Task: Find connections with filter location Neuilly-Plaisance with filter topic #homes with filter profile language French with filter current company Licious with filter school Maharaja Engineering College with filter industry Biomass Electric Power Generation with filter service category Interaction Design with filter keywords title Technical Specialist
Action: Mouse moved to (571, 101)
Screenshot: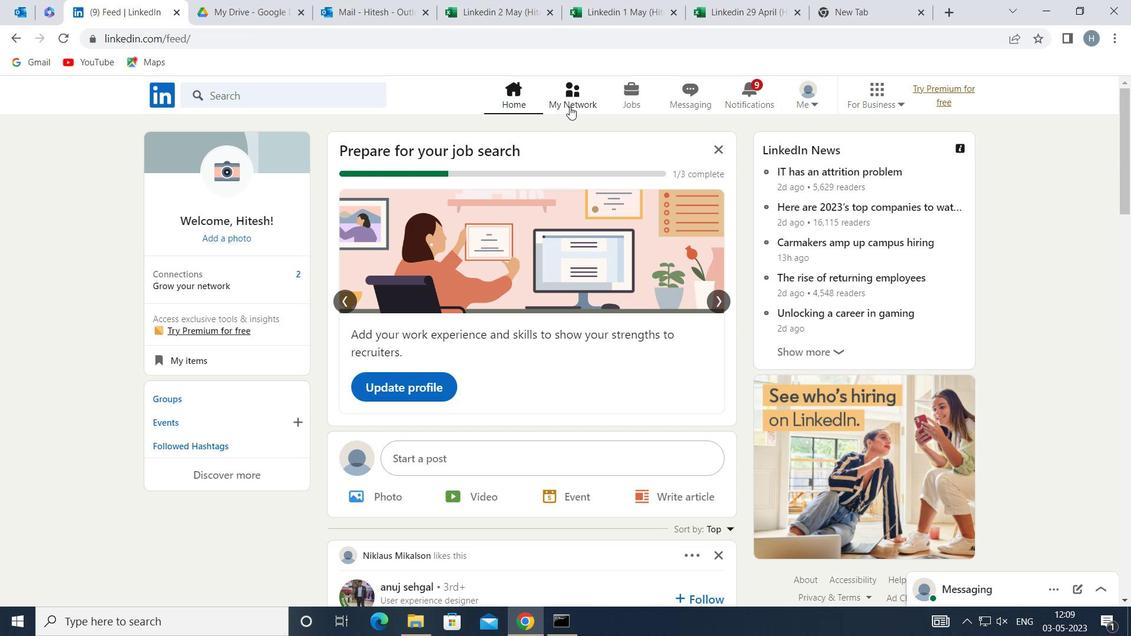 
Action: Mouse pressed left at (571, 101)
Screenshot: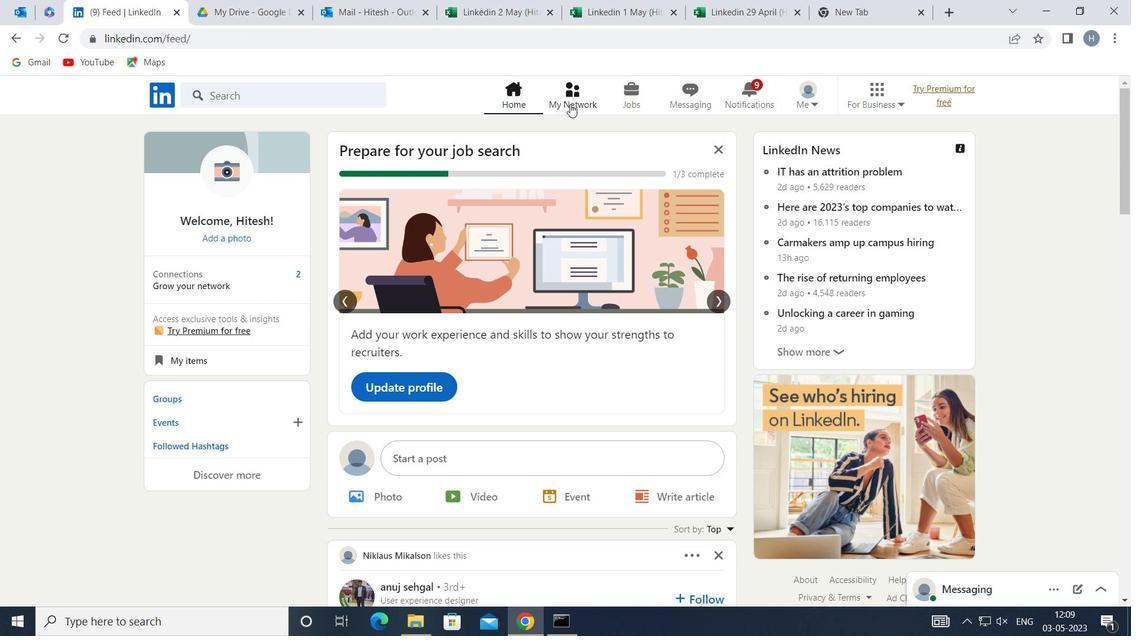 
Action: Mouse moved to (335, 178)
Screenshot: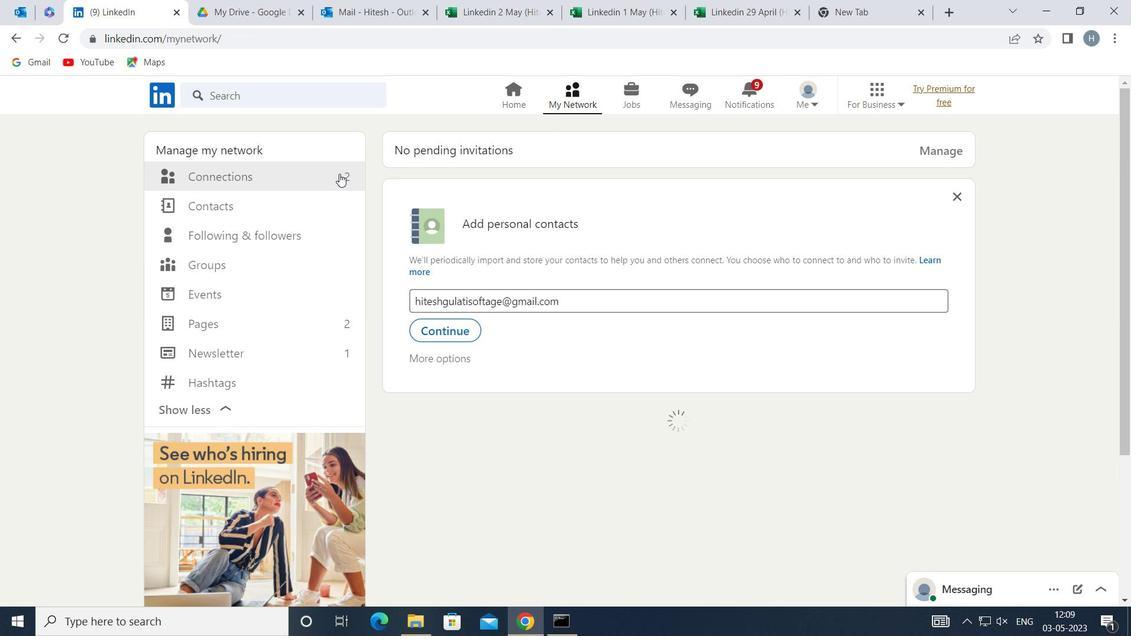 
Action: Mouse pressed left at (335, 178)
Screenshot: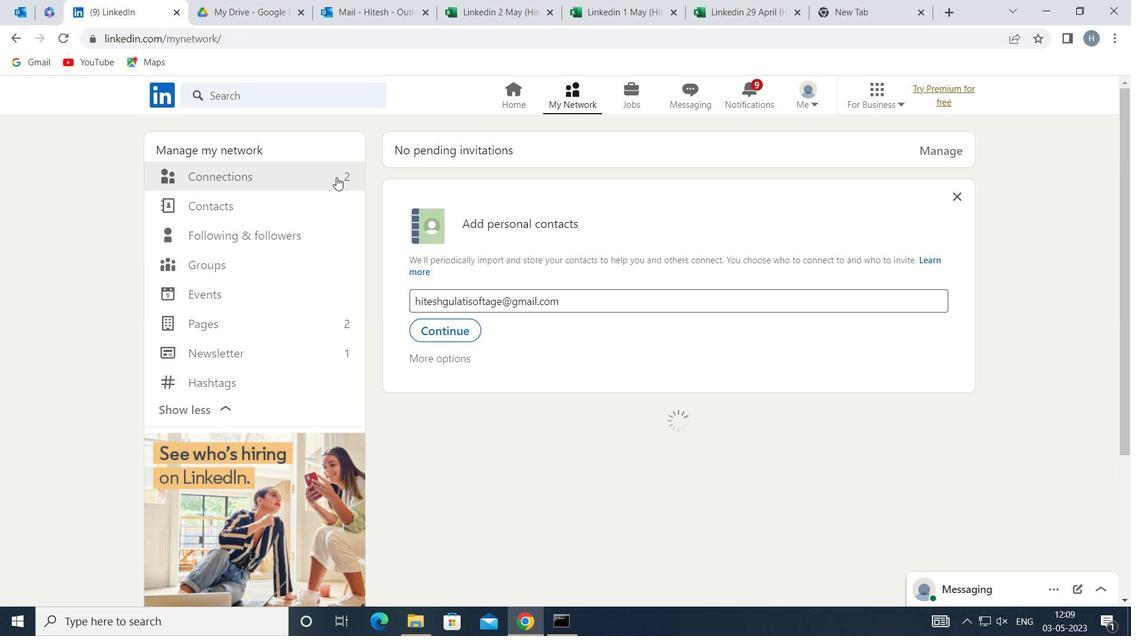 
Action: Mouse moved to (685, 175)
Screenshot: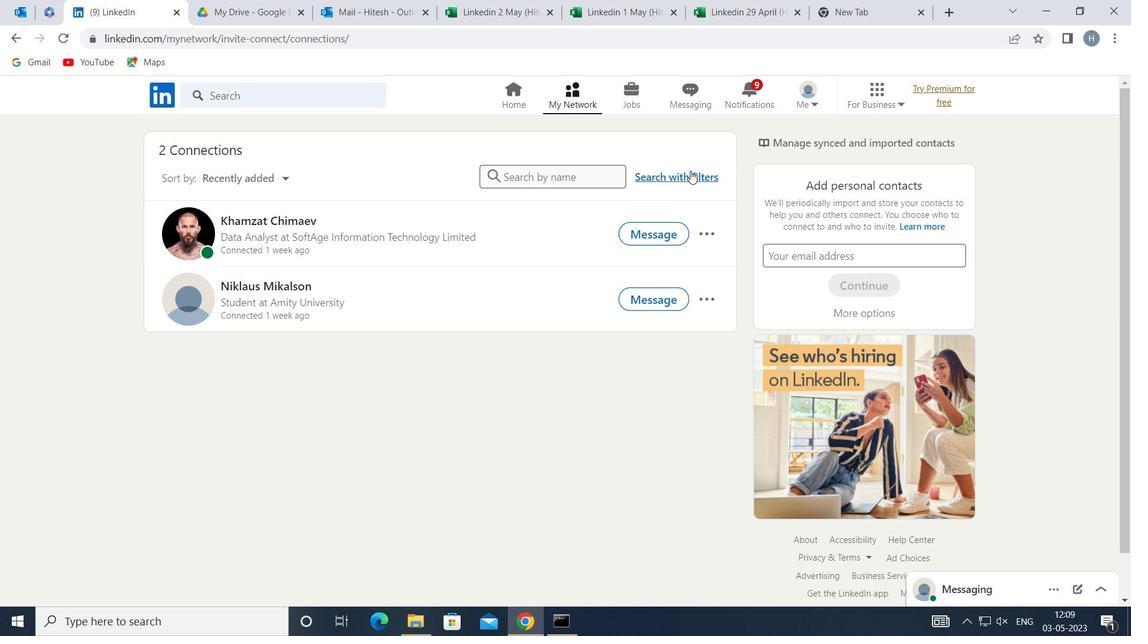 
Action: Mouse pressed left at (685, 175)
Screenshot: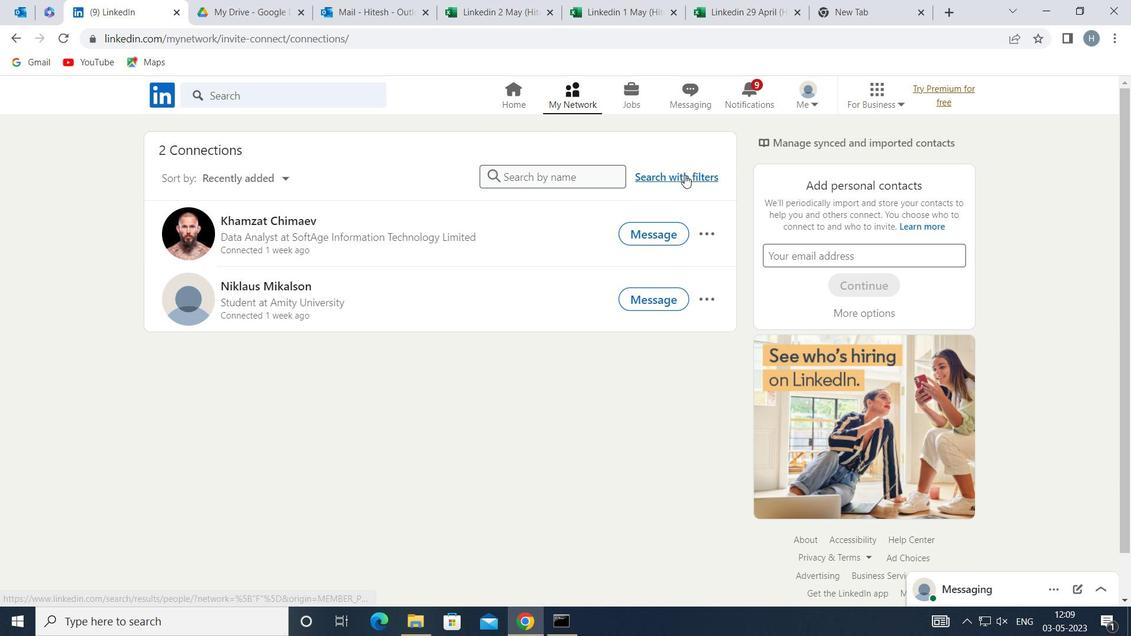 
Action: Mouse moved to (621, 138)
Screenshot: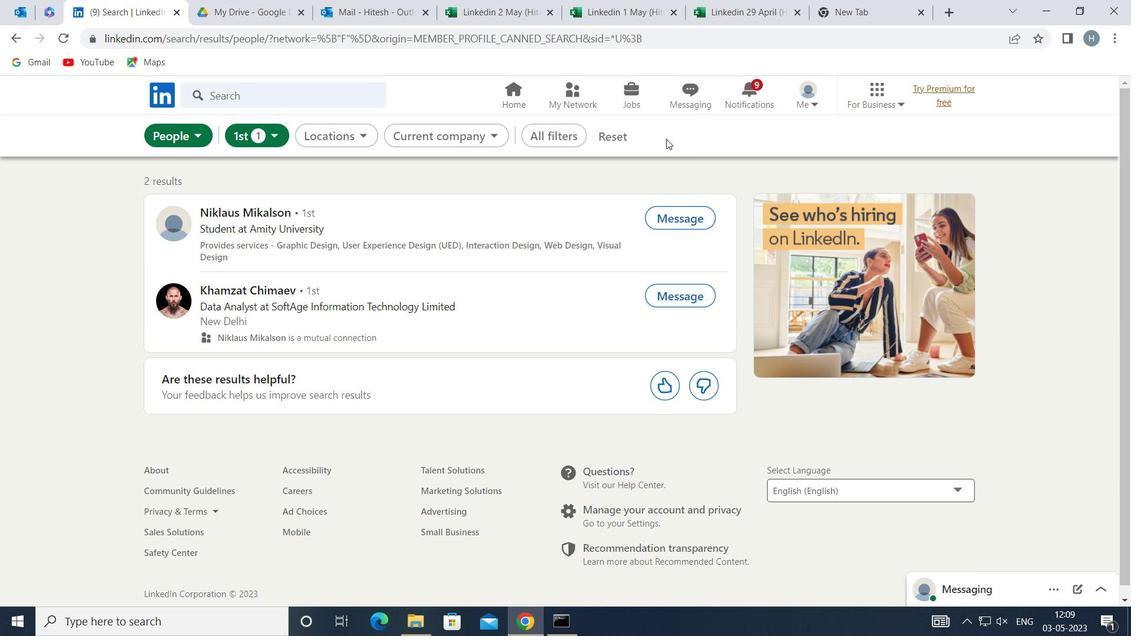 
Action: Mouse pressed left at (621, 138)
Screenshot: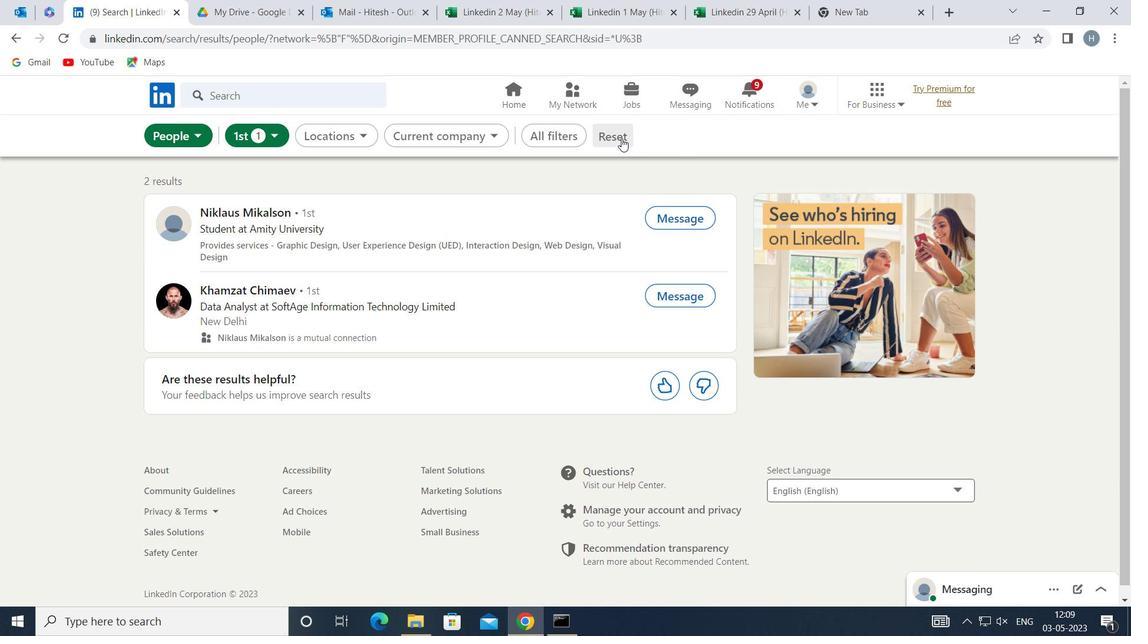 
Action: Mouse moved to (607, 137)
Screenshot: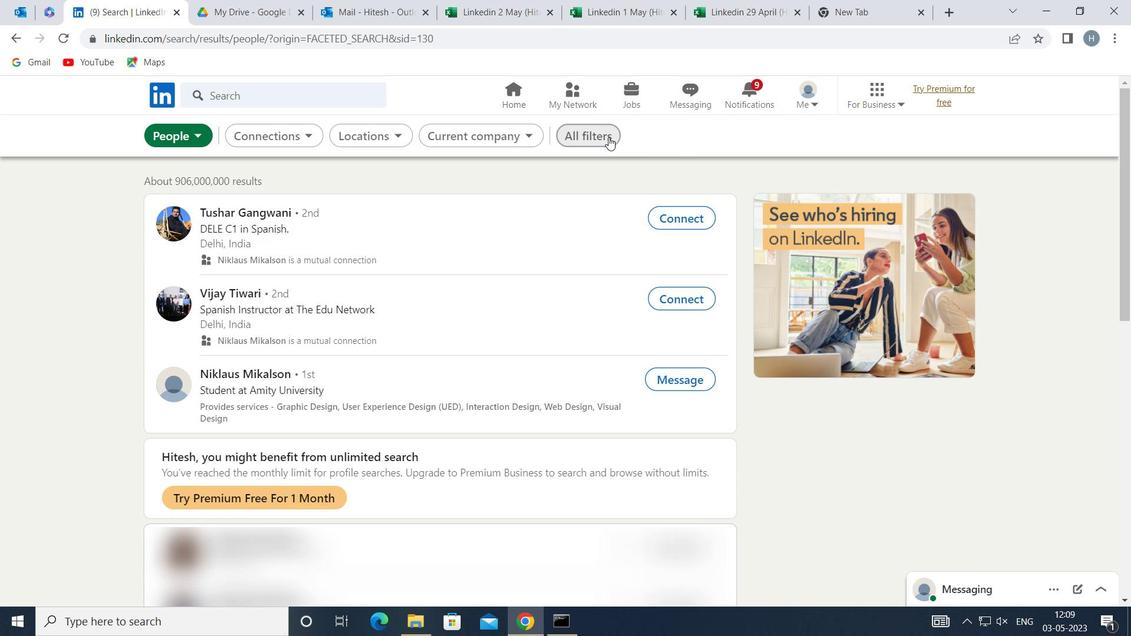 
Action: Mouse pressed left at (607, 137)
Screenshot: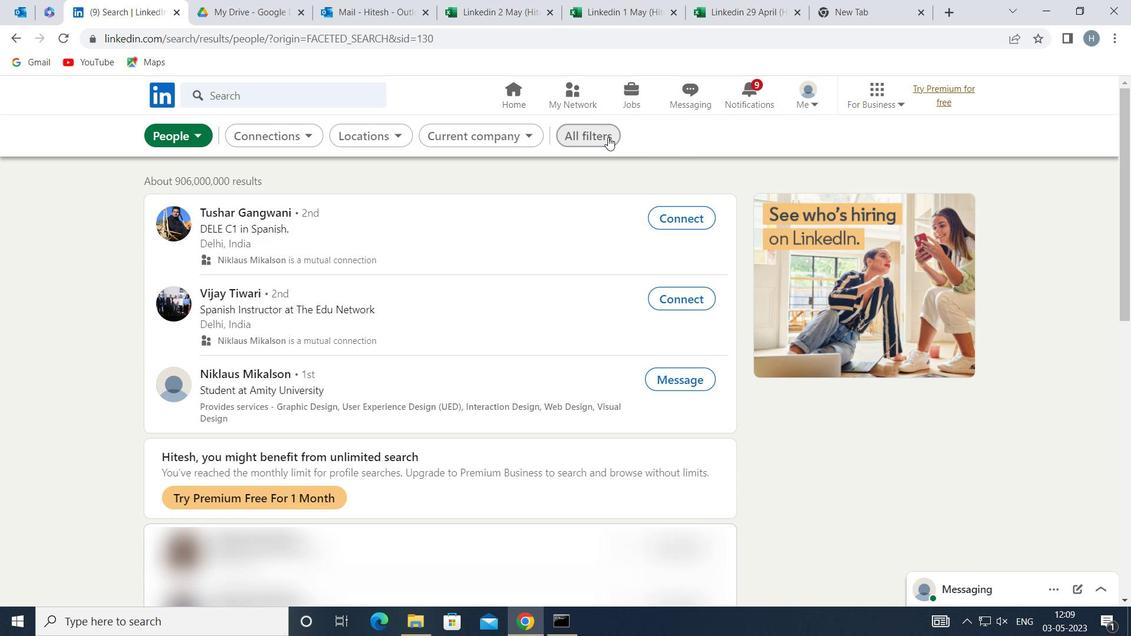 
Action: Mouse moved to (875, 294)
Screenshot: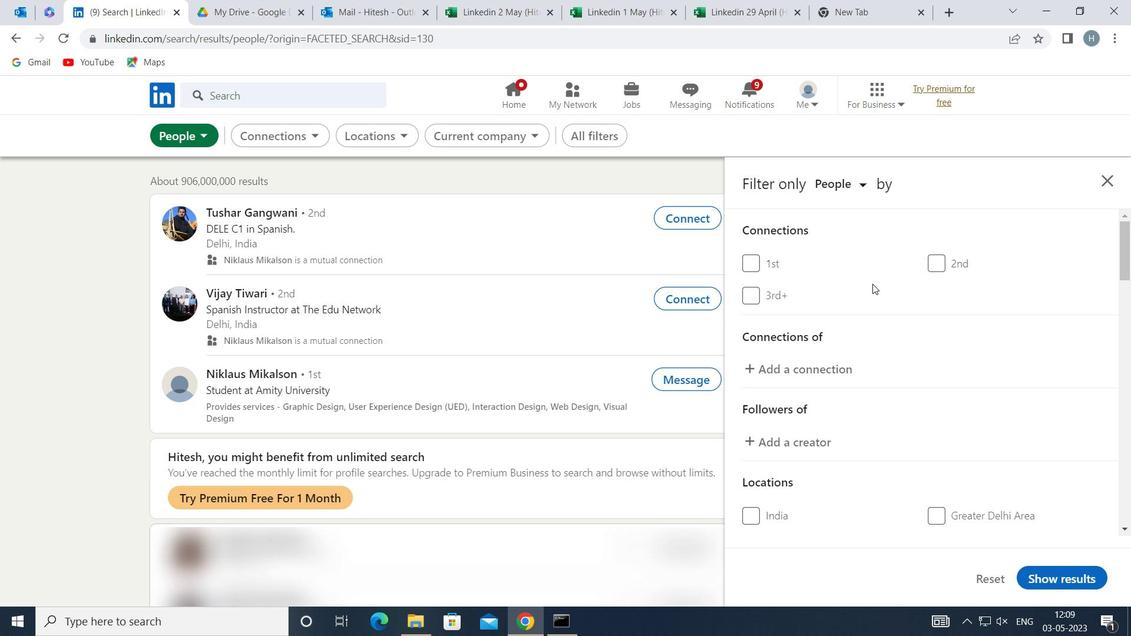 
Action: Mouse scrolled (875, 294) with delta (0, 0)
Screenshot: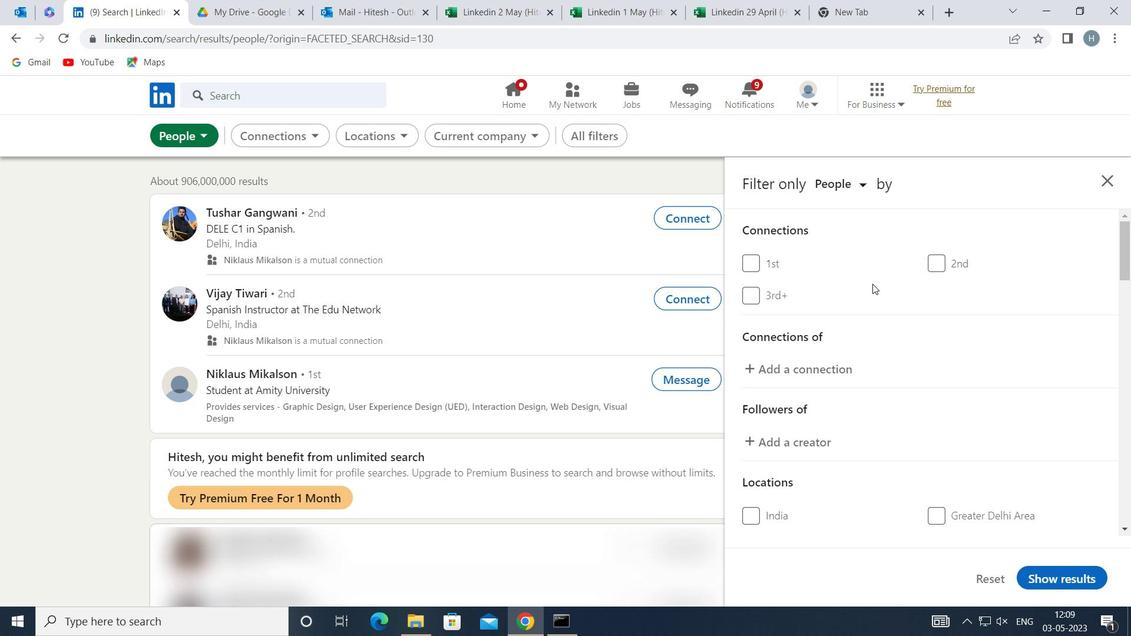 
Action: Mouse moved to (875, 298)
Screenshot: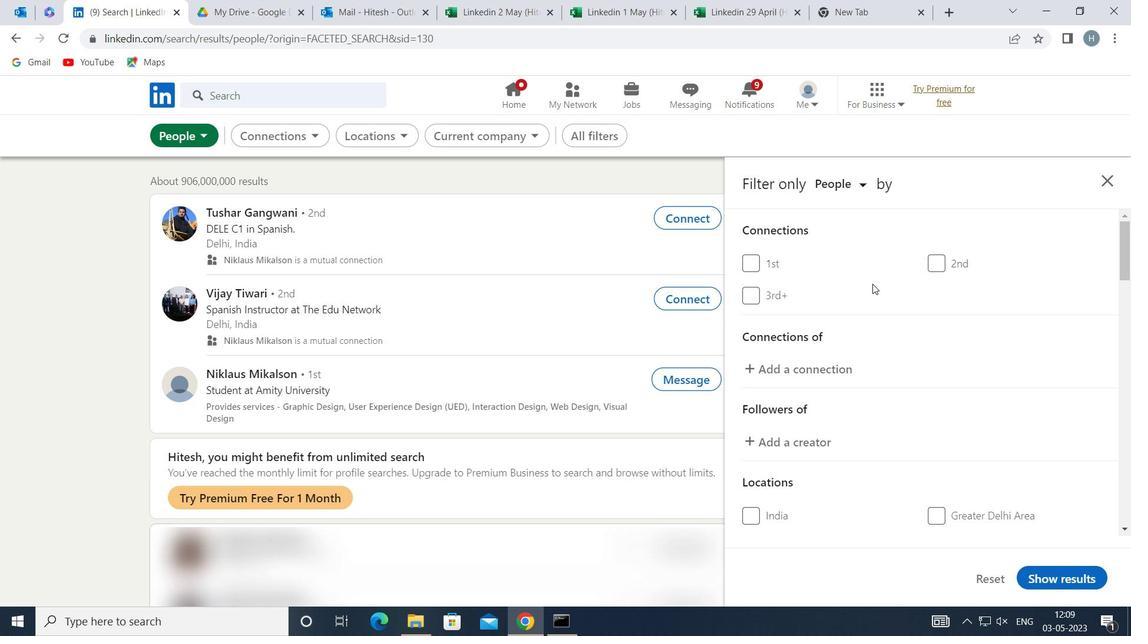 
Action: Mouse scrolled (875, 298) with delta (0, 0)
Screenshot: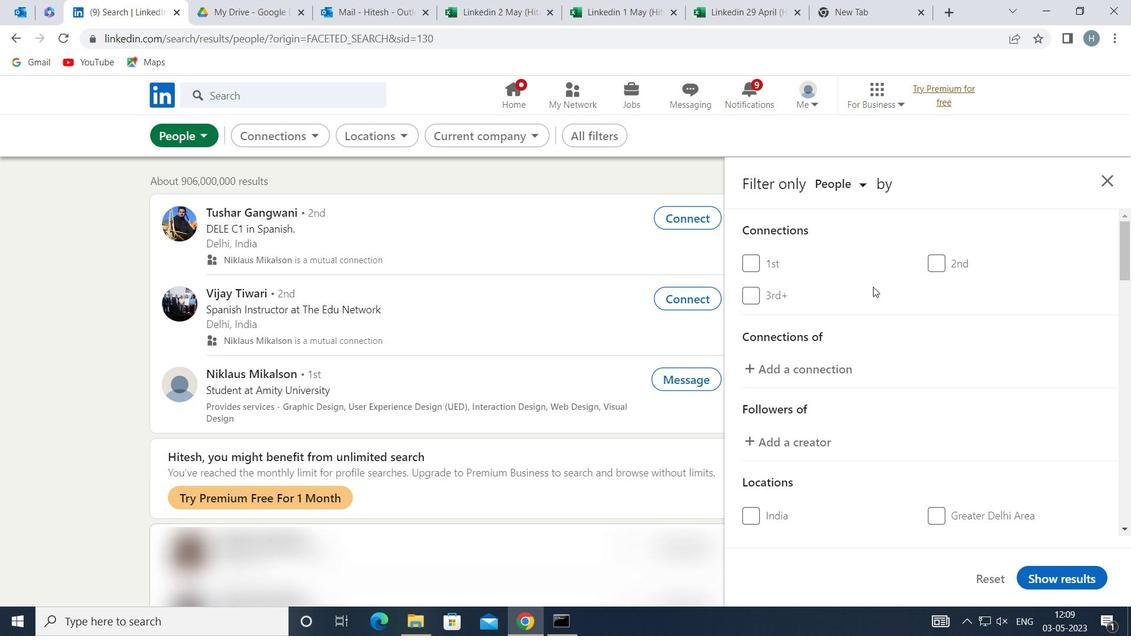 
Action: Mouse moved to (875, 299)
Screenshot: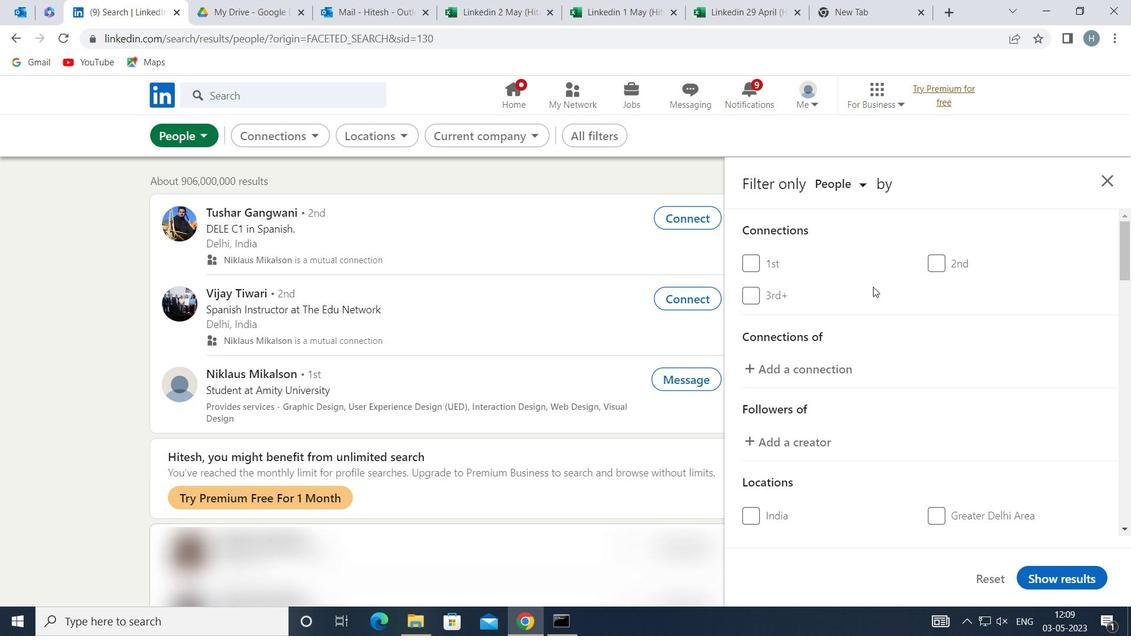 
Action: Mouse scrolled (875, 298) with delta (0, 0)
Screenshot: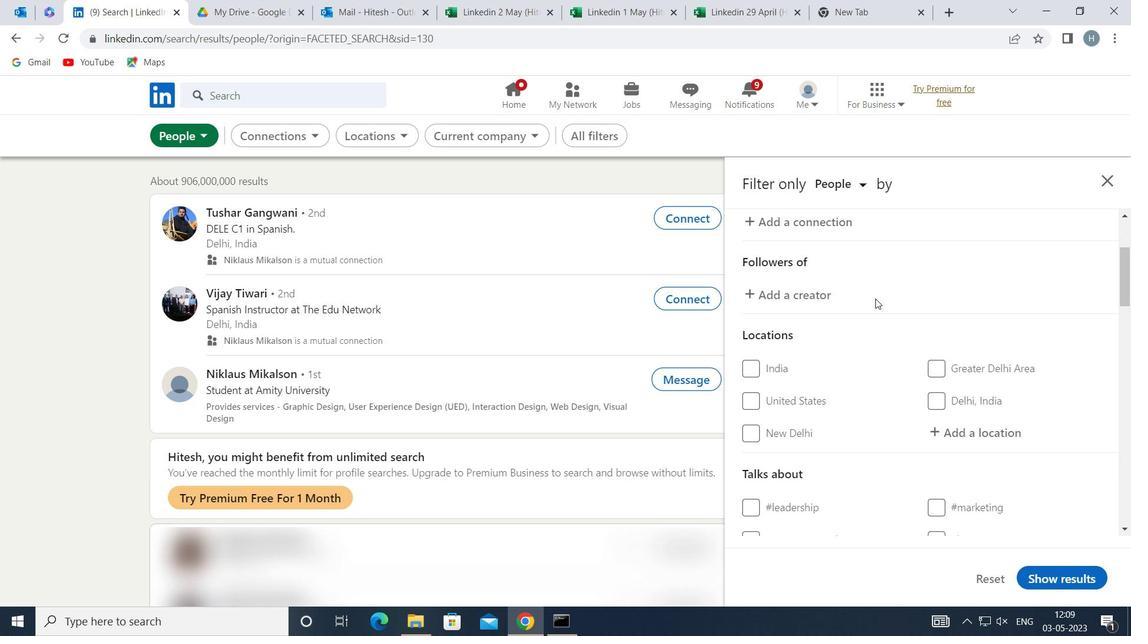 
Action: Mouse moved to (961, 356)
Screenshot: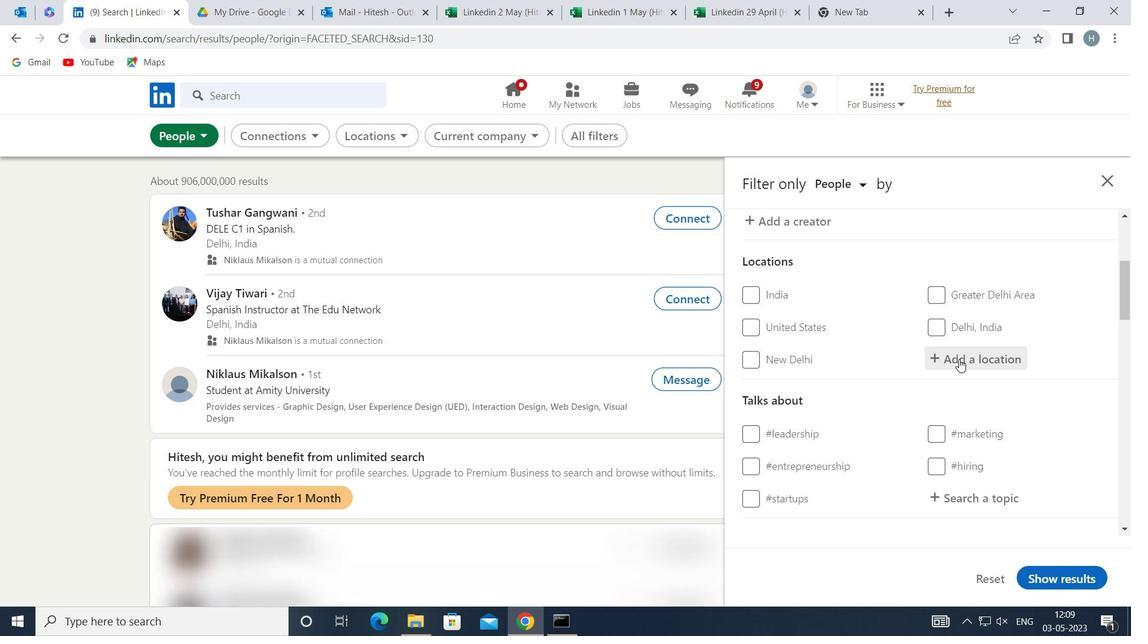 
Action: Mouse pressed left at (961, 356)
Screenshot: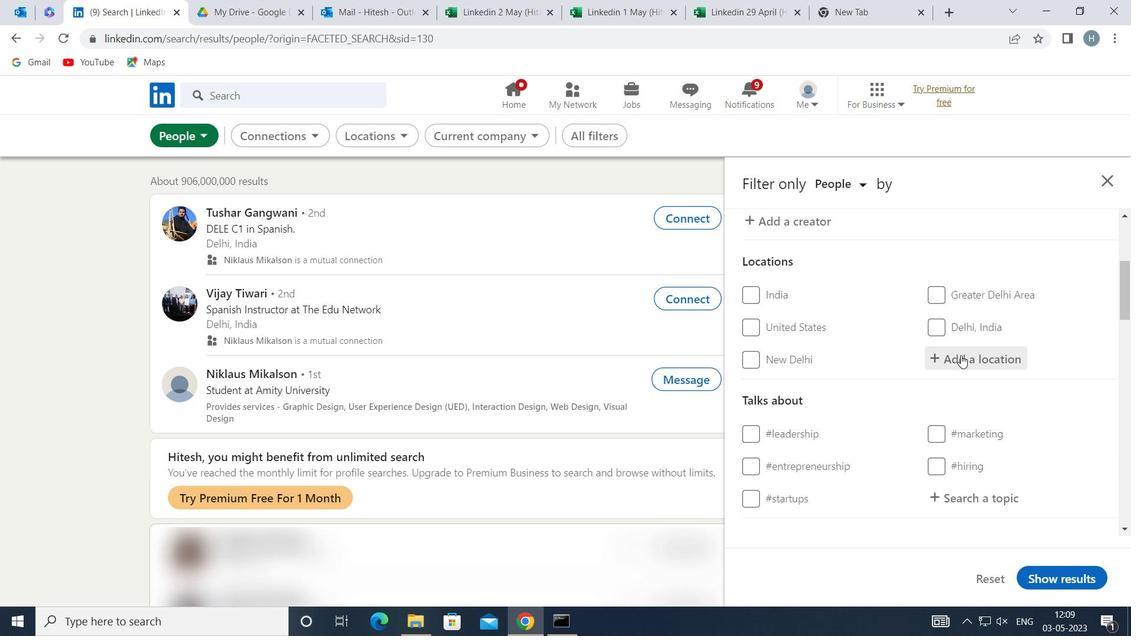 
Action: Key pressed <Key.shift>NEUILLY-P
Screenshot: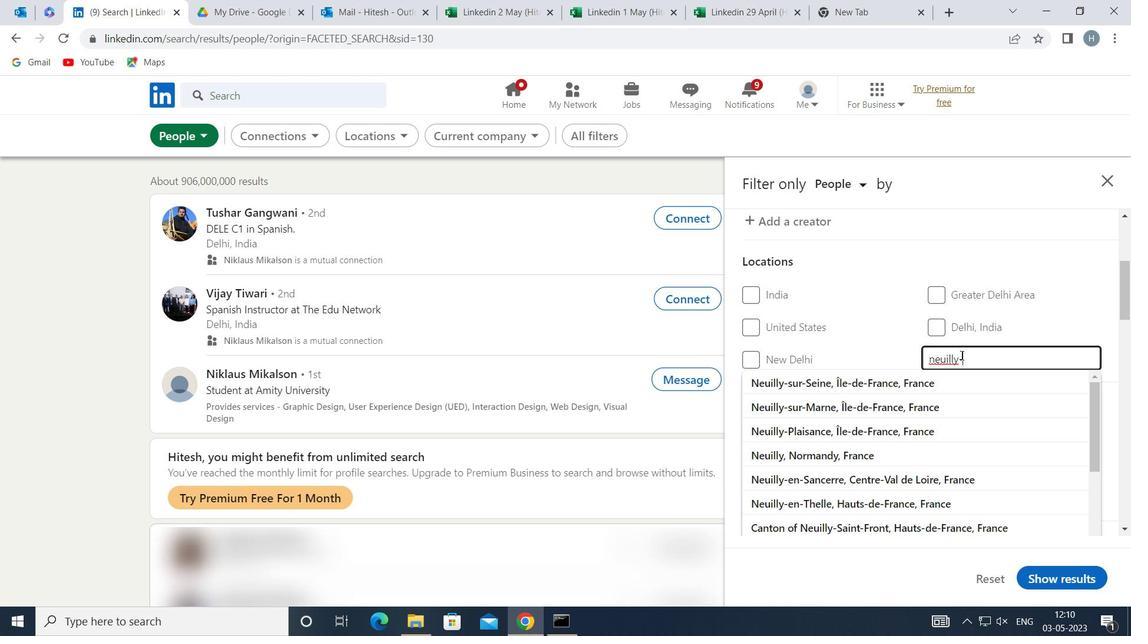 
Action: Mouse moved to (899, 384)
Screenshot: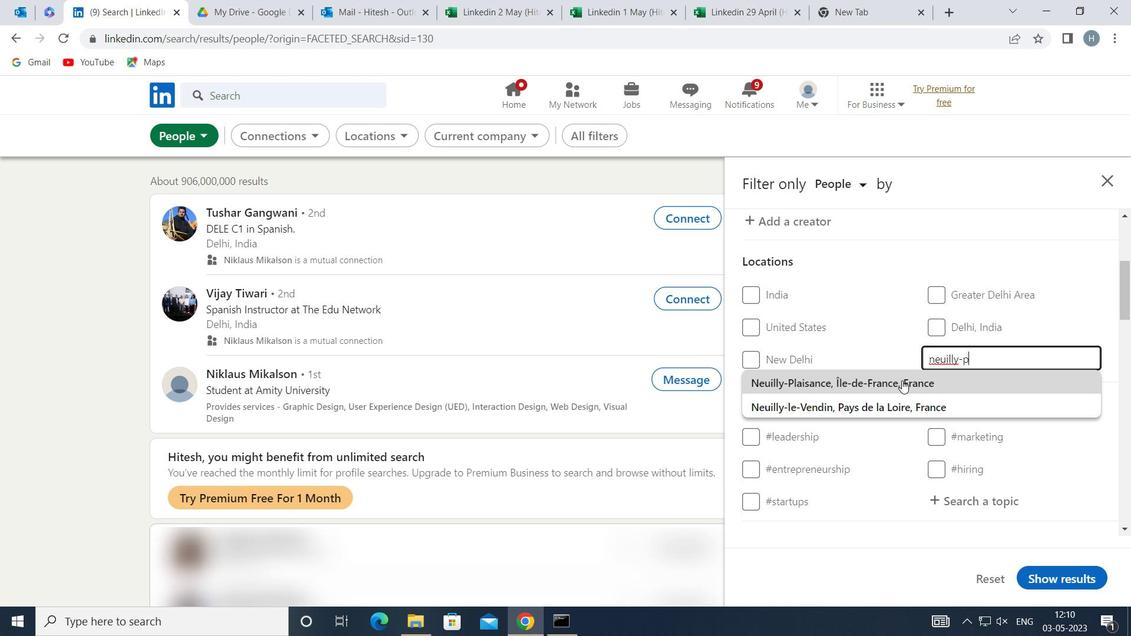 
Action: Mouse pressed left at (899, 384)
Screenshot: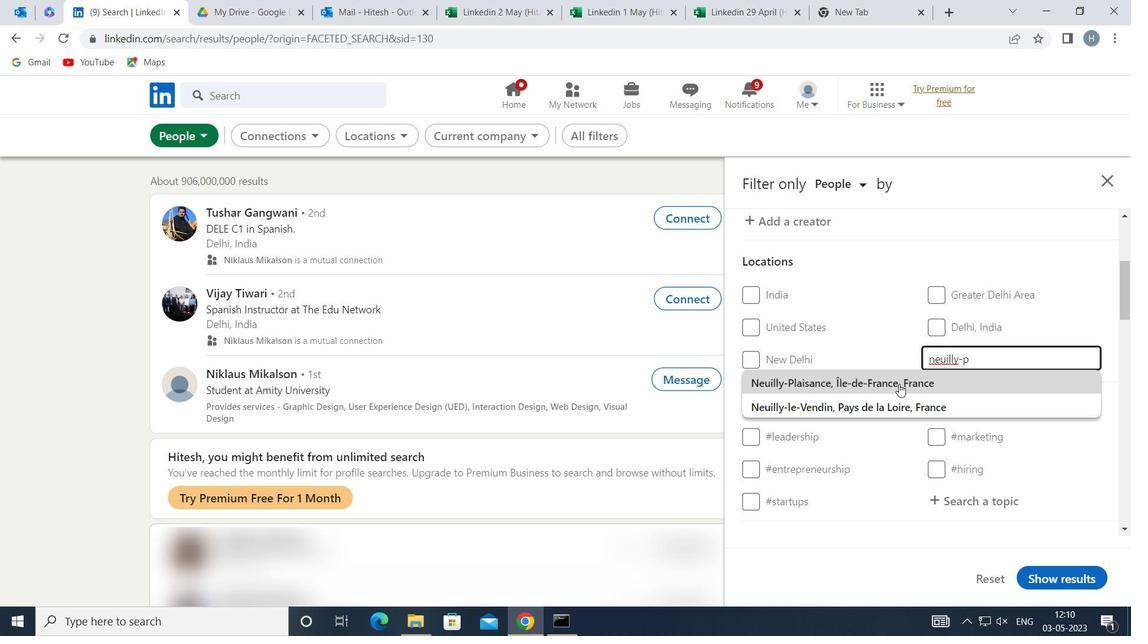 
Action: Mouse moved to (897, 387)
Screenshot: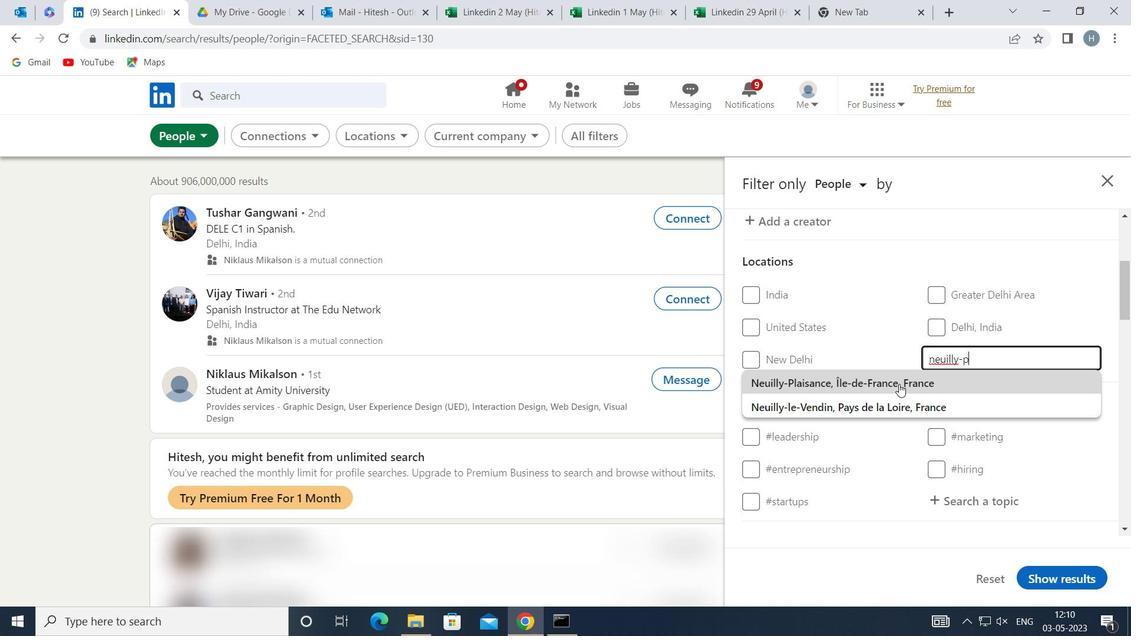 
Action: Mouse scrolled (897, 386) with delta (0, 0)
Screenshot: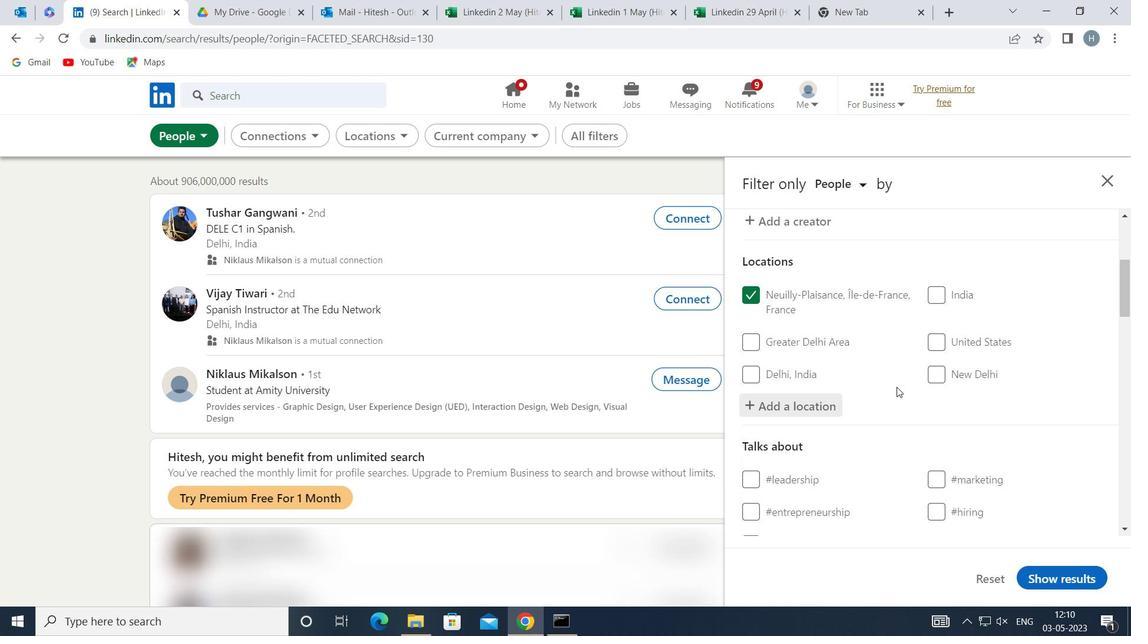 
Action: Mouse moved to (897, 387)
Screenshot: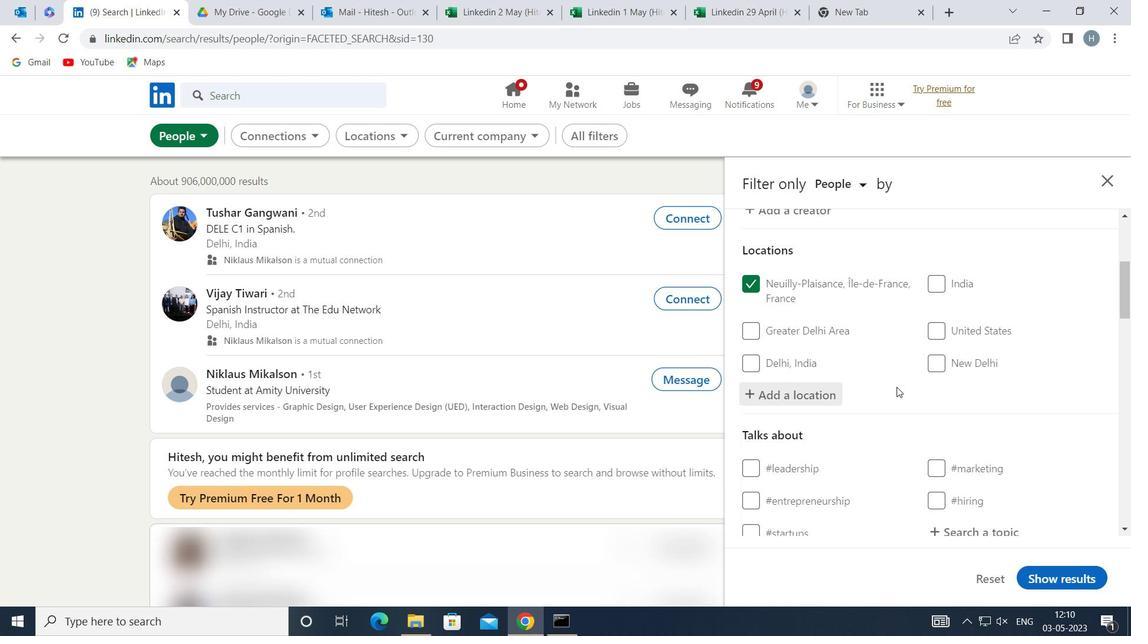 
Action: Mouse scrolled (897, 386) with delta (0, 0)
Screenshot: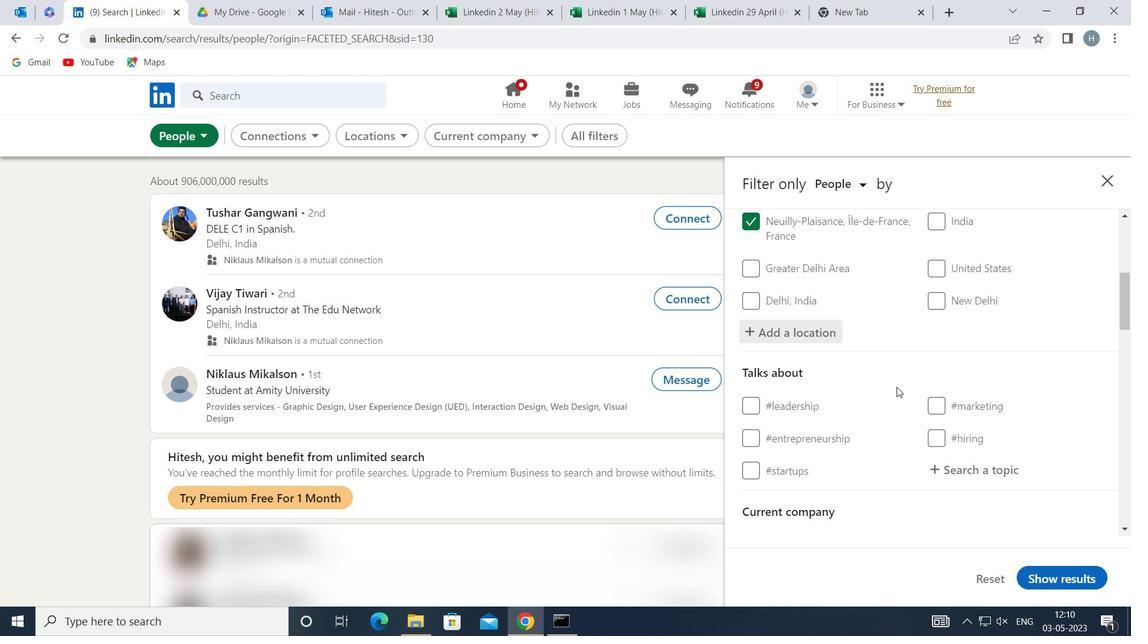 
Action: Mouse moved to (1006, 397)
Screenshot: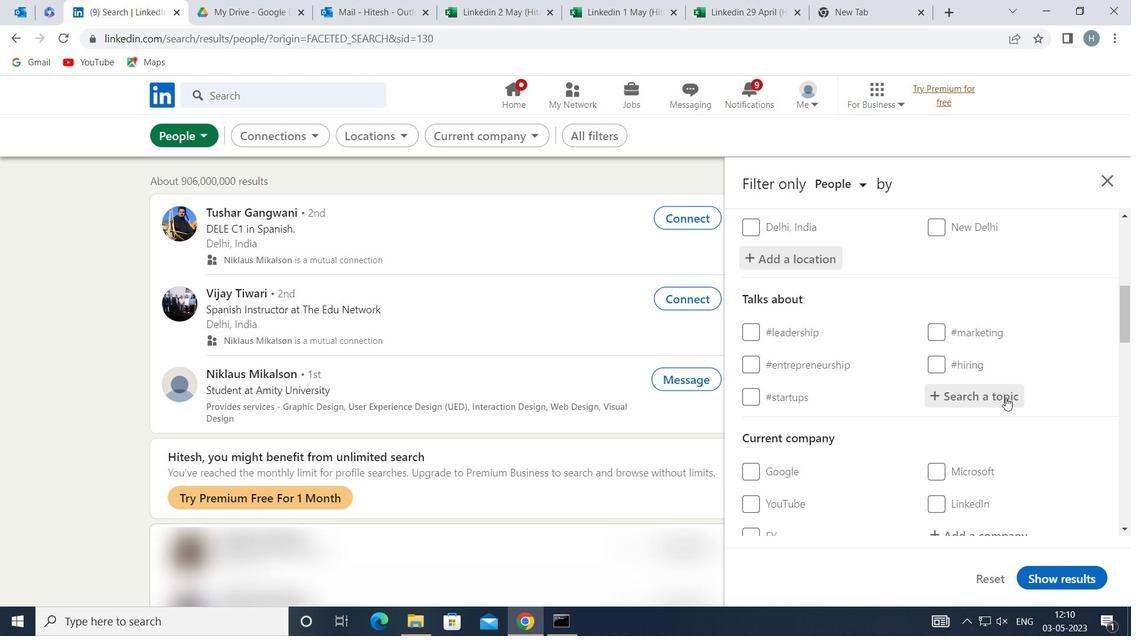 
Action: Mouse pressed left at (1006, 397)
Screenshot: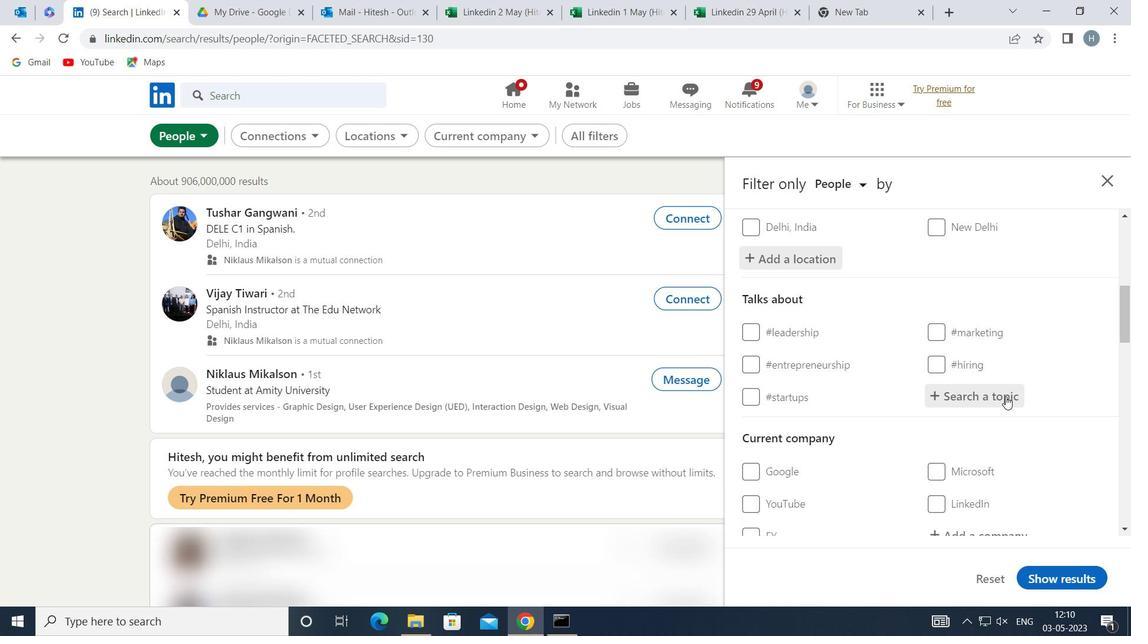 
Action: Key pressed HOMES
Screenshot: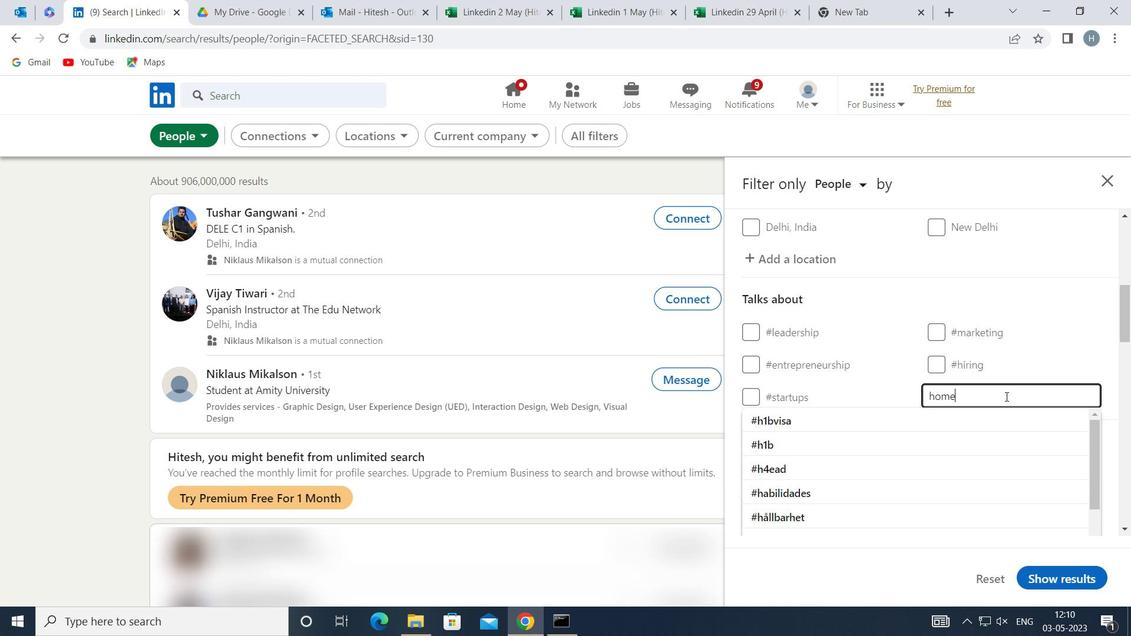 
Action: Mouse moved to (896, 460)
Screenshot: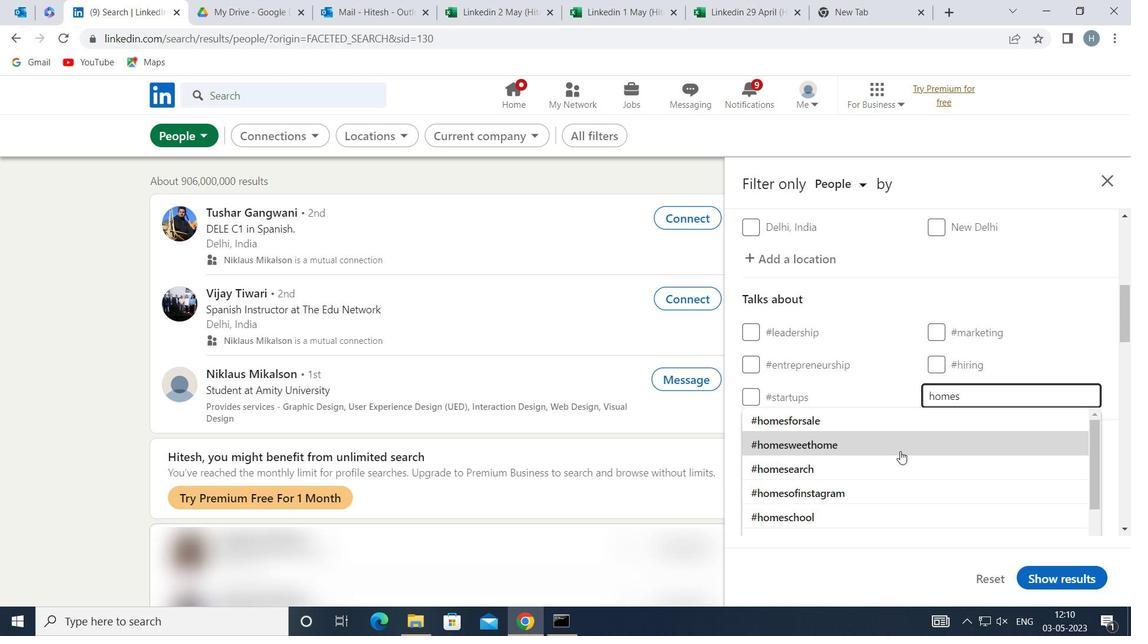 
Action: Mouse scrolled (896, 459) with delta (0, 0)
Screenshot: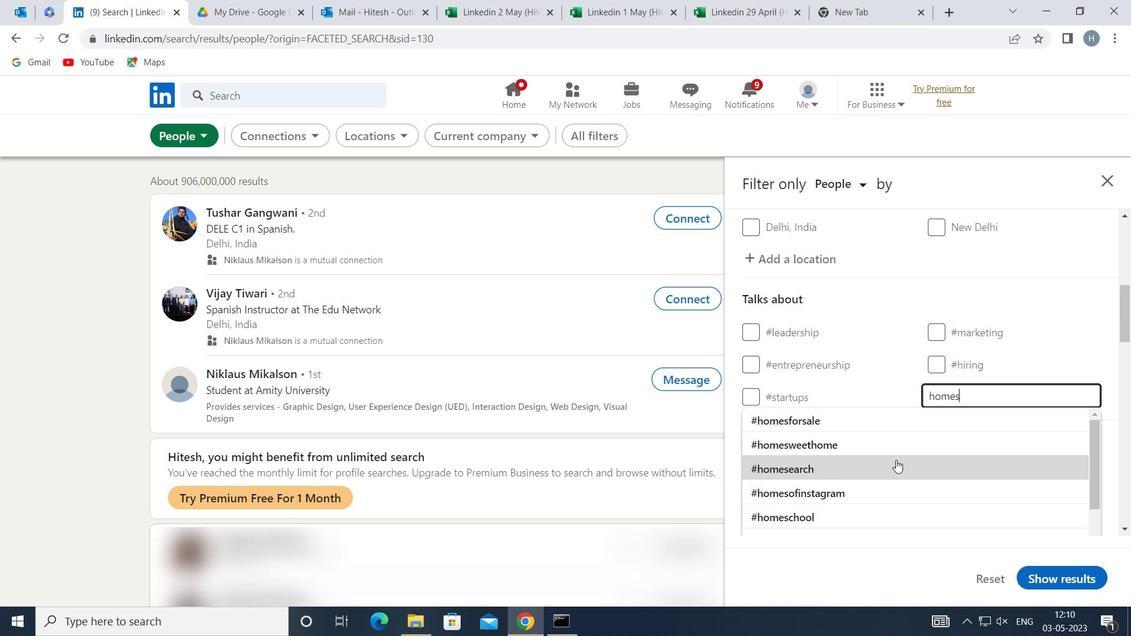 
Action: Mouse moved to (881, 465)
Screenshot: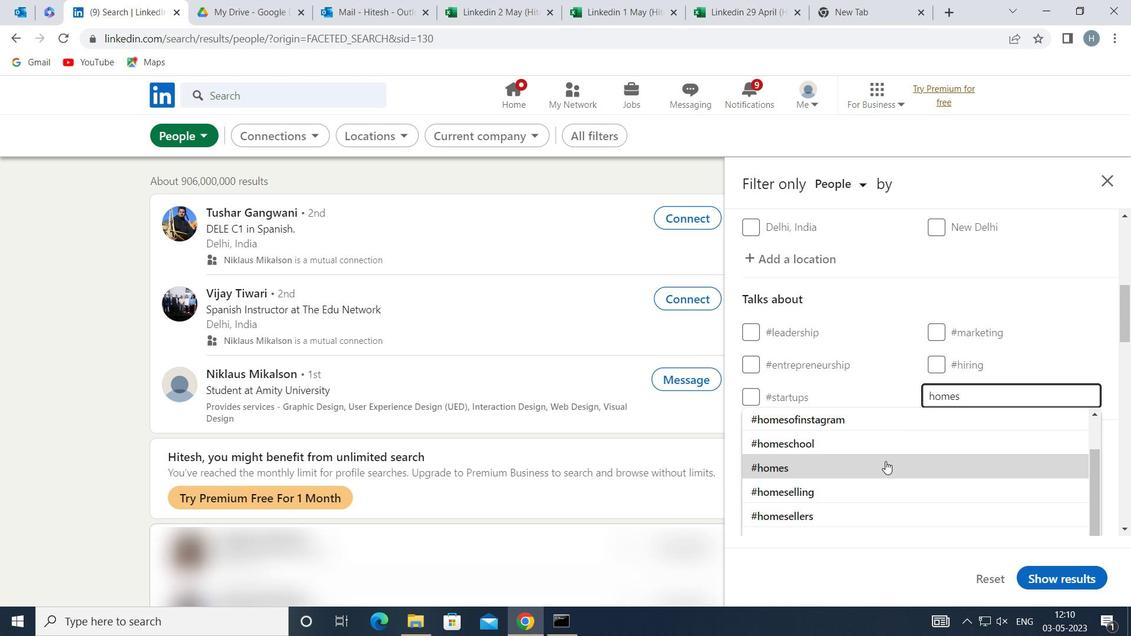
Action: Mouse pressed left at (881, 465)
Screenshot: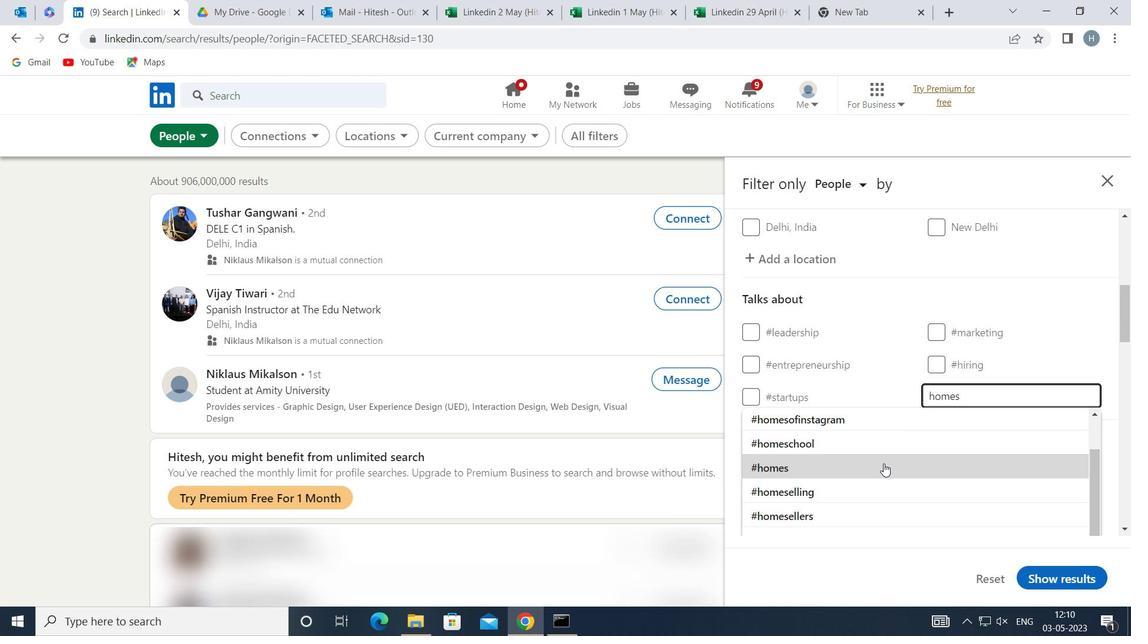 
Action: Mouse moved to (891, 437)
Screenshot: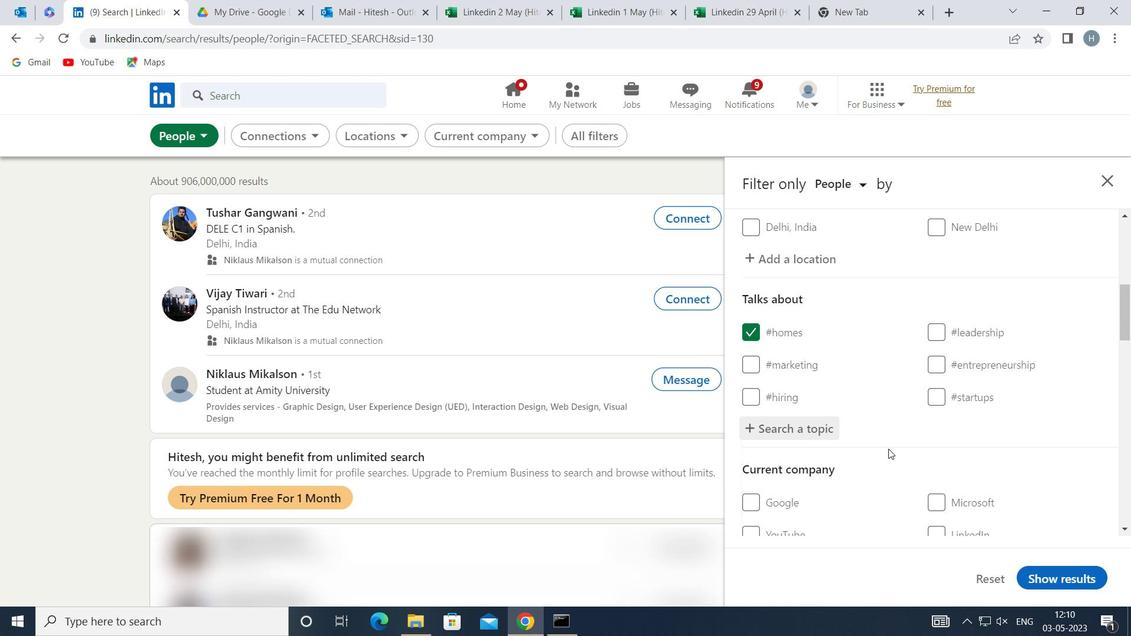 
Action: Mouse scrolled (891, 437) with delta (0, 0)
Screenshot: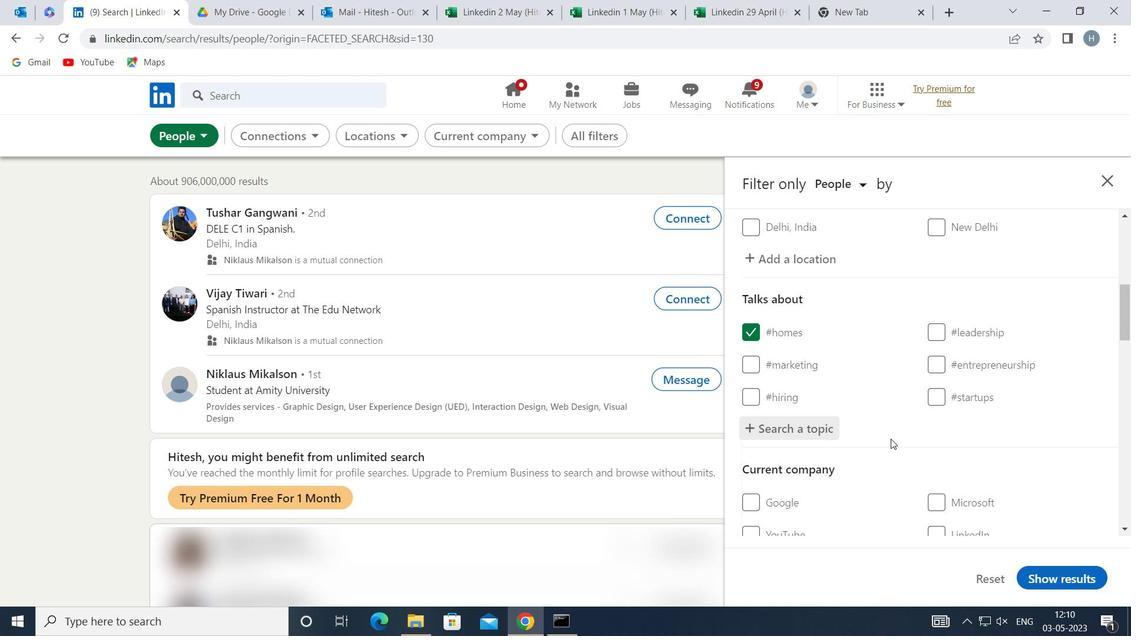 
Action: Mouse moved to (895, 435)
Screenshot: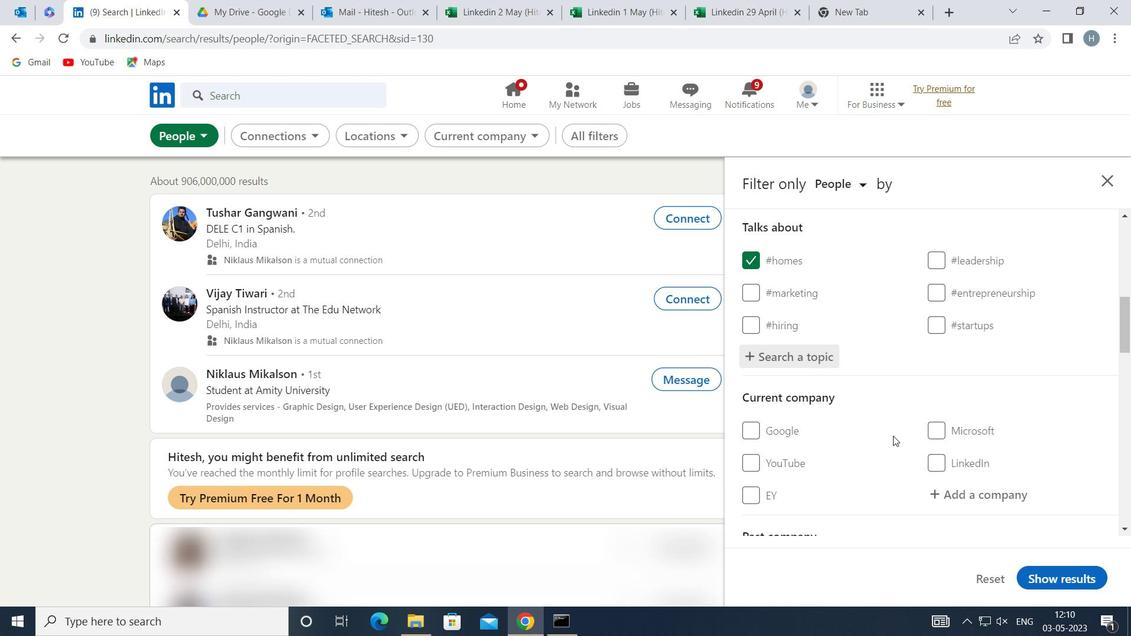 
Action: Mouse scrolled (895, 434) with delta (0, 0)
Screenshot: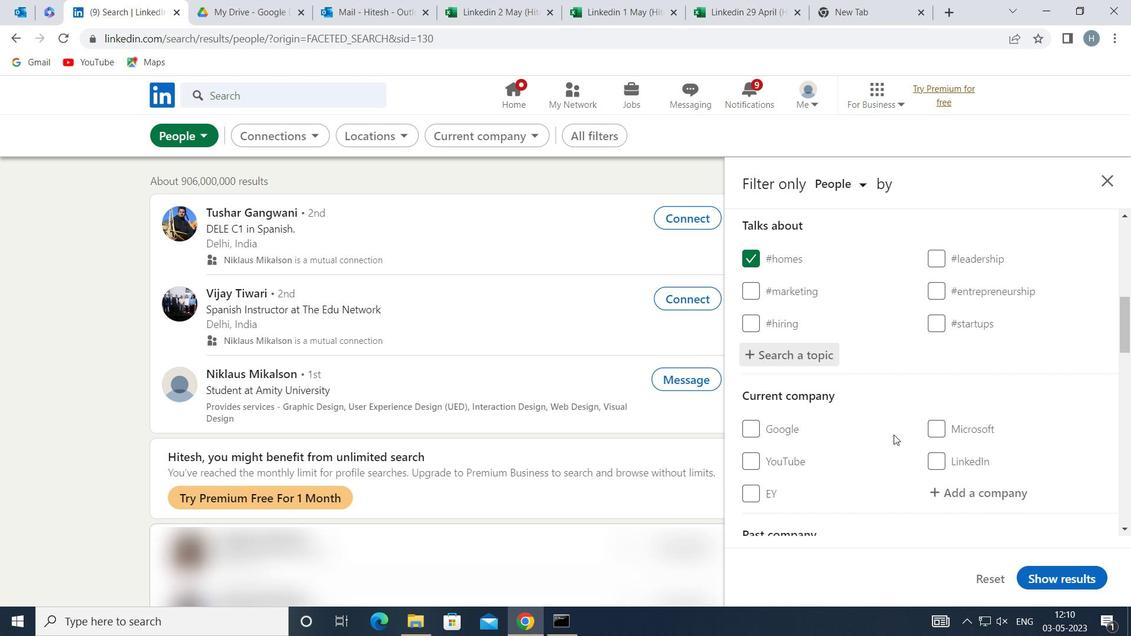 
Action: Mouse scrolled (895, 434) with delta (0, 0)
Screenshot: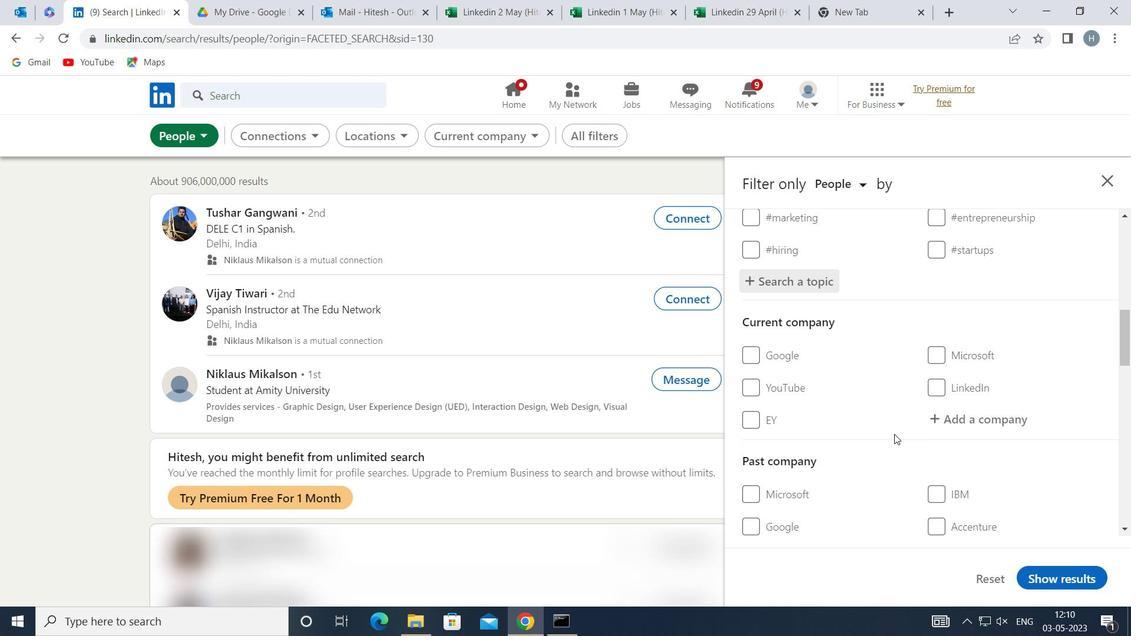 
Action: Mouse scrolled (895, 434) with delta (0, 0)
Screenshot: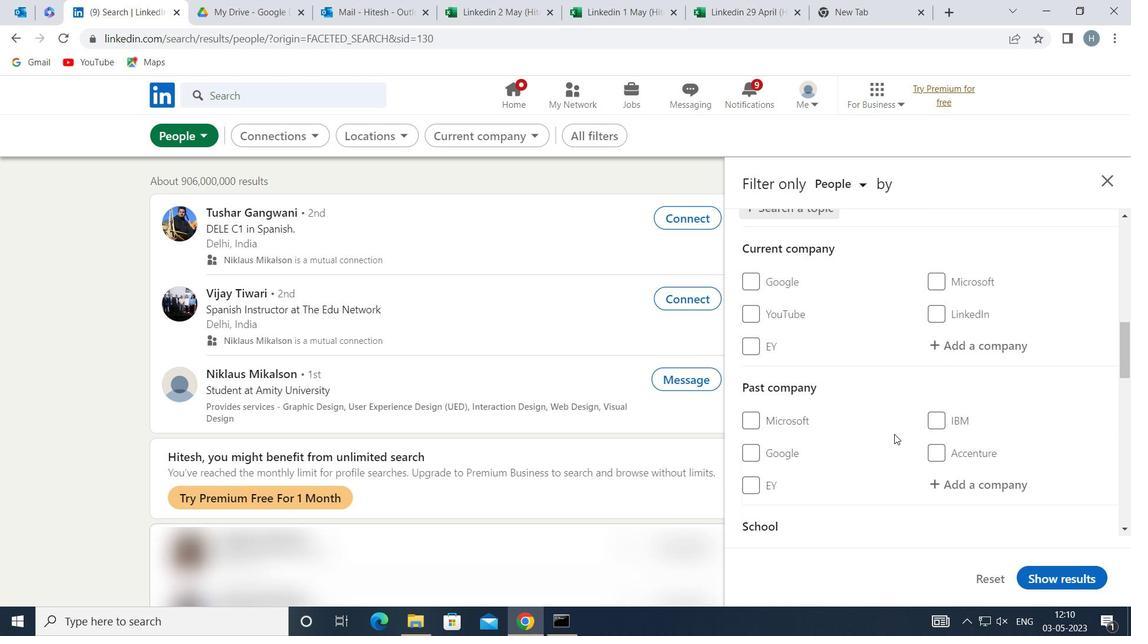 
Action: Mouse moved to (895, 437)
Screenshot: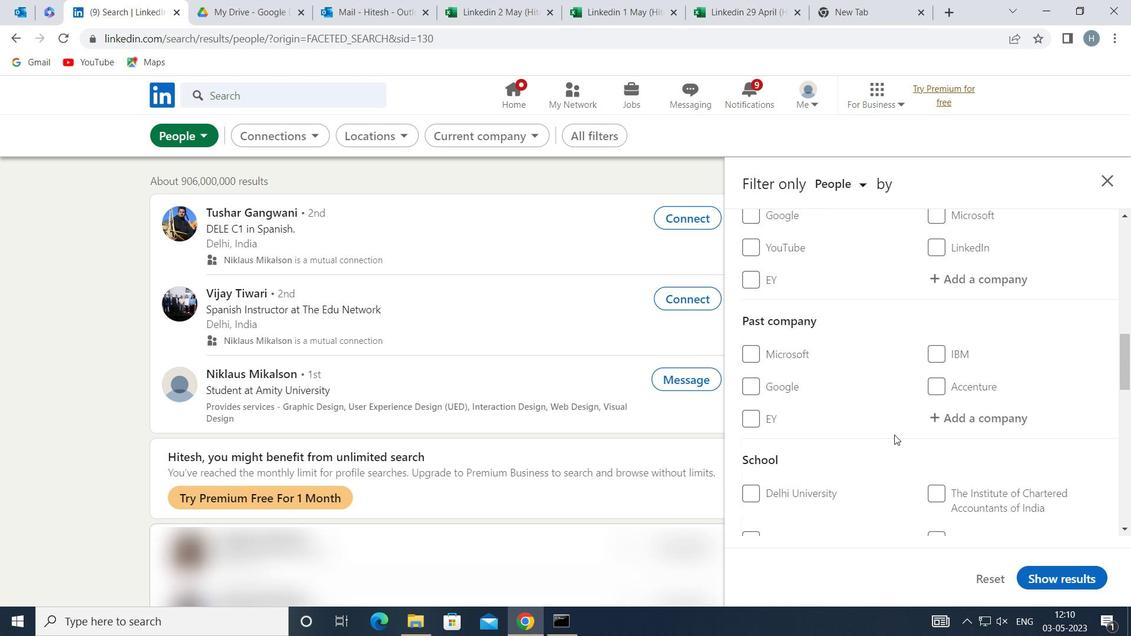 
Action: Mouse scrolled (895, 436) with delta (0, 0)
Screenshot: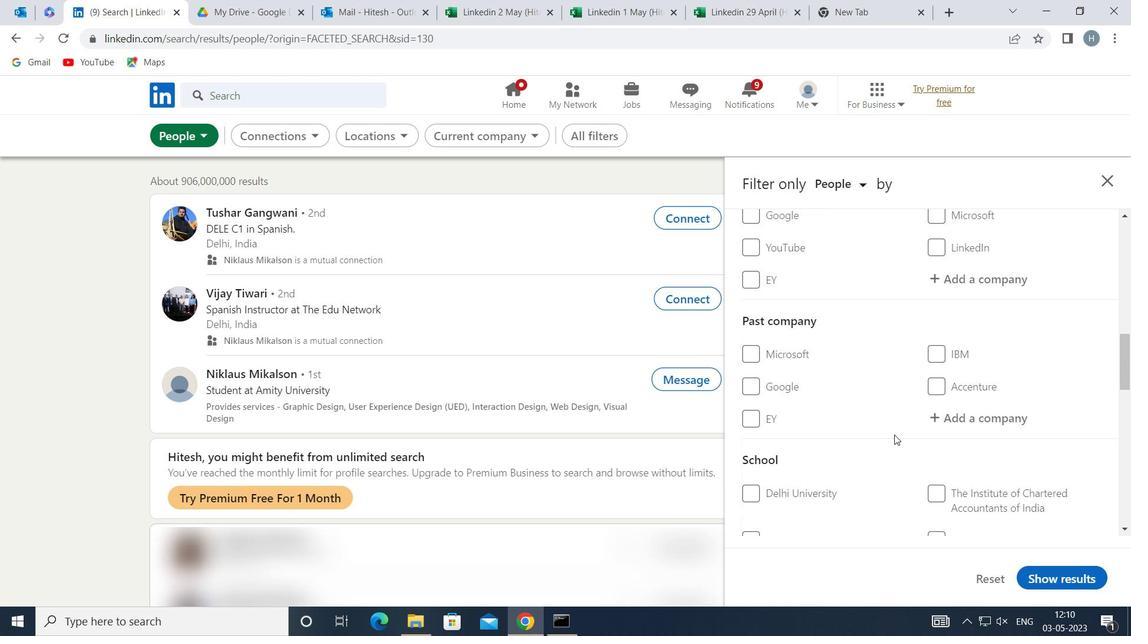 
Action: Mouse moved to (894, 439)
Screenshot: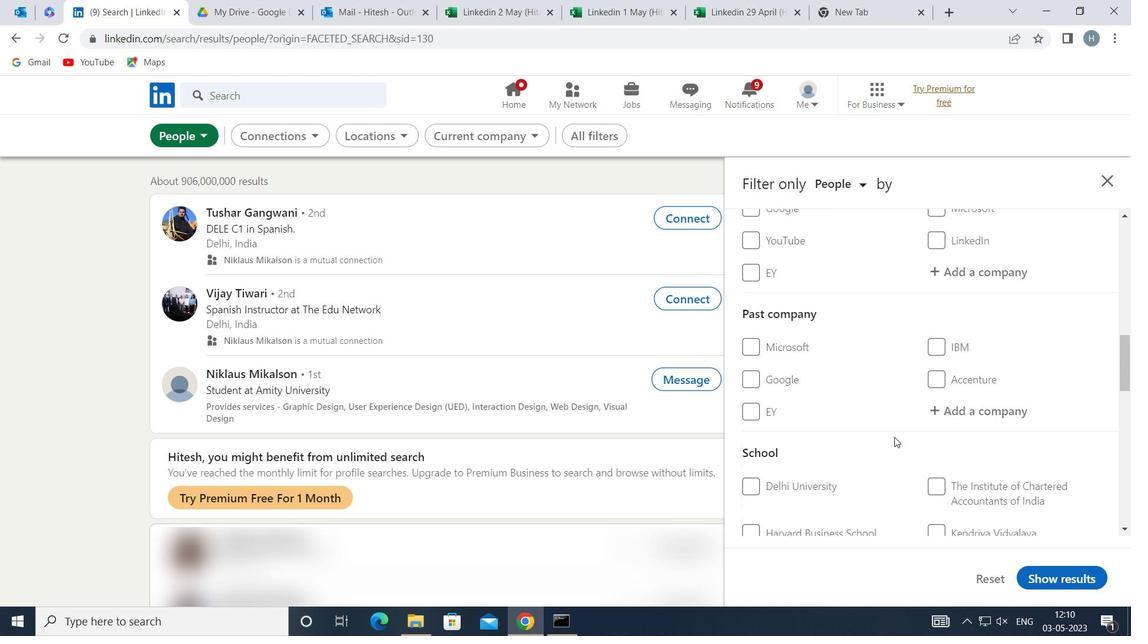 
Action: Mouse scrolled (894, 438) with delta (0, 0)
Screenshot: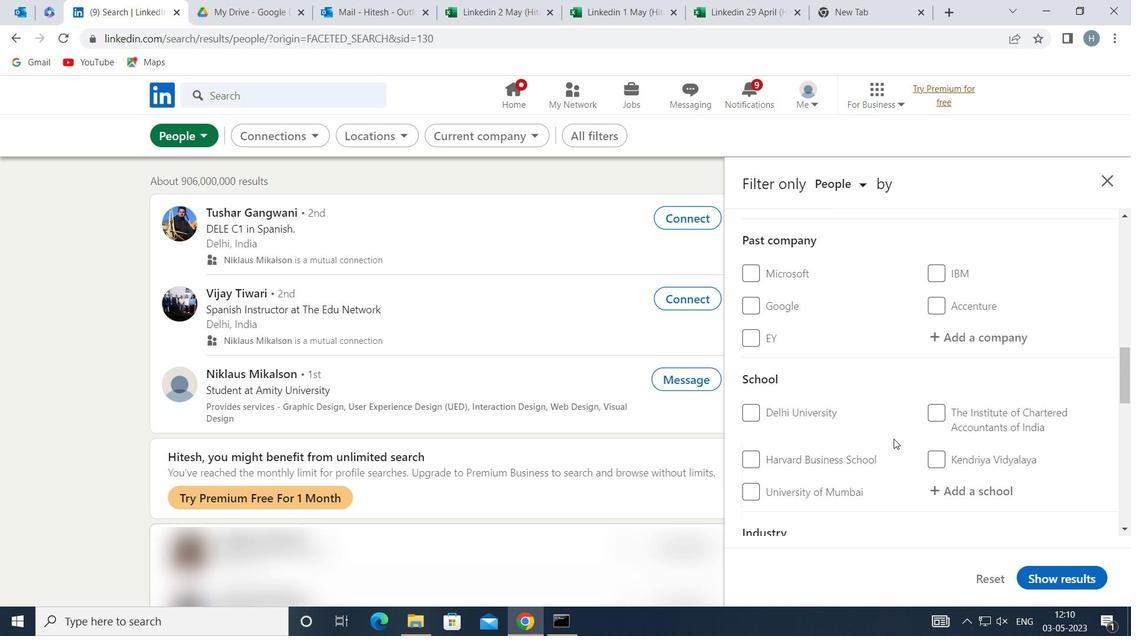 
Action: Mouse scrolled (894, 438) with delta (0, 0)
Screenshot: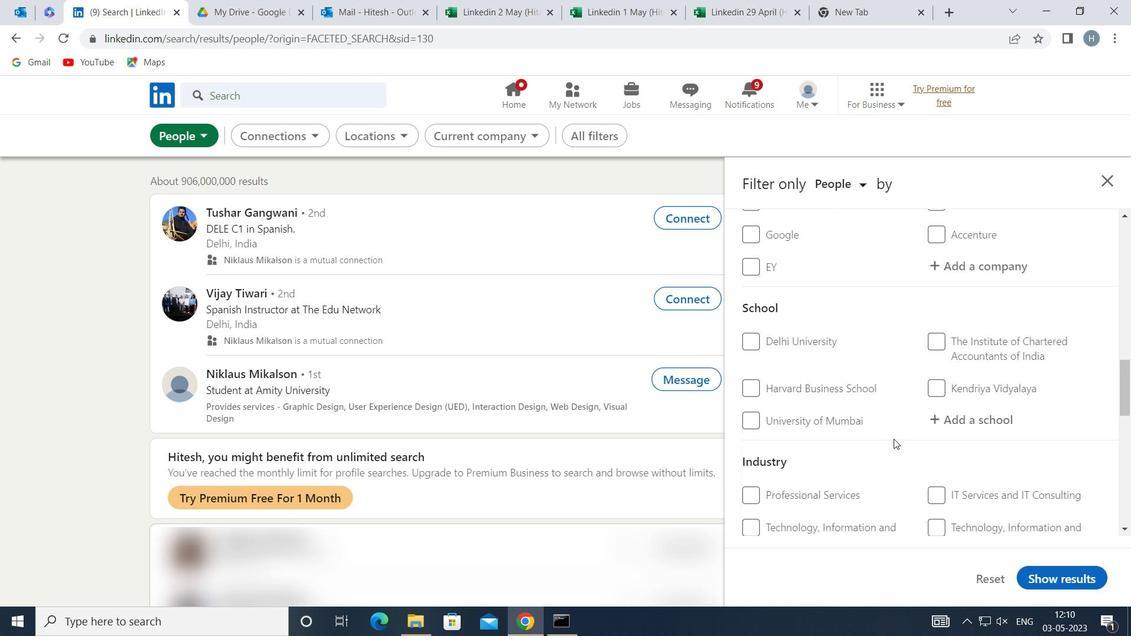 
Action: Mouse scrolled (894, 438) with delta (0, 0)
Screenshot: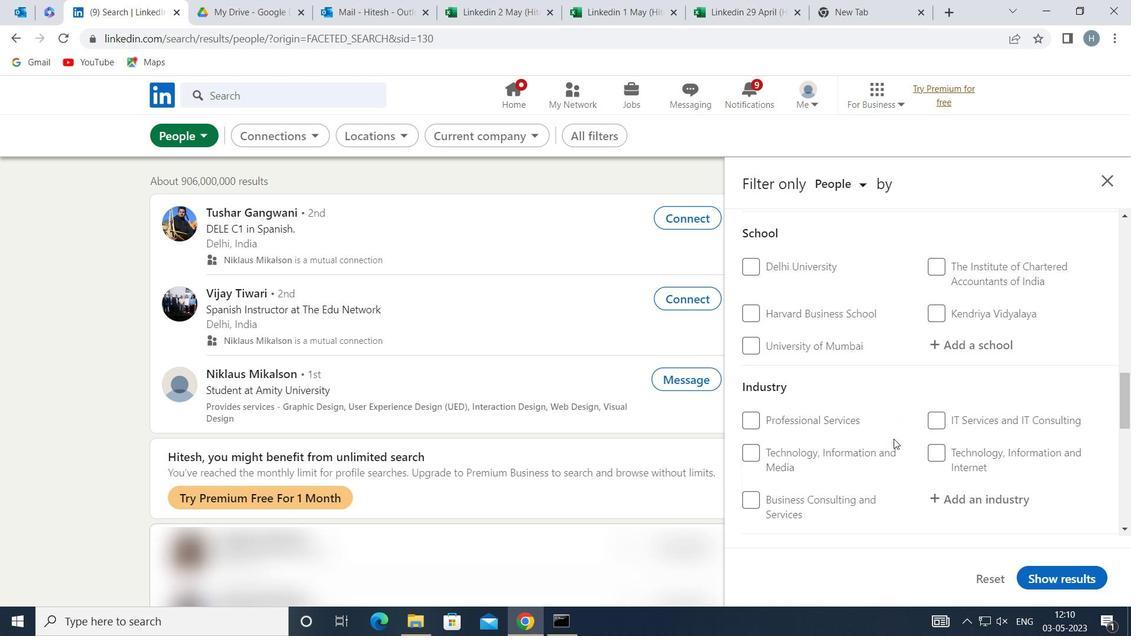 
Action: Mouse scrolled (894, 438) with delta (0, 0)
Screenshot: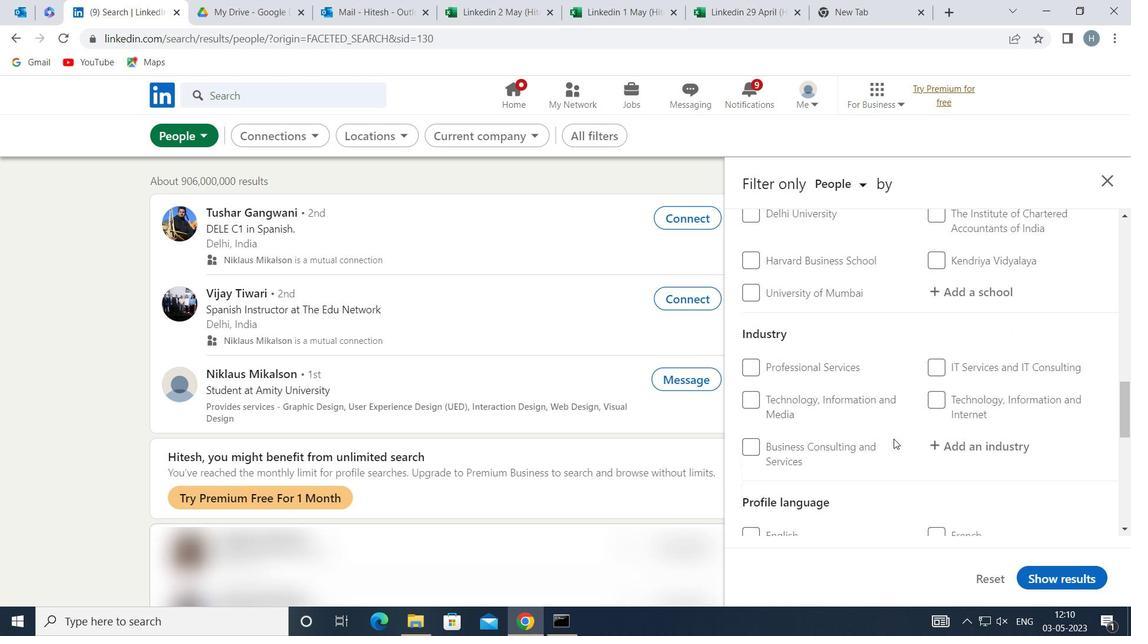 
Action: Mouse moved to (940, 443)
Screenshot: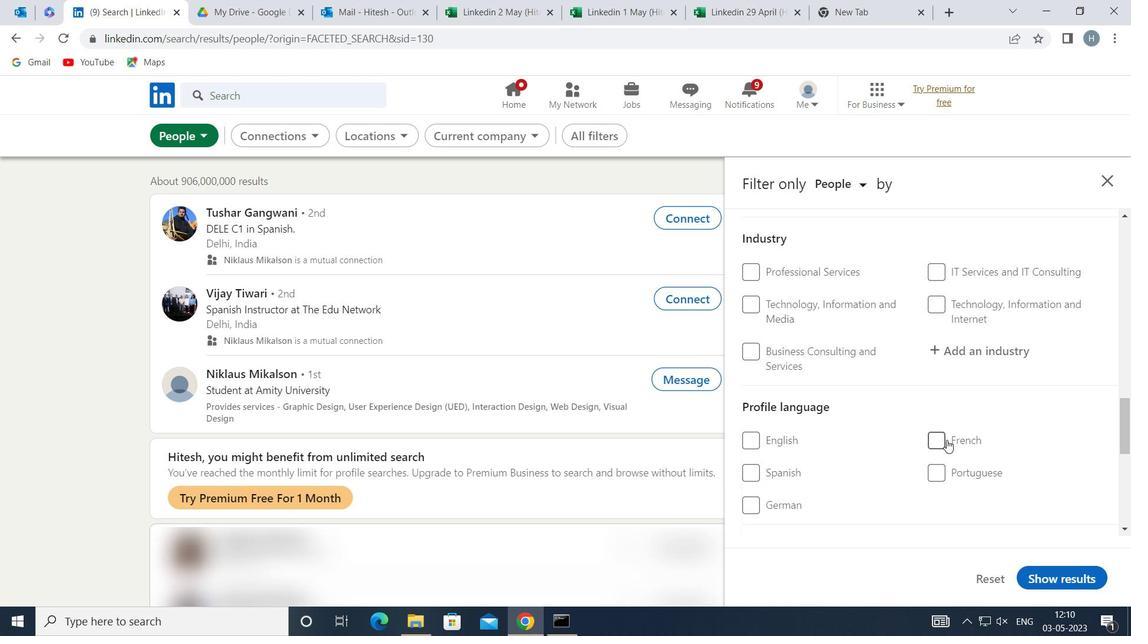 
Action: Mouse pressed left at (940, 443)
Screenshot: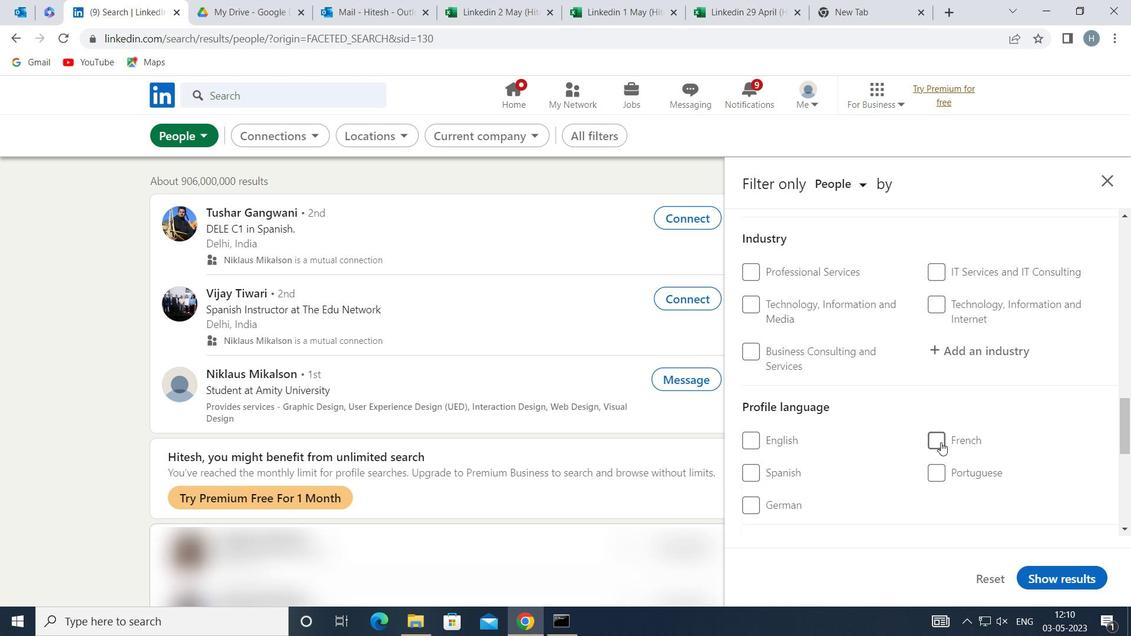 
Action: Mouse moved to (910, 446)
Screenshot: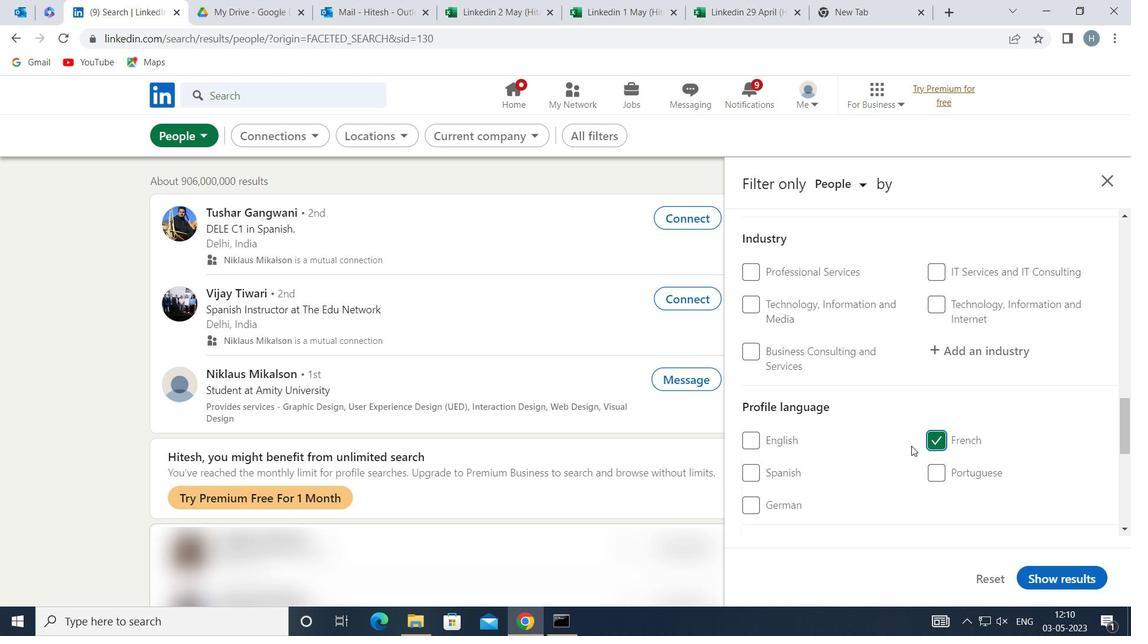 
Action: Mouse scrolled (910, 446) with delta (0, 0)
Screenshot: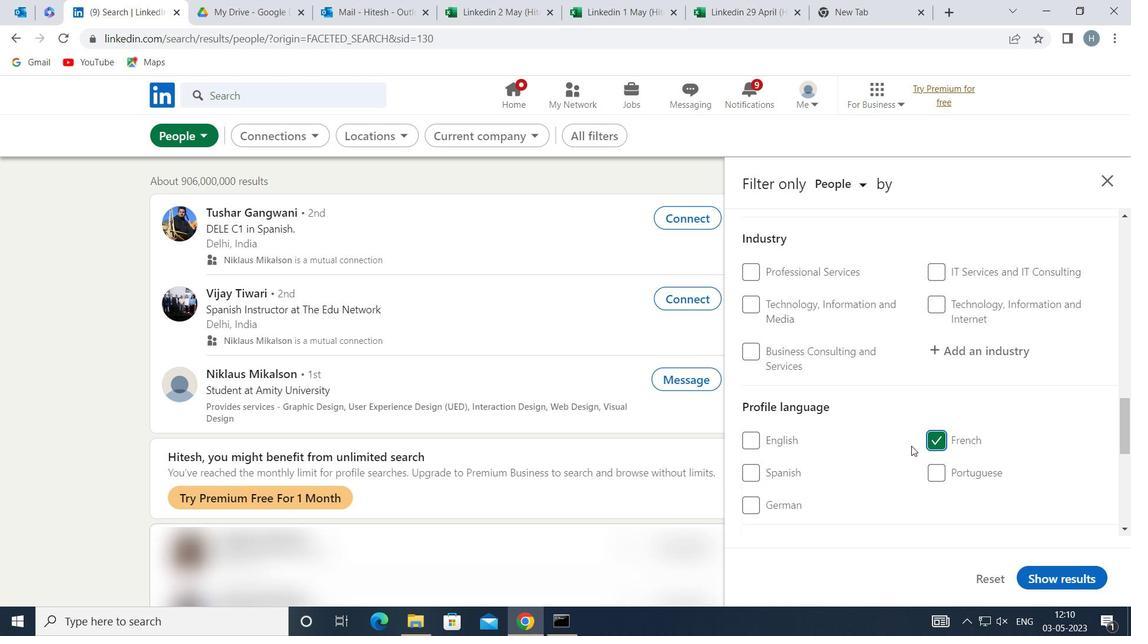 
Action: Mouse moved to (910, 445)
Screenshot: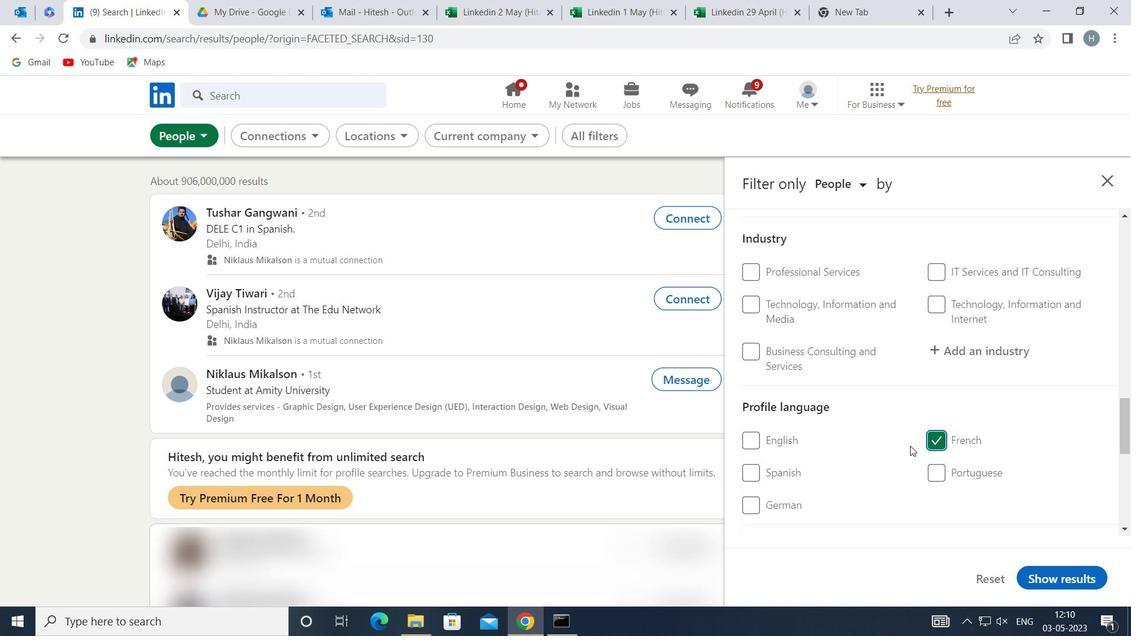 
Action: Mouse scrolled (910, 446) with delta (0, 0)
Screenshot: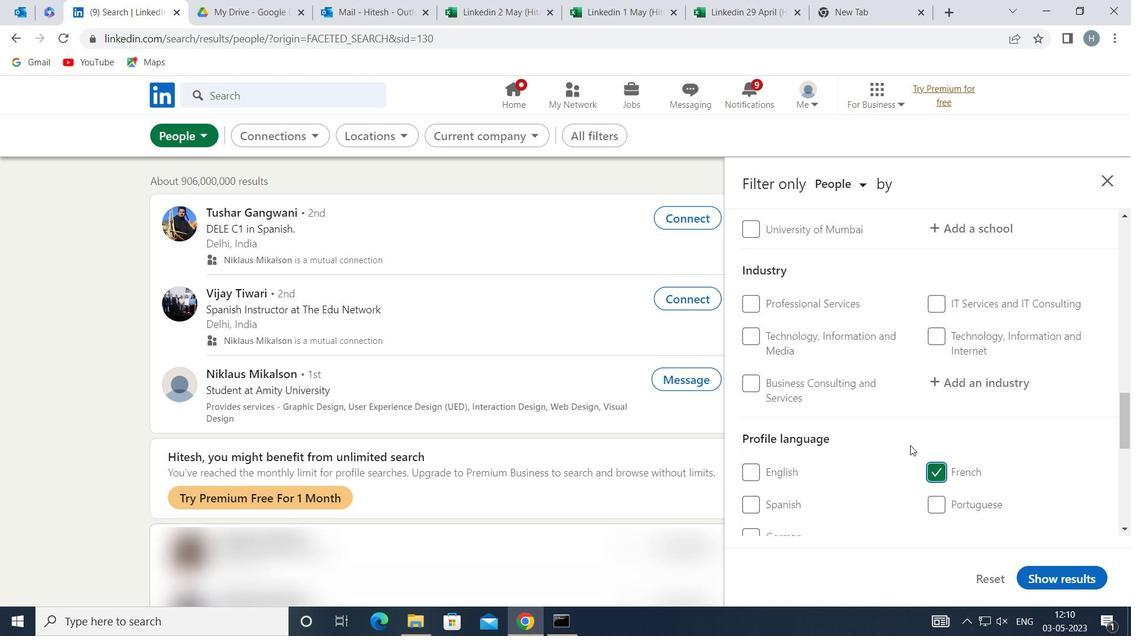 
Action: Mouse scrolled (910, 446) with delta (0, 0)
Screenshot: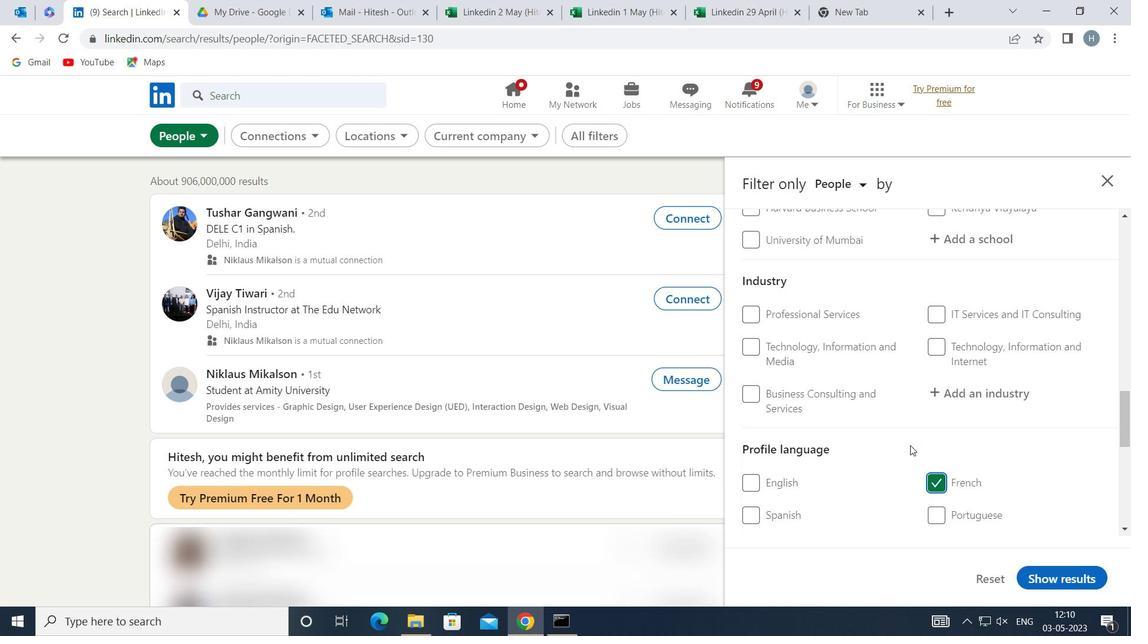 
Action: Mouse scrolled (910, 446) with delta (0, 0)
Screenshot: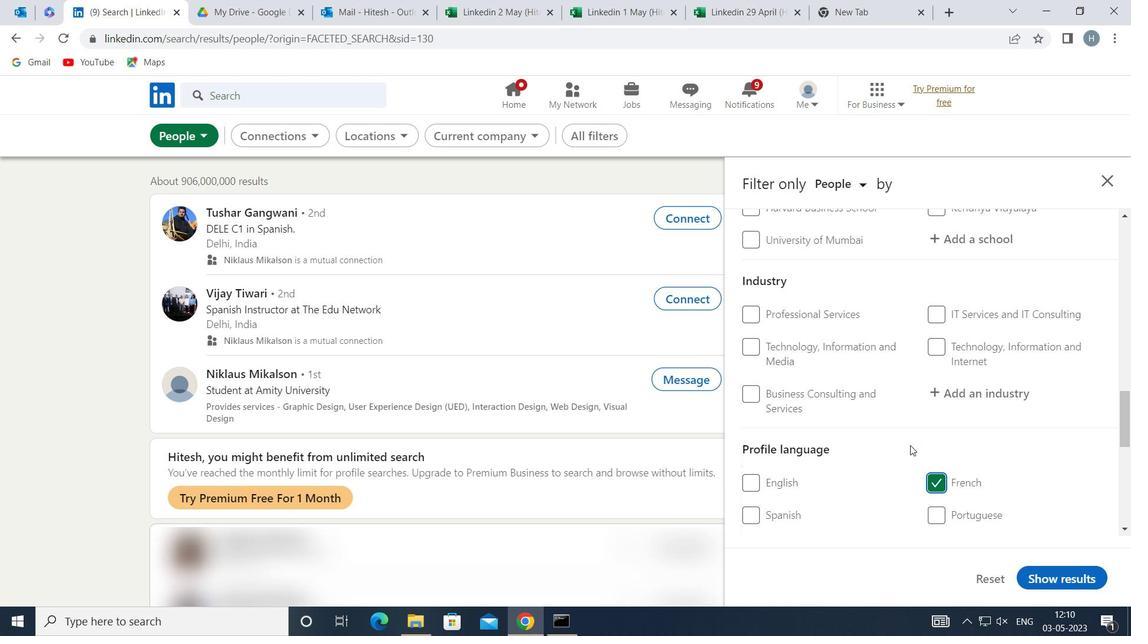 
Action: Mouse scrolled (910, 446) with delta (0, 0)
Screenshot: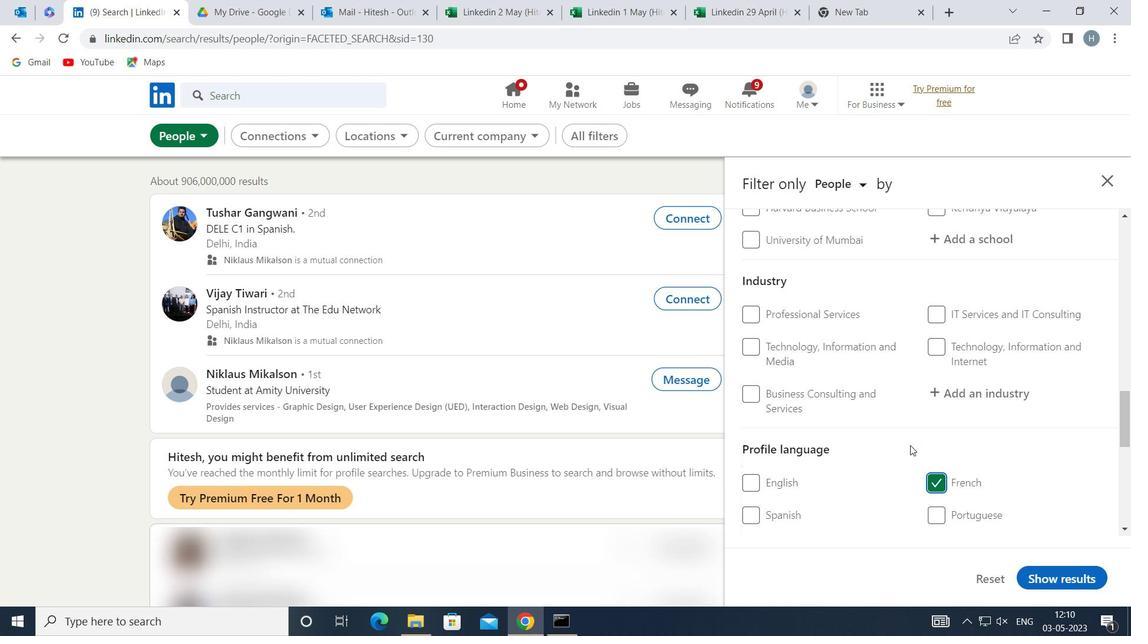 
Action: Mouse scrolled (910, 446) with delta (0, 0)
Screenshot: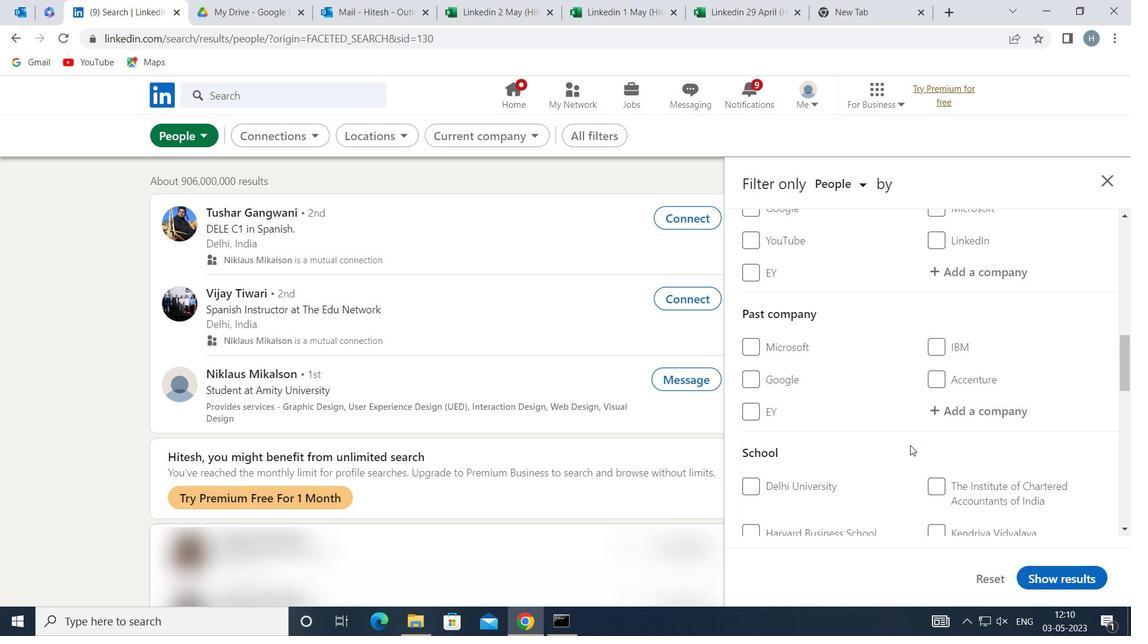 
Action: Mouse scrolled (910, 446) with delta (0, 0)
Screenshot: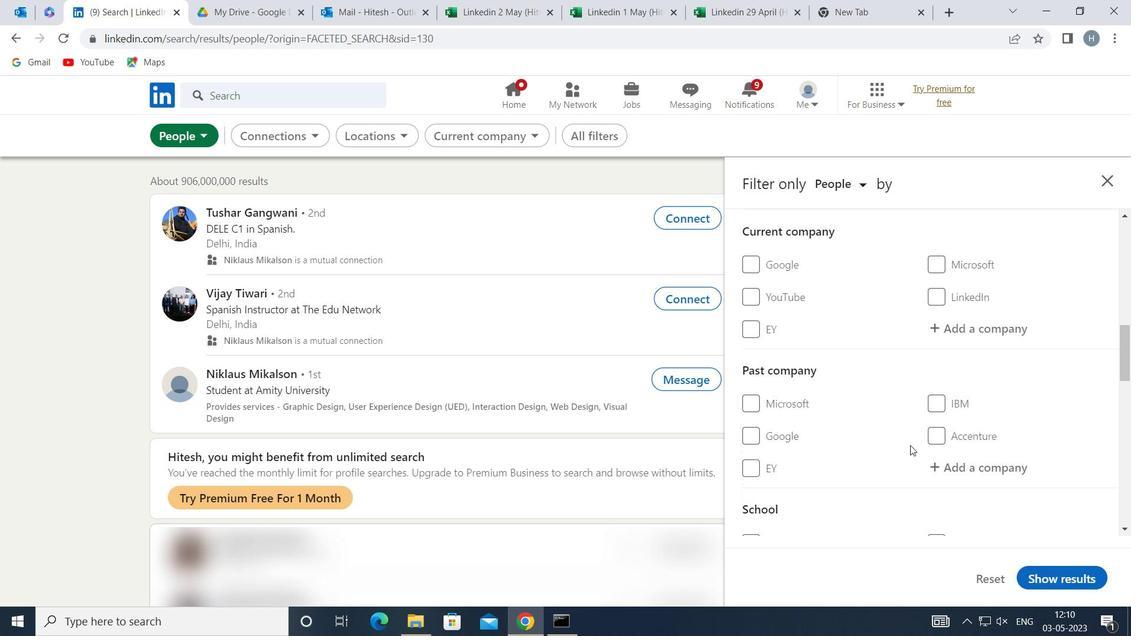 
Action: Mouse scrolled (910, 446) with delta (0, 0)
Screenshot: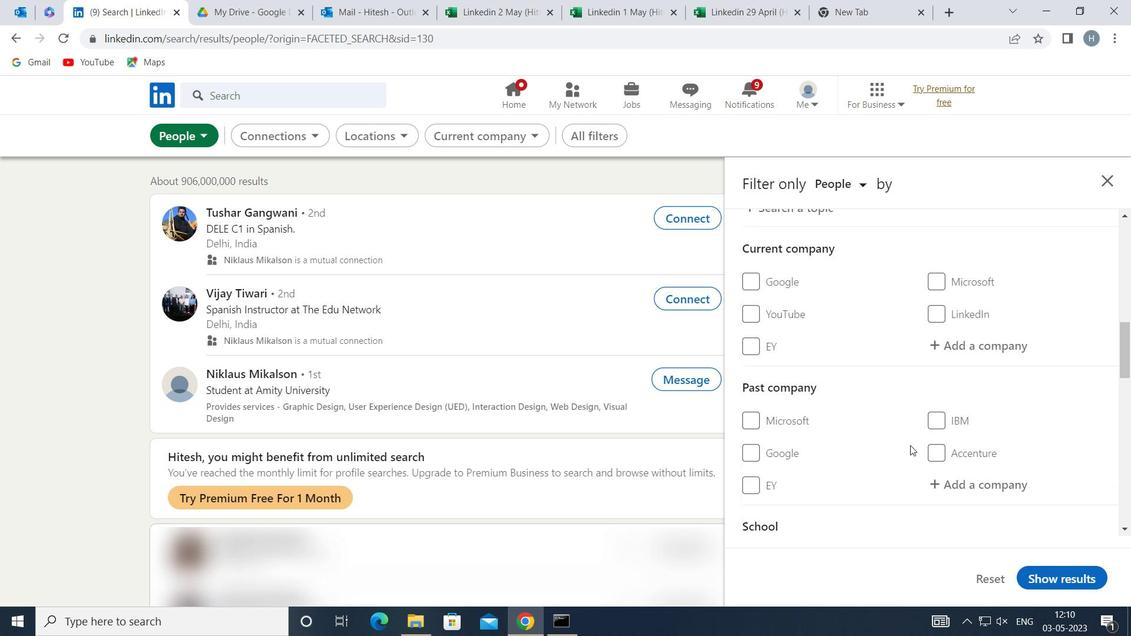 
Action: Mouse scrolled (910, 446) with delta (0, 0)
Screenshot: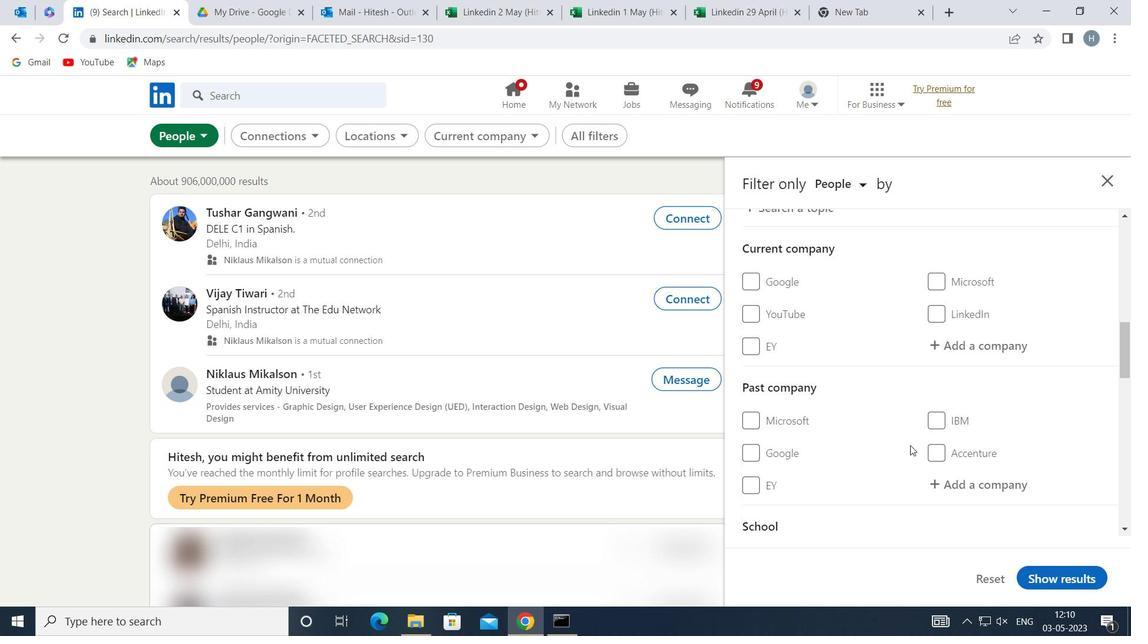 
Action: Mouse moved to (922, 393)
Screenshot: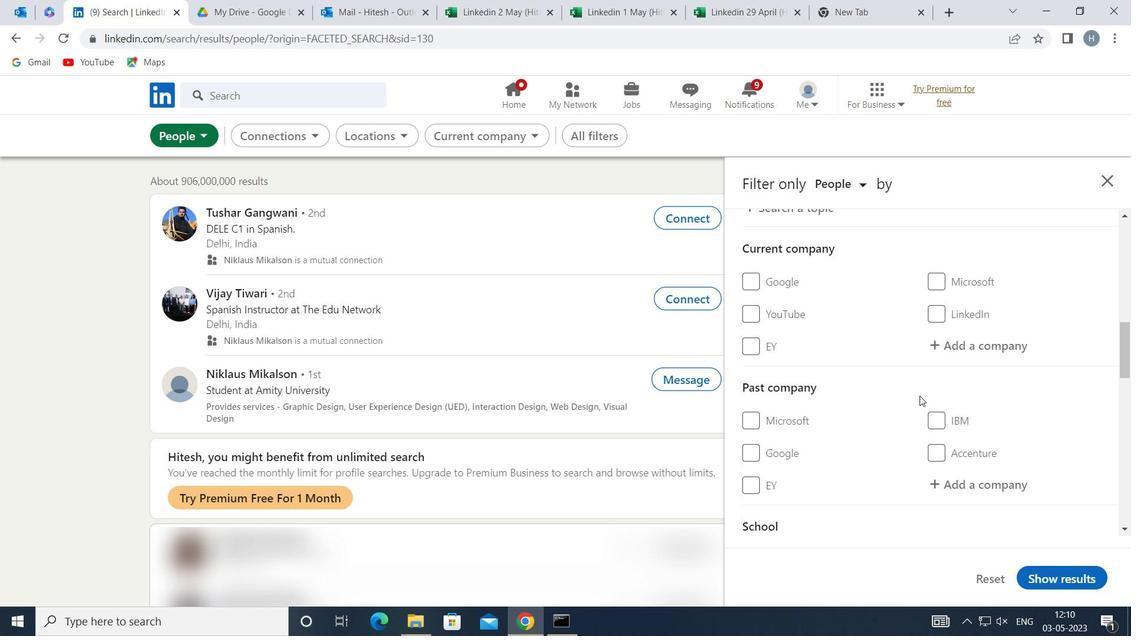 
Action: Mouse scrolled (922, 393) with delta (0, 0)
Screenshot: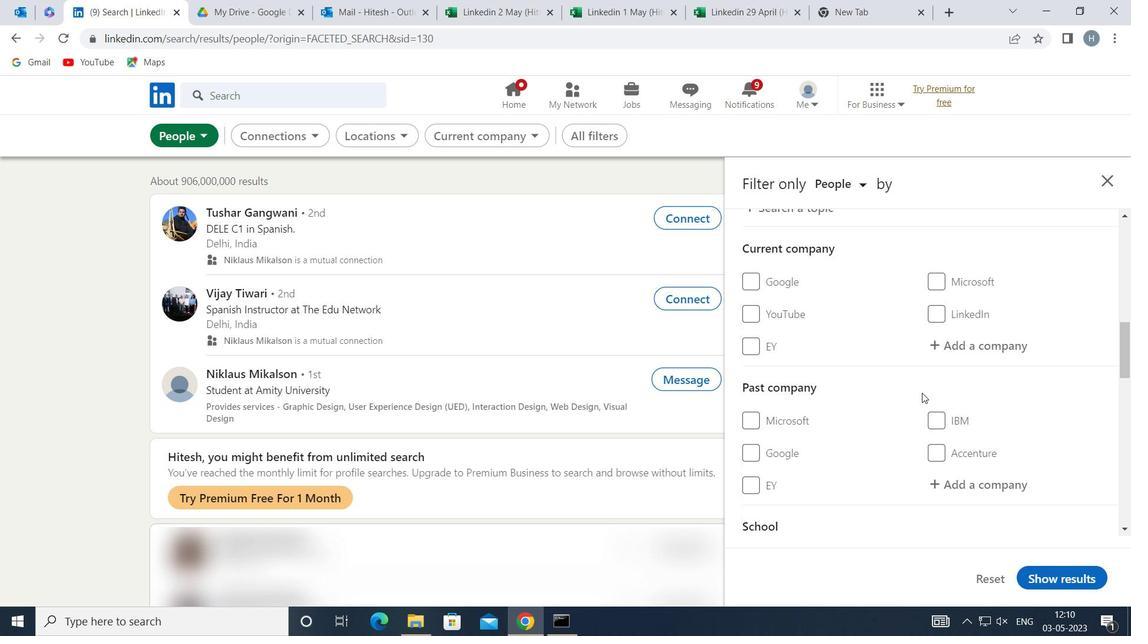 
Action: Mouse scrolled (922, 393) with delta (0, 0)
Screenshot: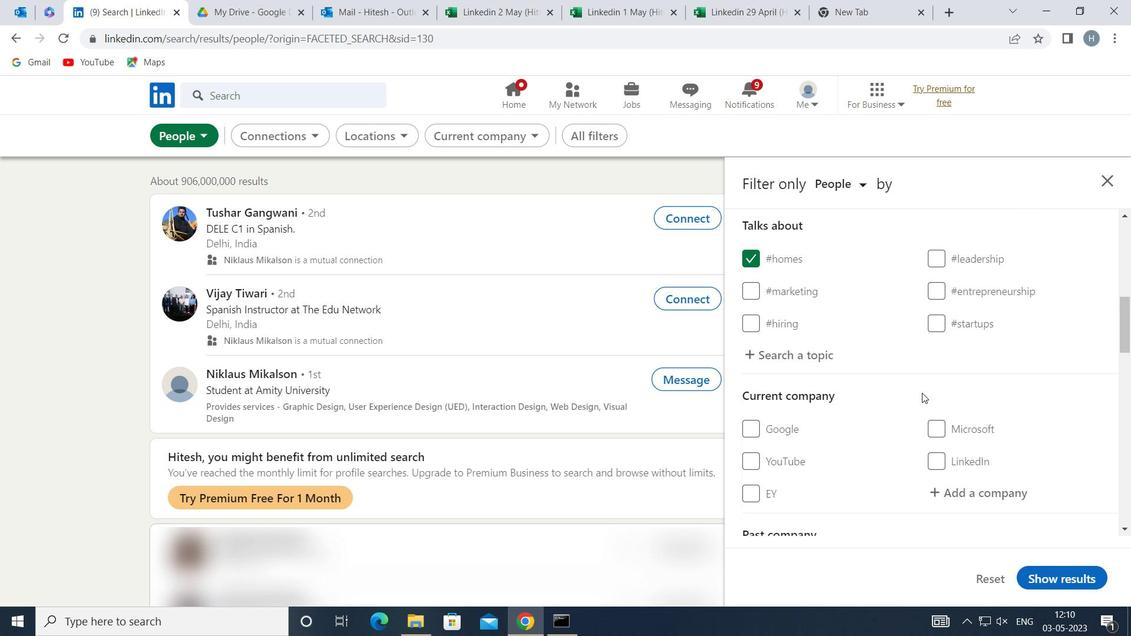 
Action: Mouse moved to (958, 414)
Screenshot: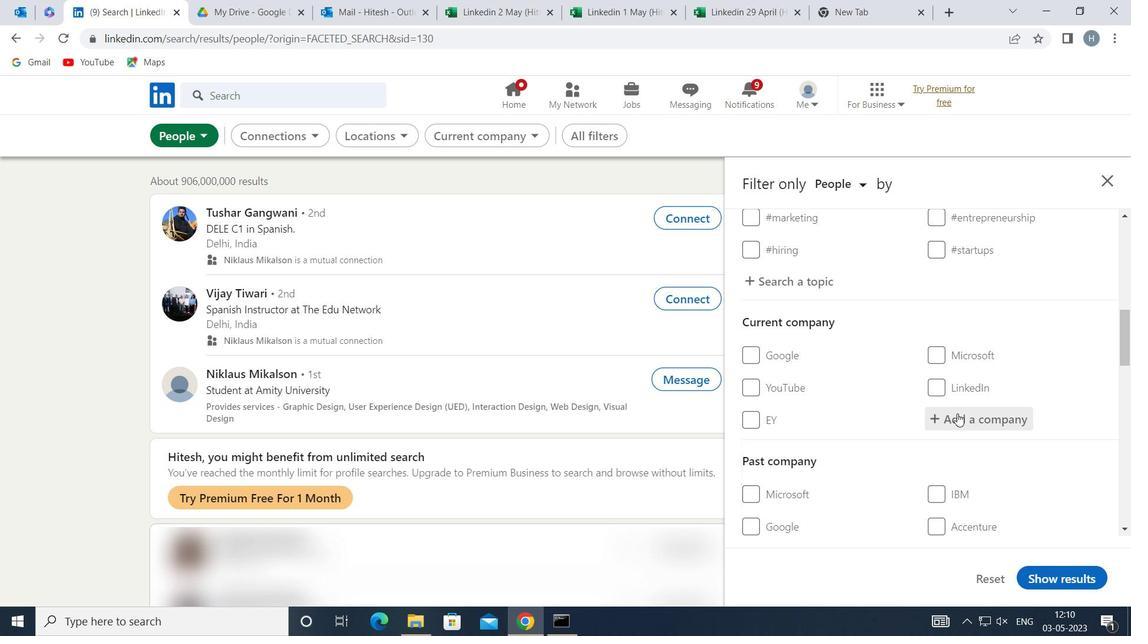 
Action: Mouse pressed left at (958, 414)
Screenshot: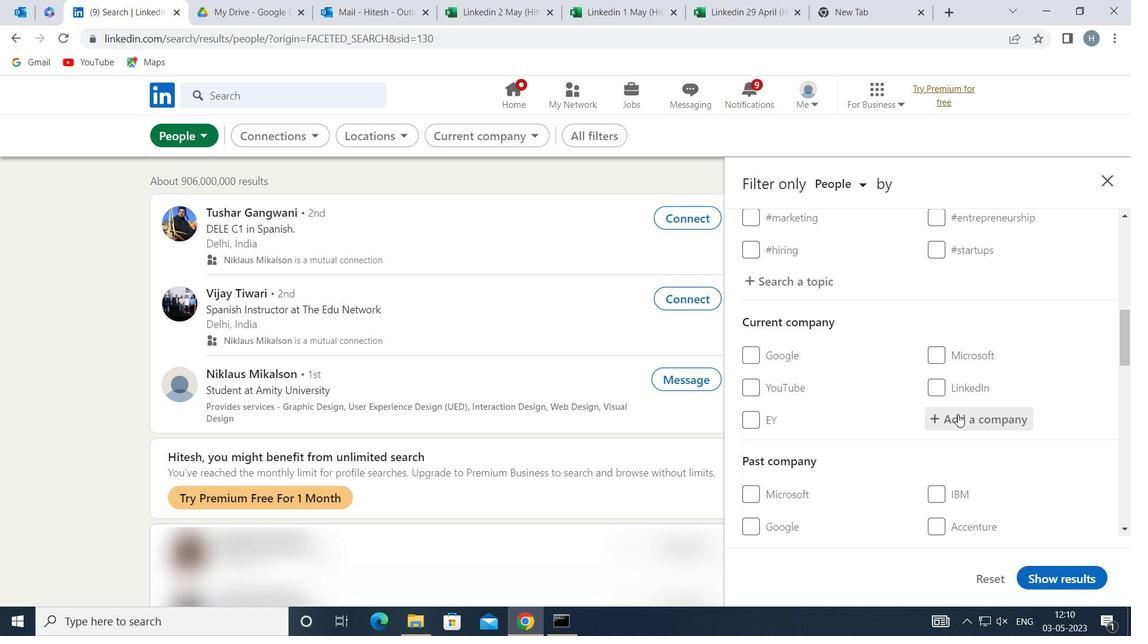 
Action: Key pressed <Key.shift>LICIOUS
Screenshot: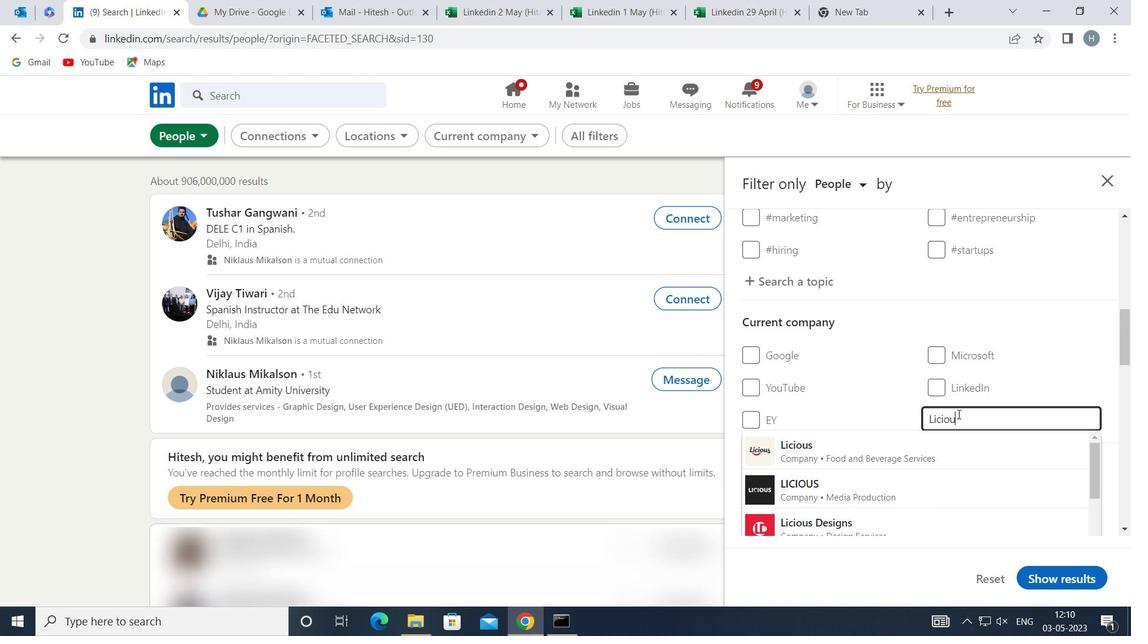 
Action: Mouse moved to (884, 448)
Screenshot: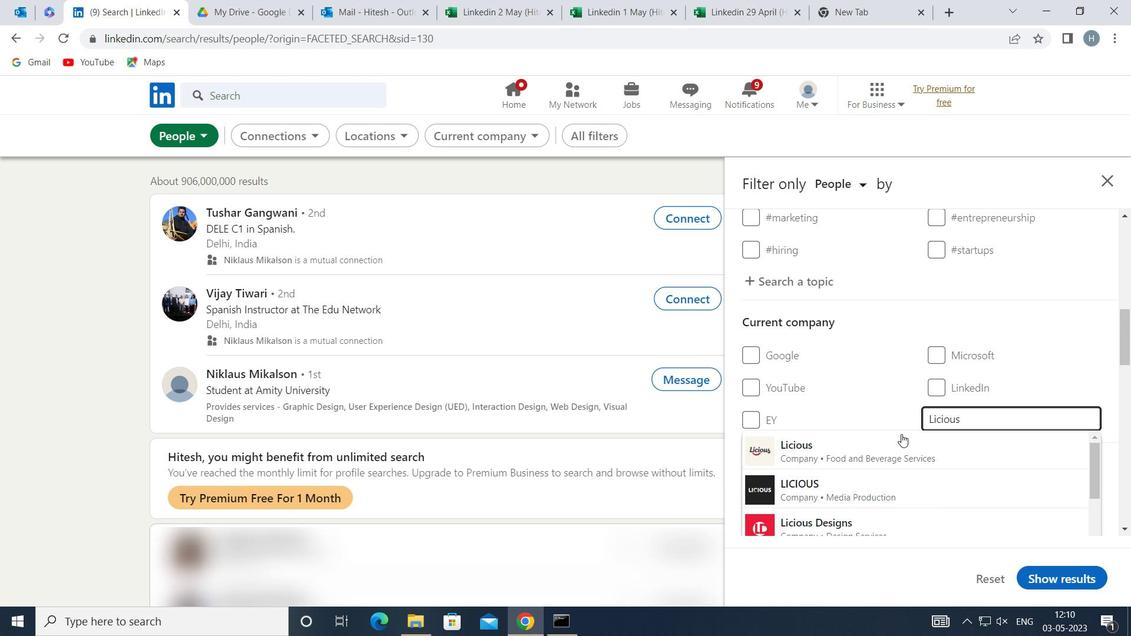 
Action: Mouse pressed left at (884, 448)
Screenshot: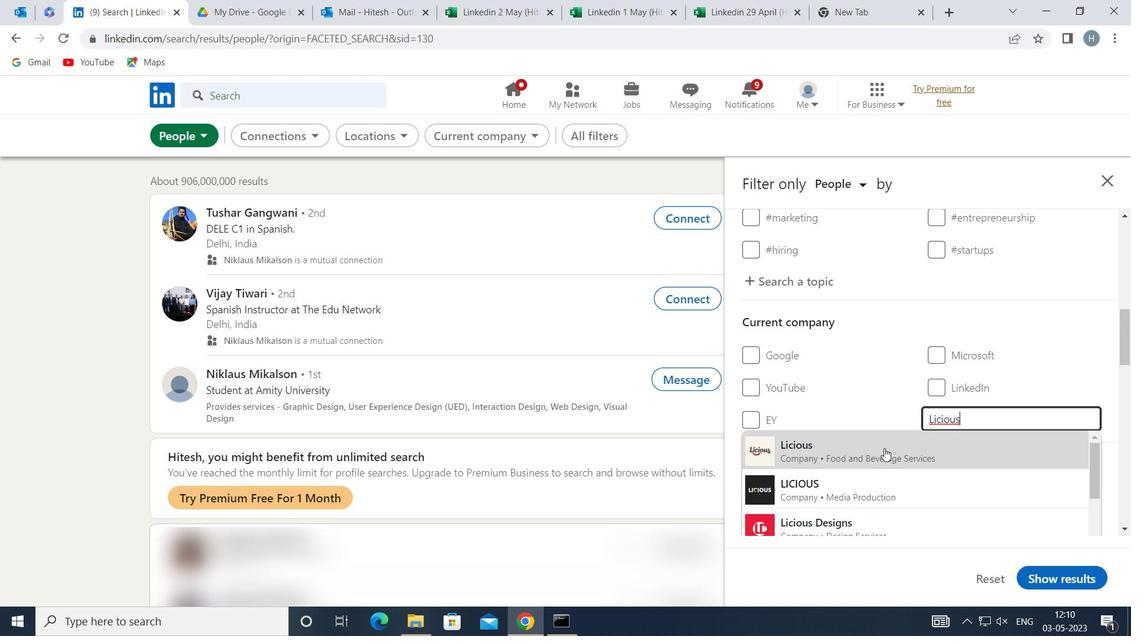 
Action: Mouse moved to (892, 420)
Screenshot: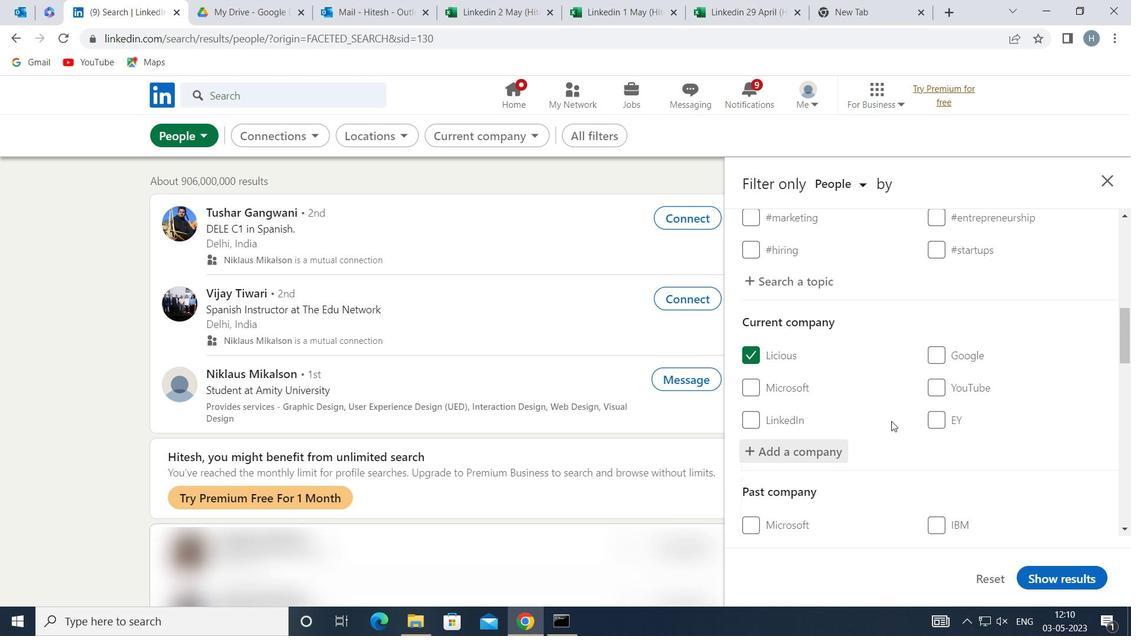 
Action: Mouse scrolled (892, 420) with delta (0, 0)
Screenshot: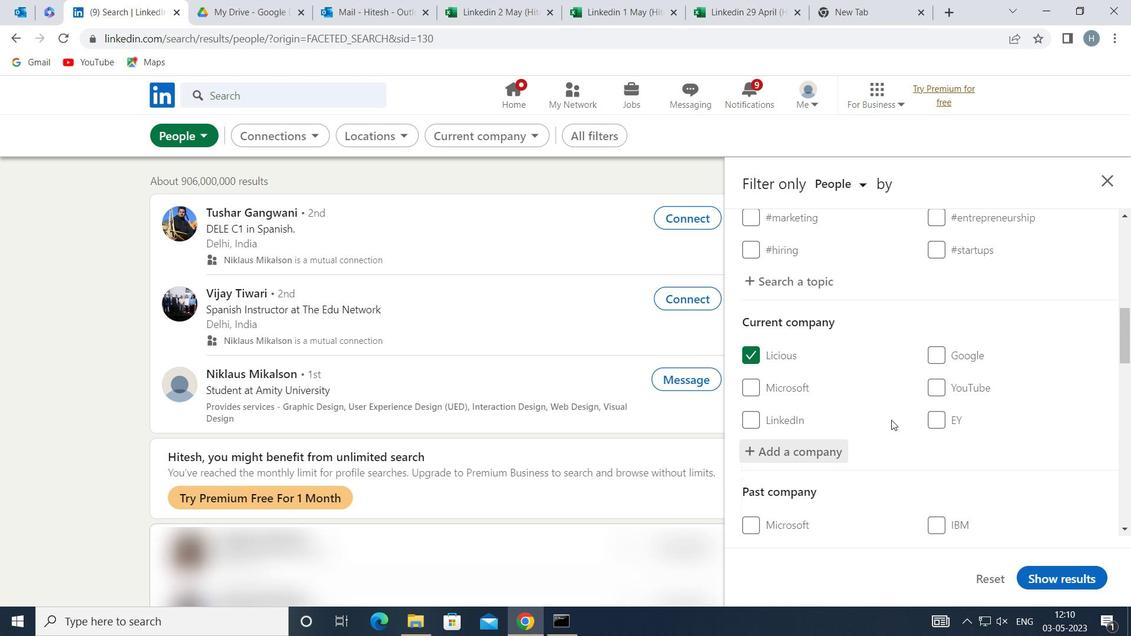 
Action: Mouse scrolled (892, 420) with delta (0, 0)
Screenshot: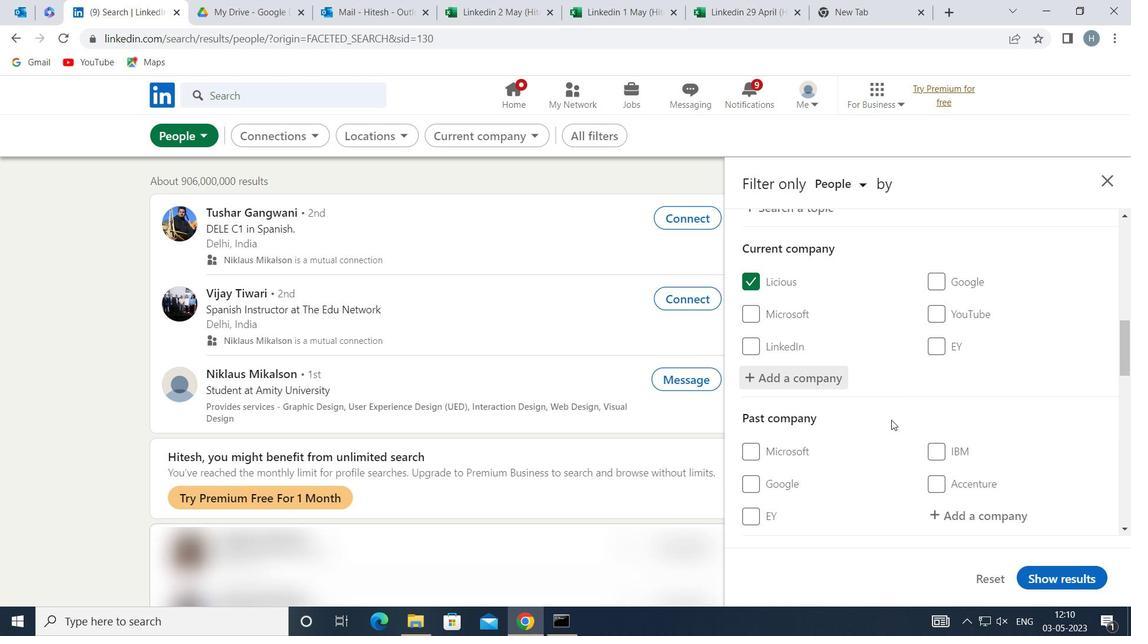 
Action: Mouse scrolled (892, 420) with delta (0, 0)
Screenshot: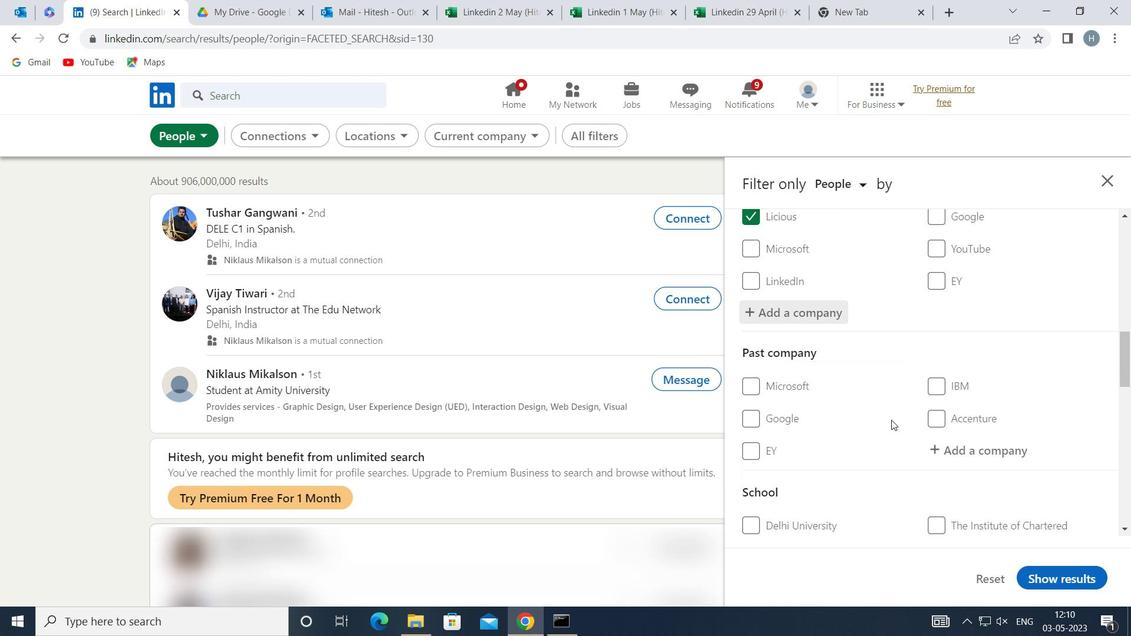 
Action: Mouse moved to (892, 420)
Screenshot: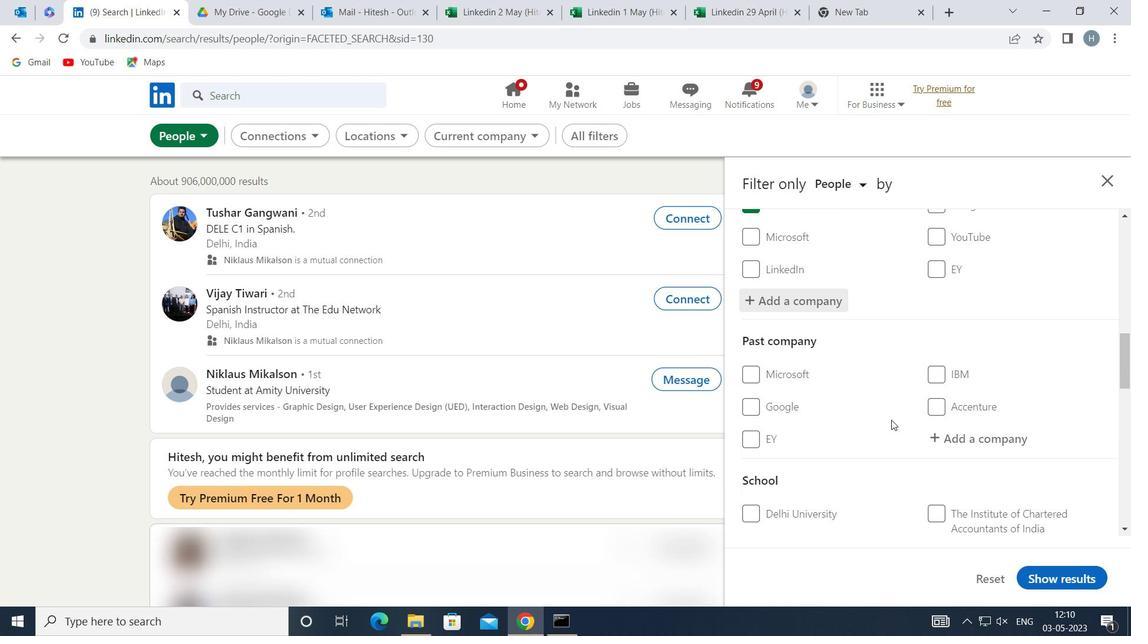 
Action: Mouse scrolled (892, 420) with delta (0, 0)
Screenshot: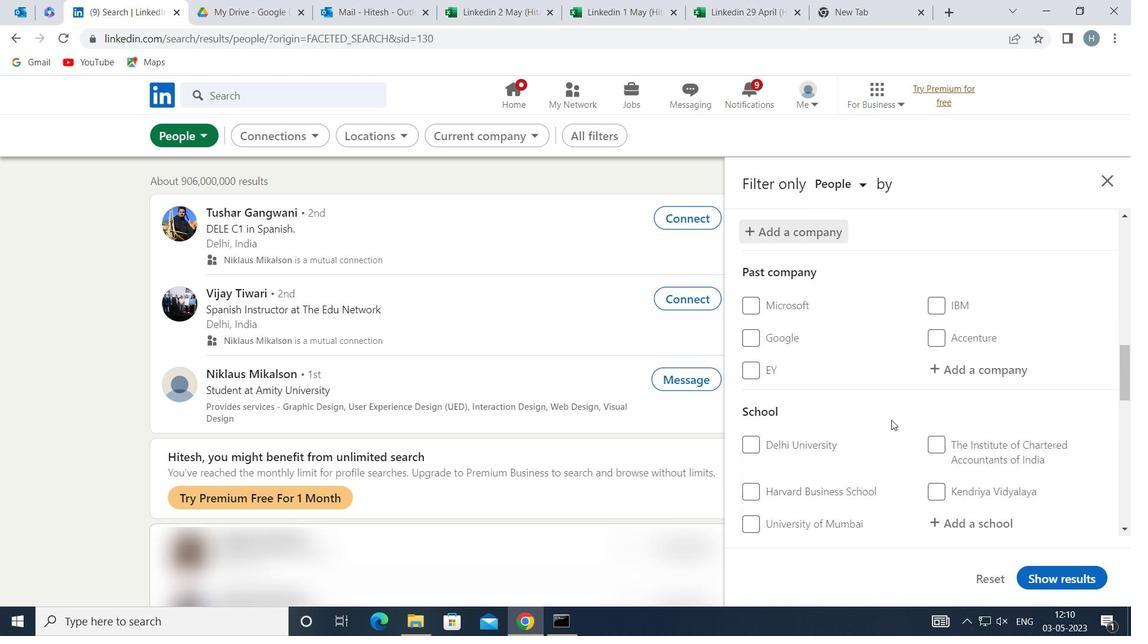 
Action: Mouse moved to (974, 450)
Screenshot: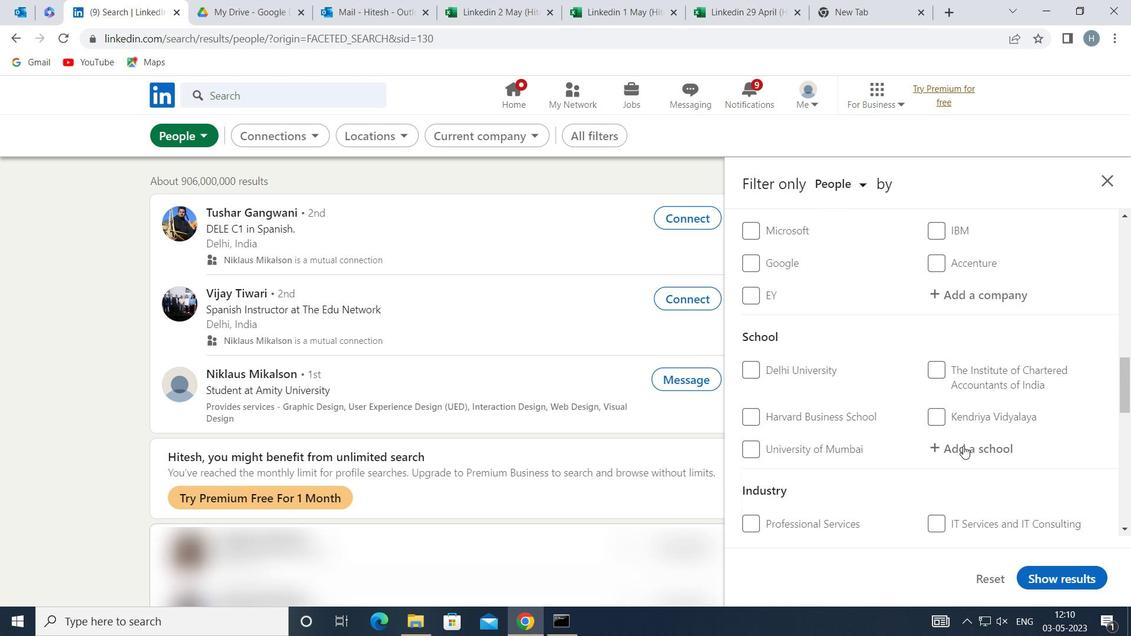 
Action: Mouse pressed left at (974, 450)
Screenshot: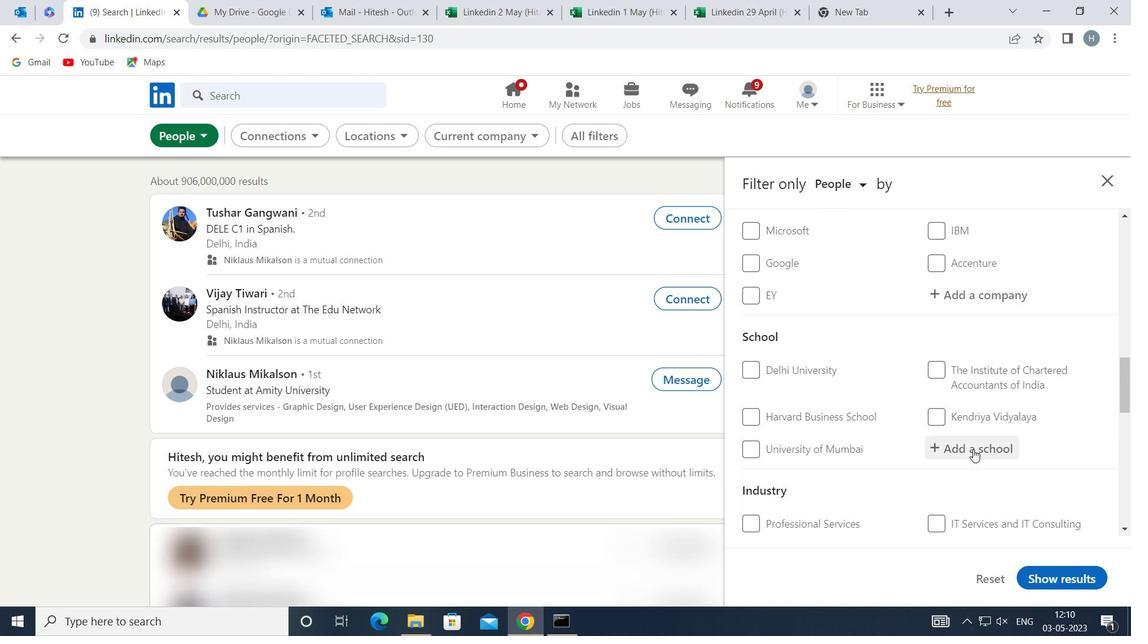 
Action: Mouse moved to (976, 450)
Screenshot: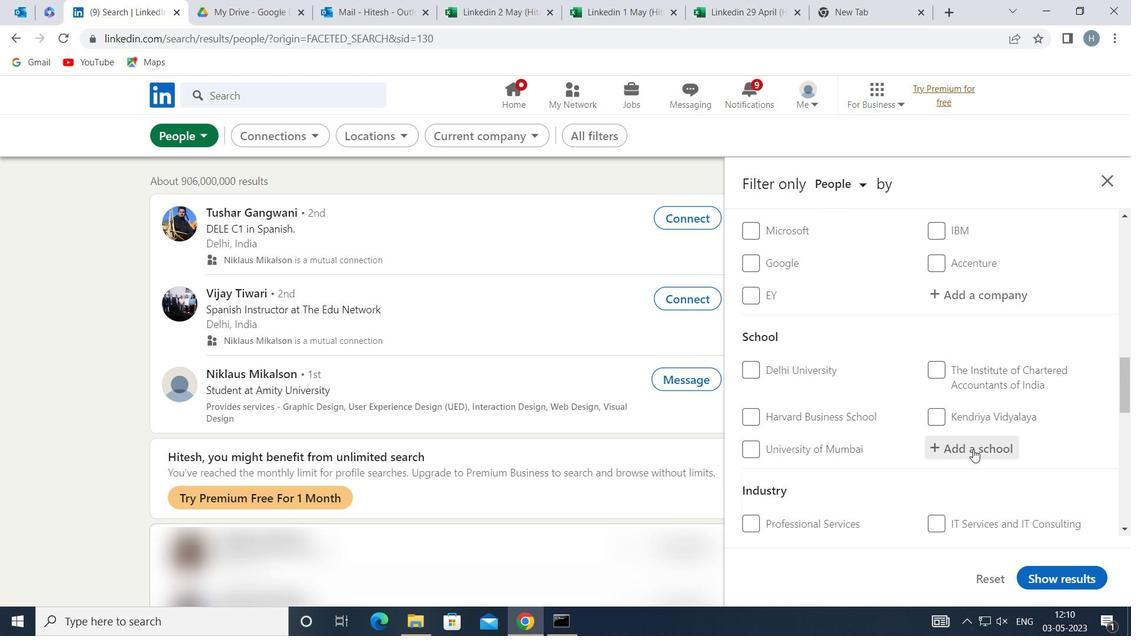 
Action: Key pressed <Key.shift>MAHARAJA<Key.space><Key.shift>ENGI
Screenshot: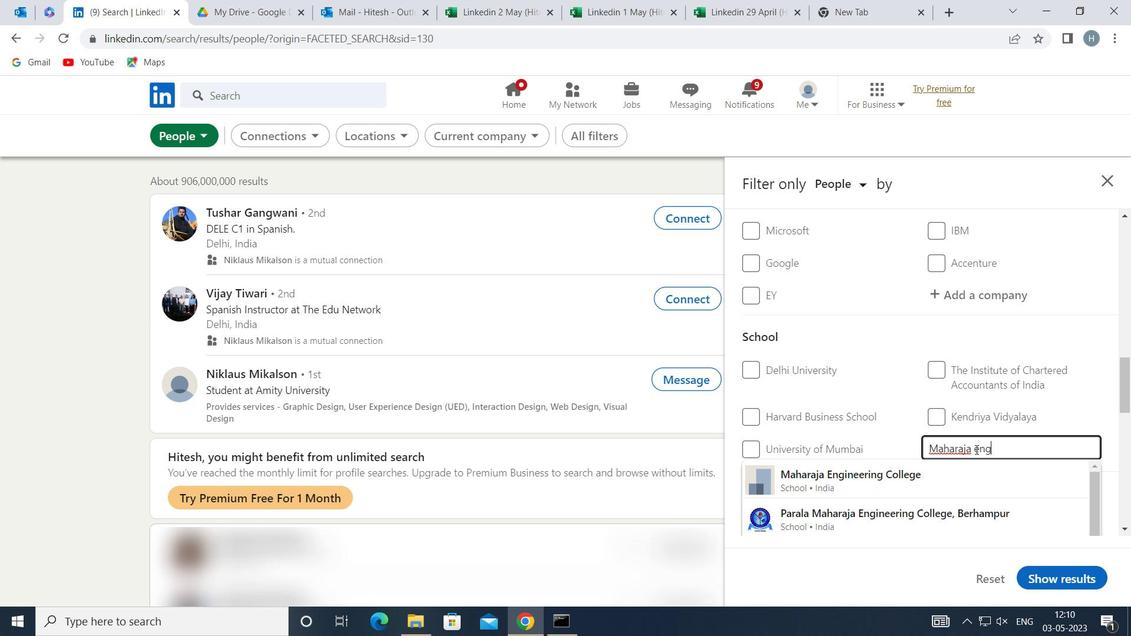 
Action: Mouse moved to (942, 469)
Screenshot: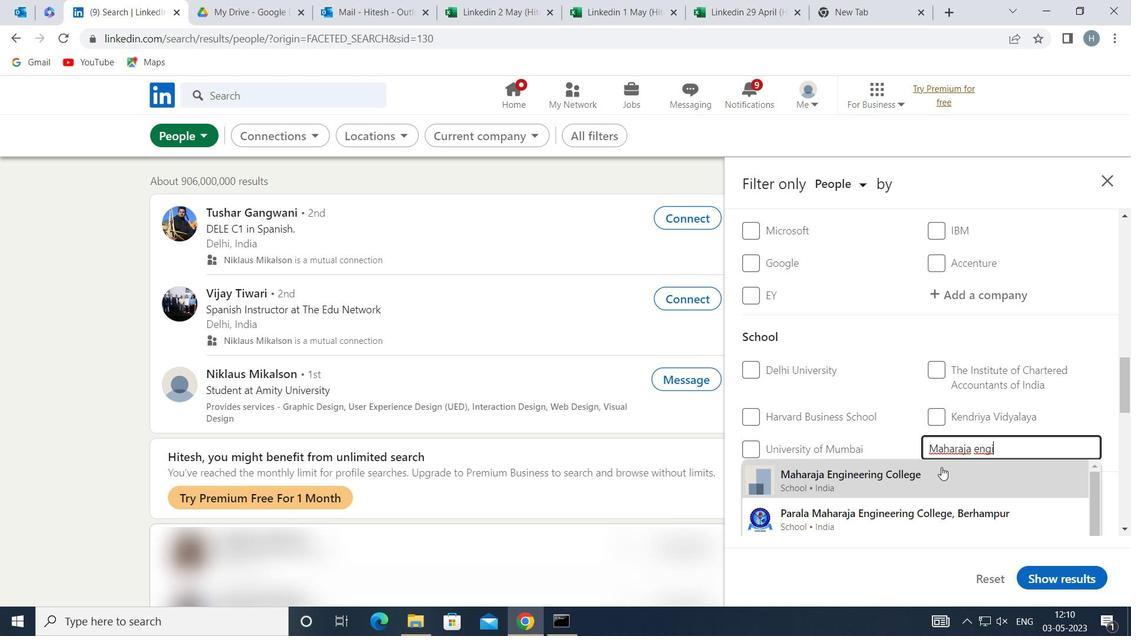 
Action: Mouse pressed left at (942, 469)
Screenshot: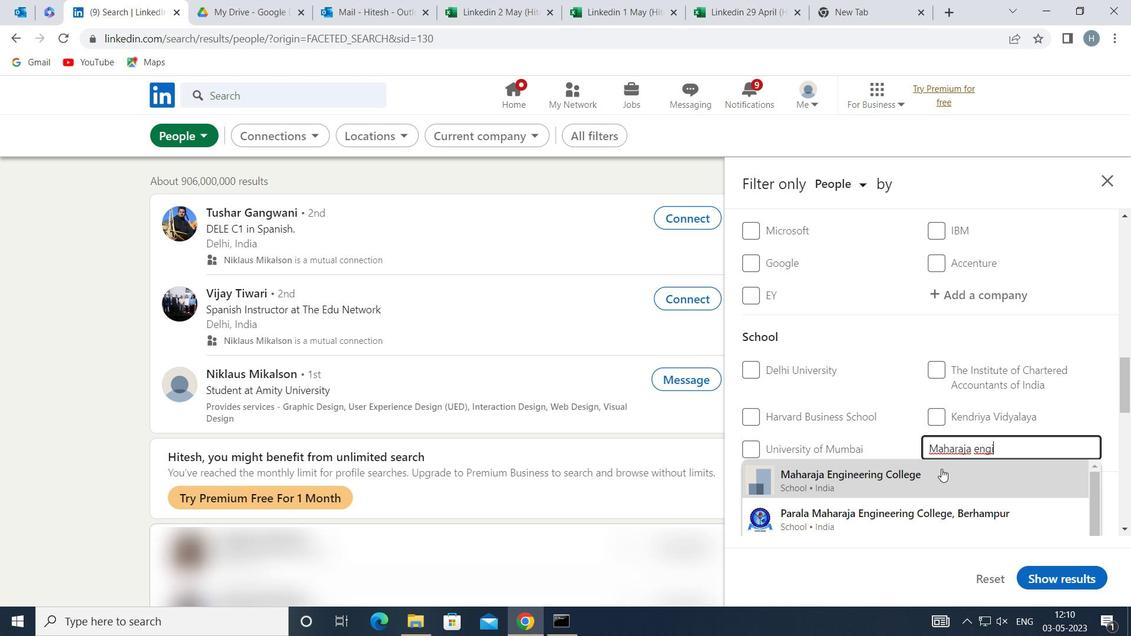 
Action: Mouse moved to (930, 466)
Screenshot: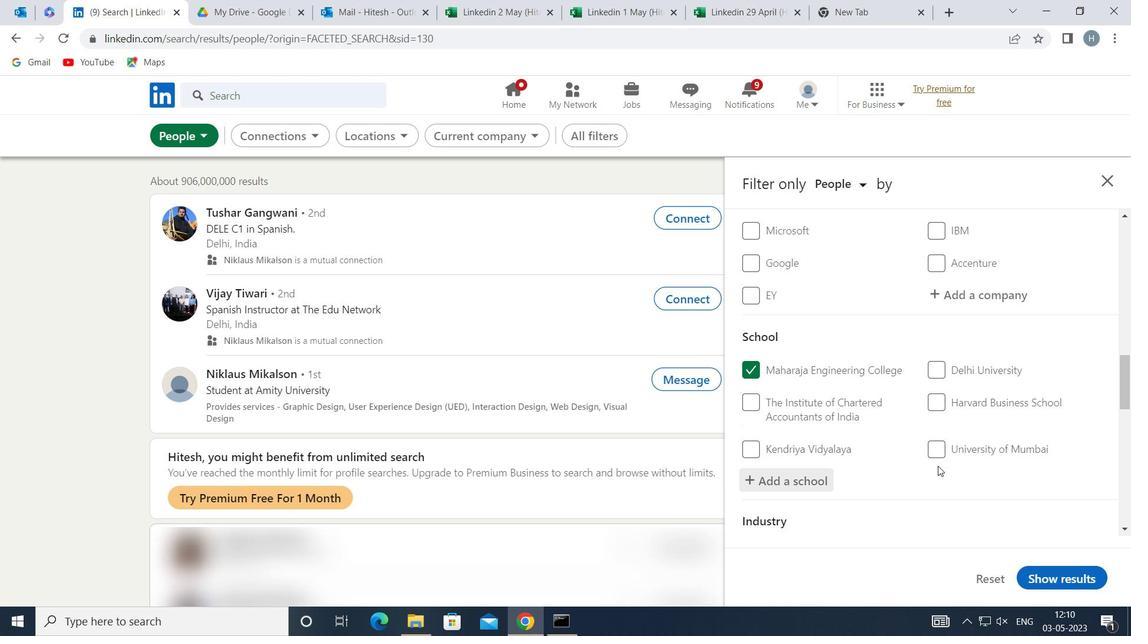 
Action: Mouse scrolled (930, 465) with delta (0, 0)
Screenshot: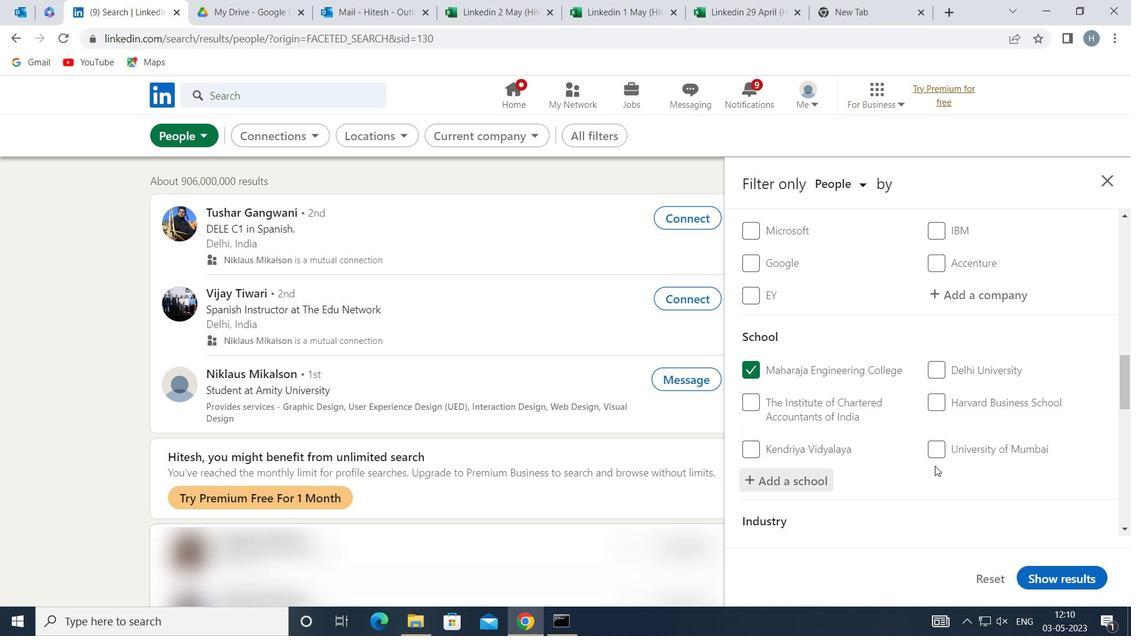 
Action: Mouse scrolled (930, 465) with delta (0, 0)
Screenshot: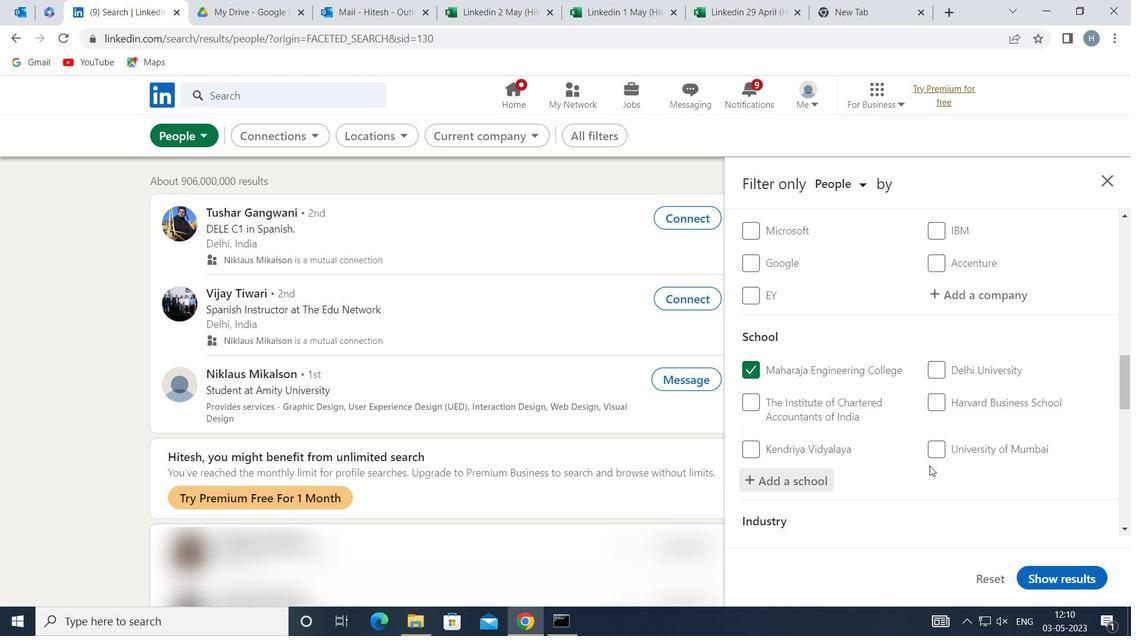 
Action: Mouse scrolled (930, 465) with delta (0, 0)
Screenshot: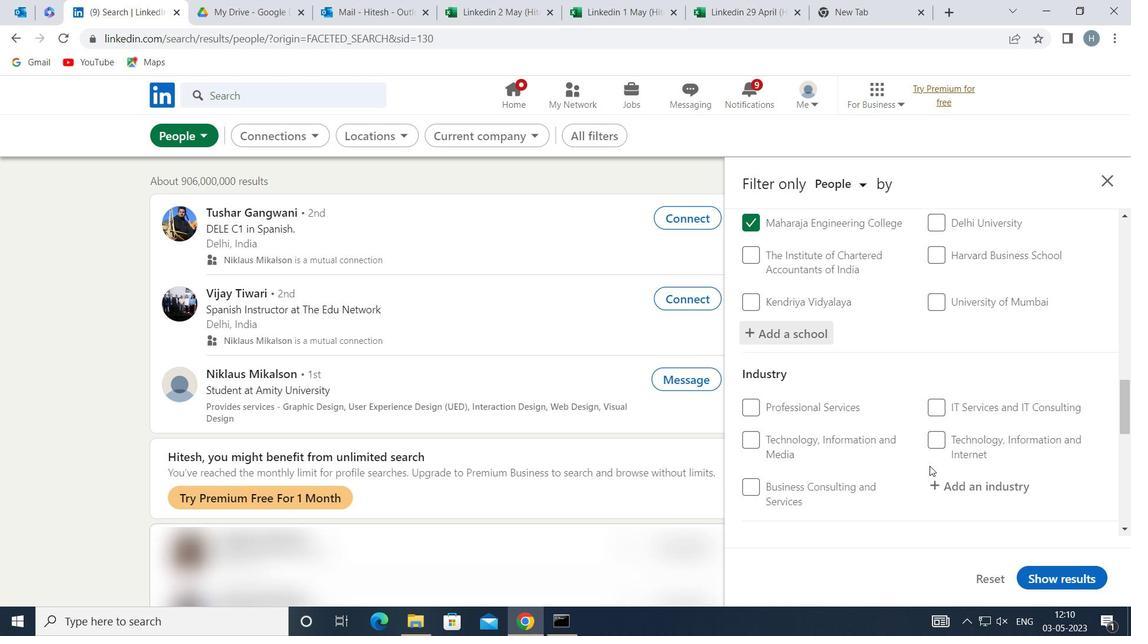 
Action: Mouse moved to (989, 409)
Screenshot: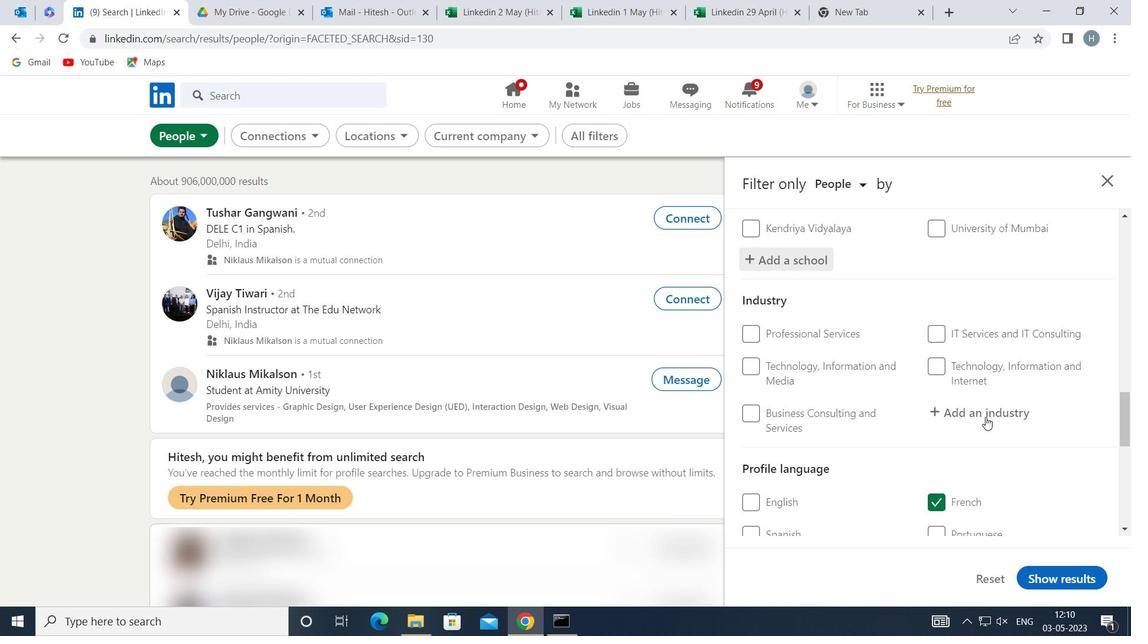 
Action: Mouse pressed left at (989, 409)
Screenshot: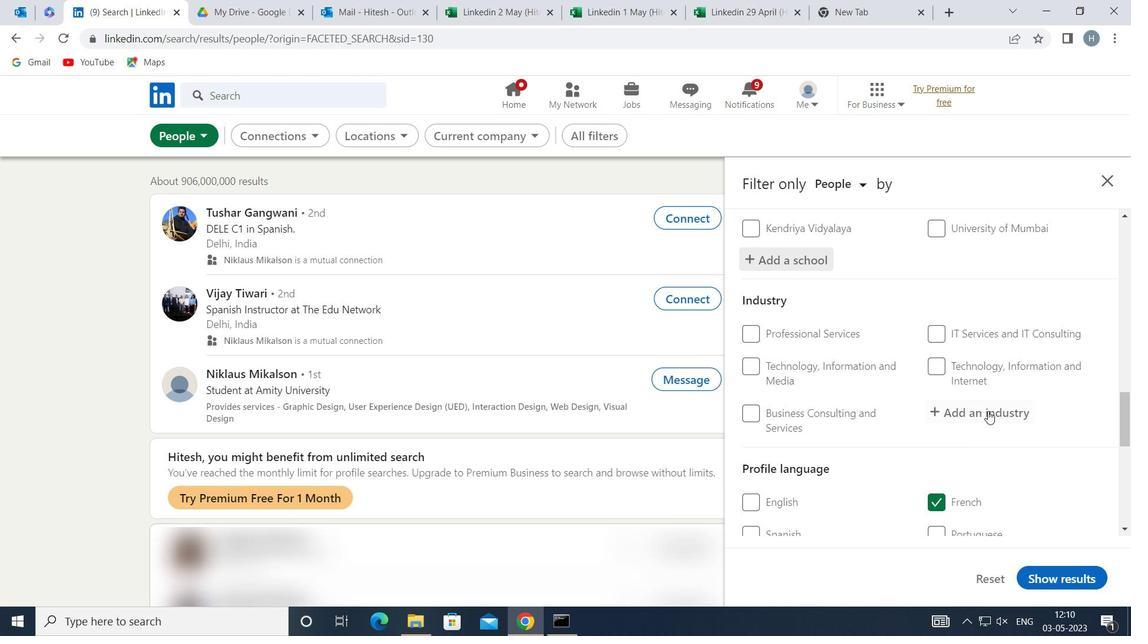 
Action: Key pressed <Key.shift>BIOMASS<Key.space><Key.shift>ELEC
Screenshot: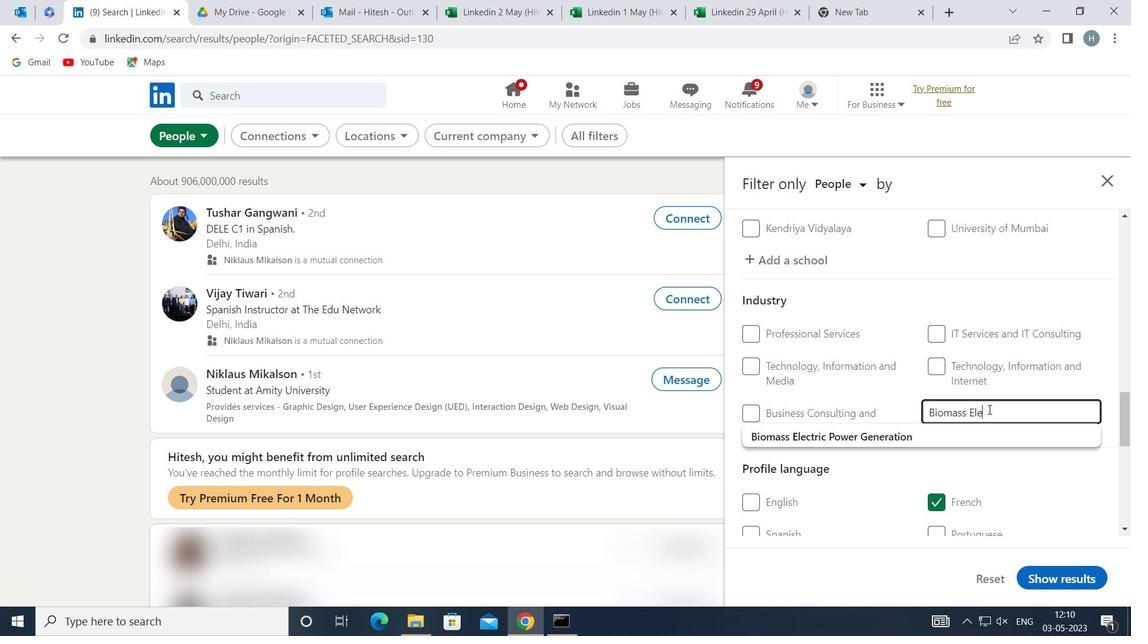 
Action: Mouse moved to (922, 432)
Screenshot: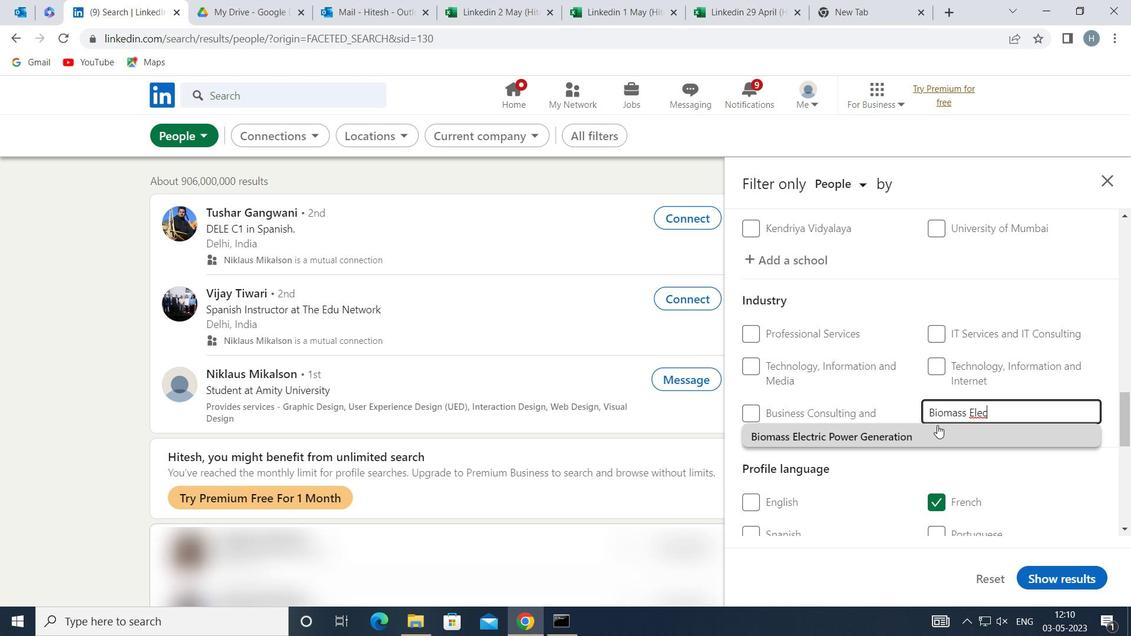 
Action: Mouse pressed left at (922, 432)
Screenshot: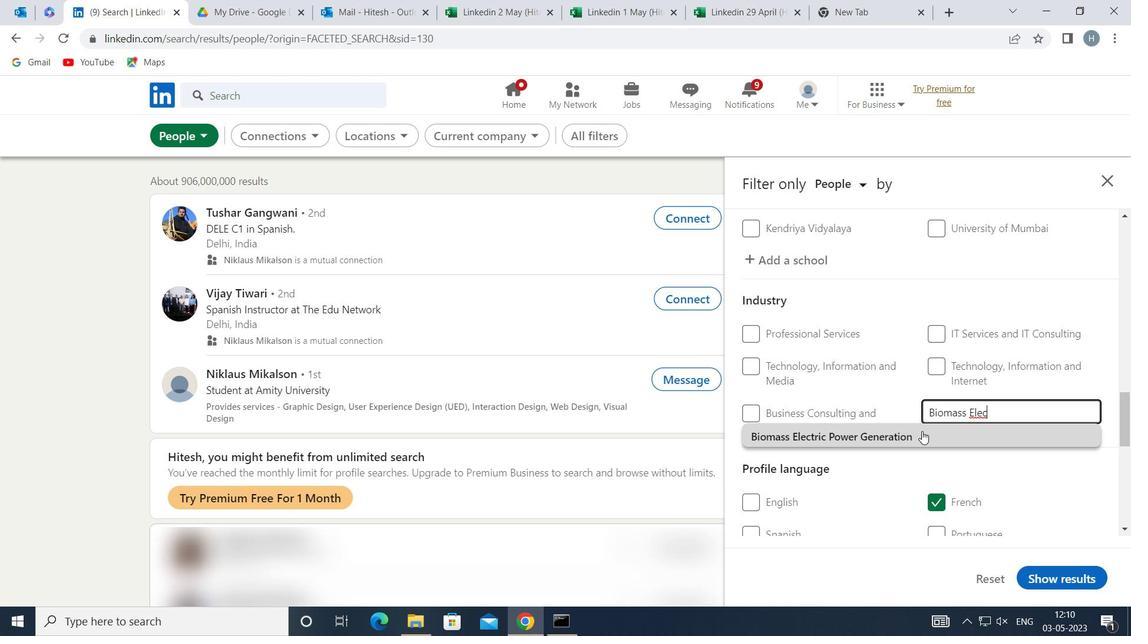 
Action: Mouse moved to (887, 431)
Screenshot: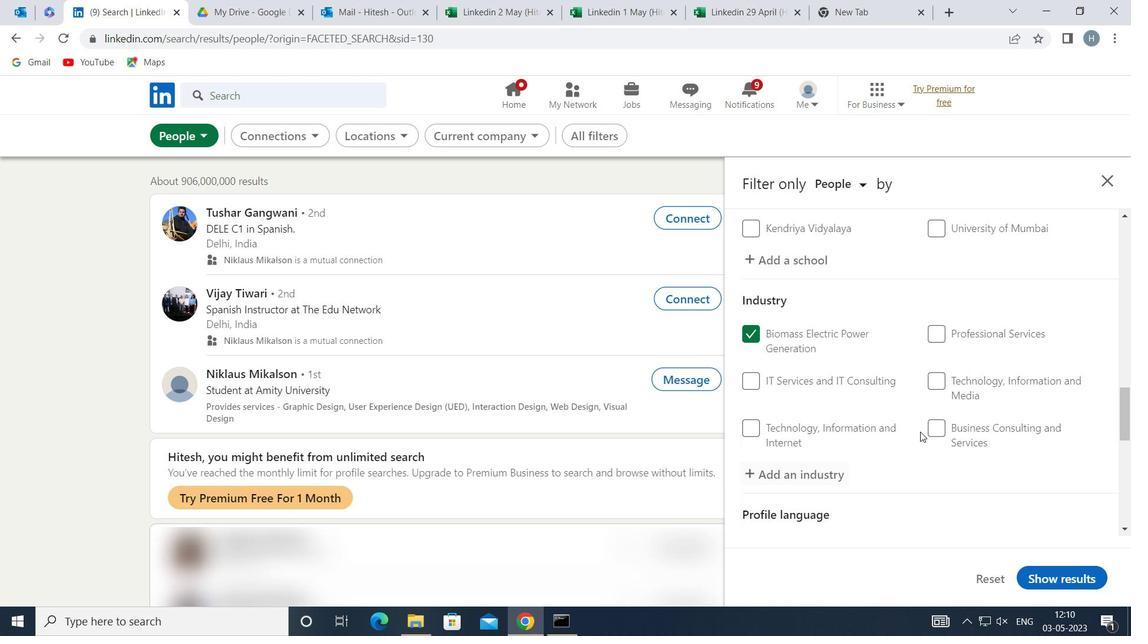 
Action: Mouse scrolled (887, 430) with delta (0, 0)
Screenshot: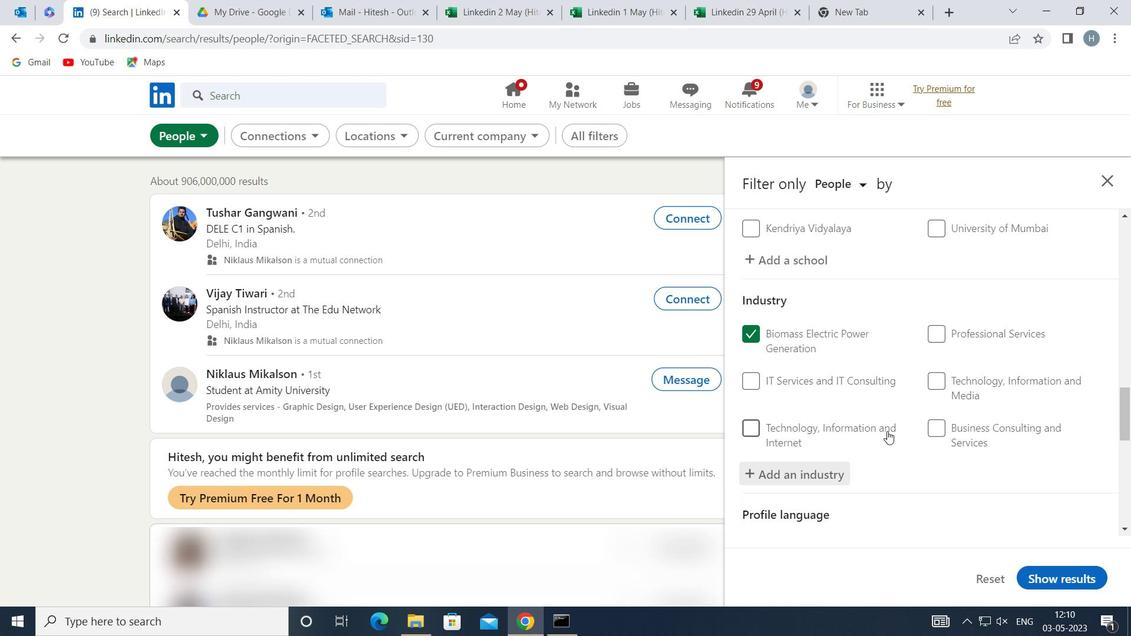 
Action: Mouse scrolled (887, 430) with delta (0, 0)
Screenshot: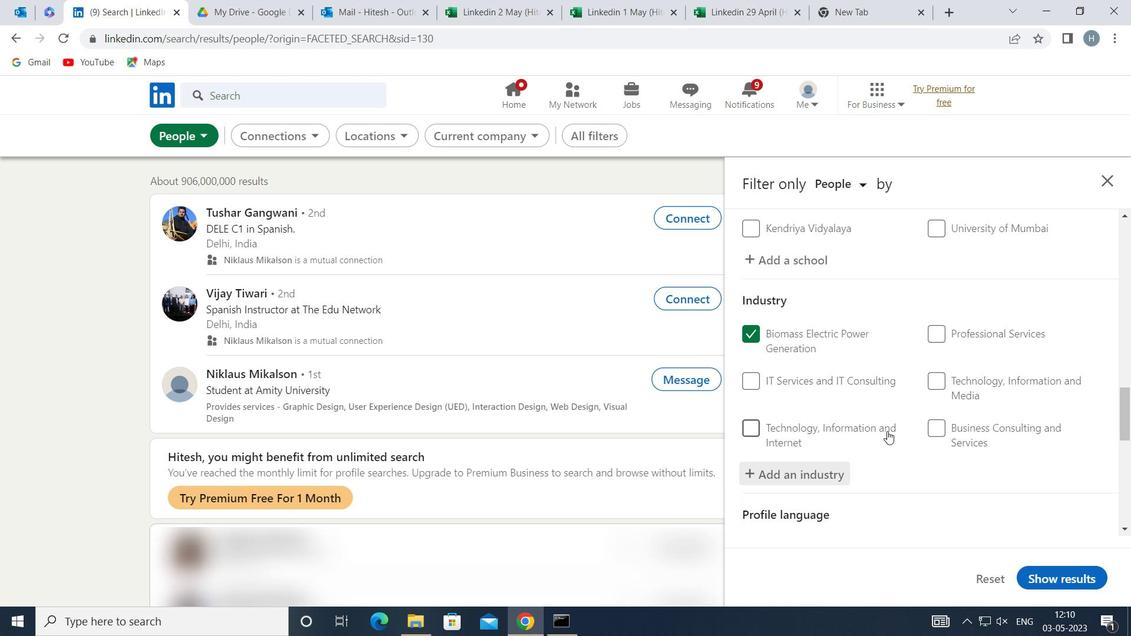 
Action: Mouse scrolled (887, 430) with delta (0, 0)
Screenshot: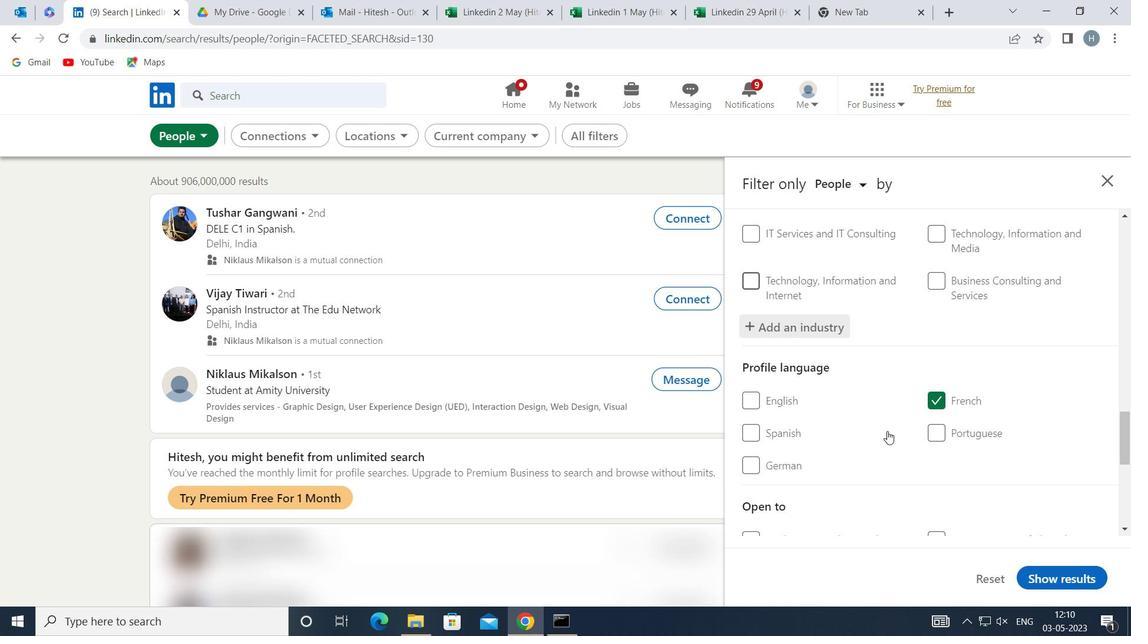 
Action: Mouse scrolled (887, 430) with delta (0, 0)
Screenshot: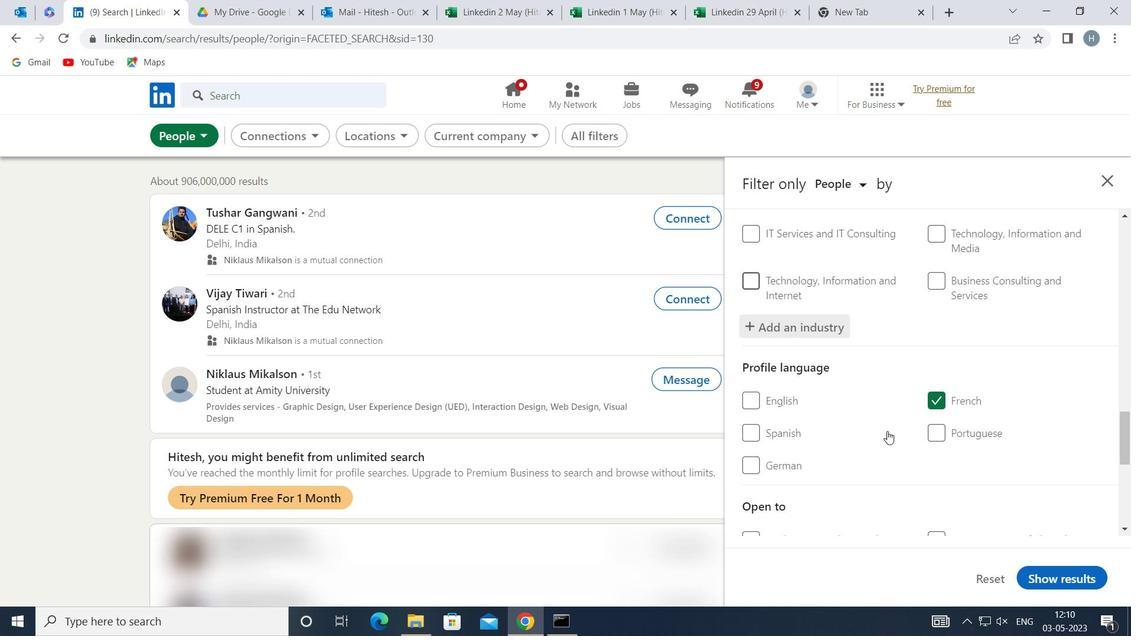 
Action: Mouse moved to (887, 430)
Screenshot: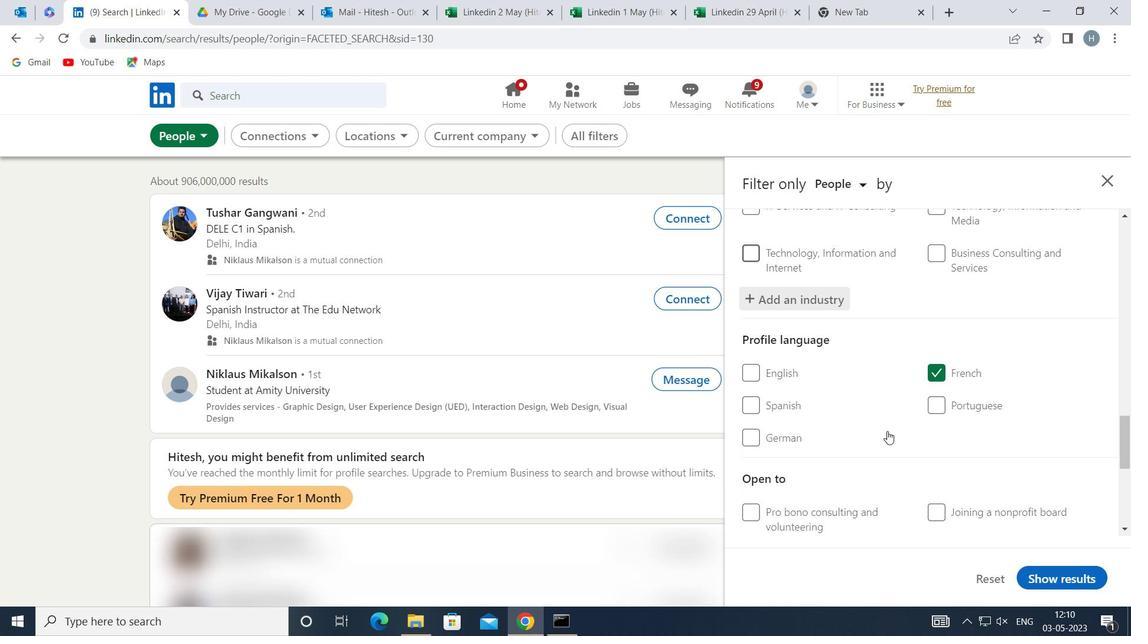 
Action: Mouse scrolled (887, 429) with delta (0, 0)
Screenshot: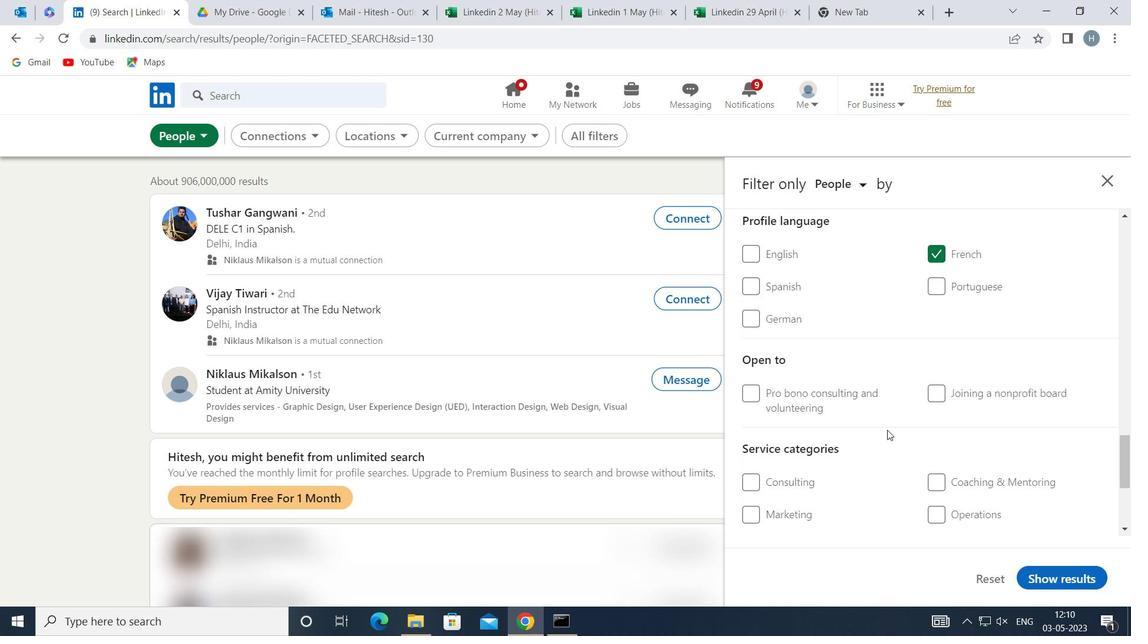 
Action: Mouse moved to (977, 470)
Screenshot: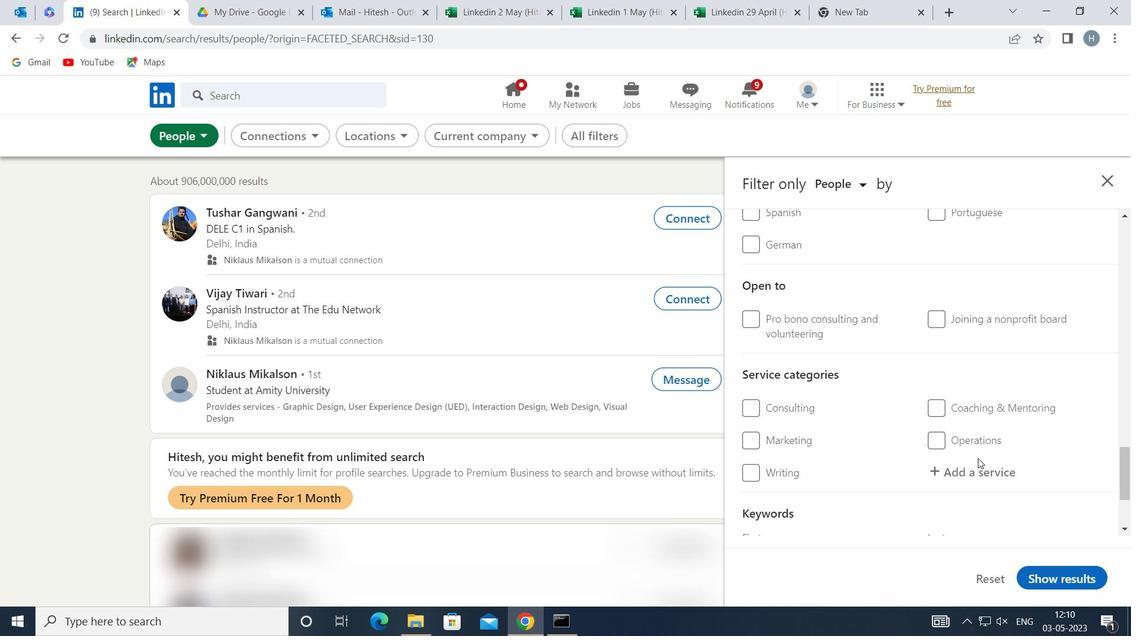 
Action: Mouse pressed left at (977, 470)
Screenshot: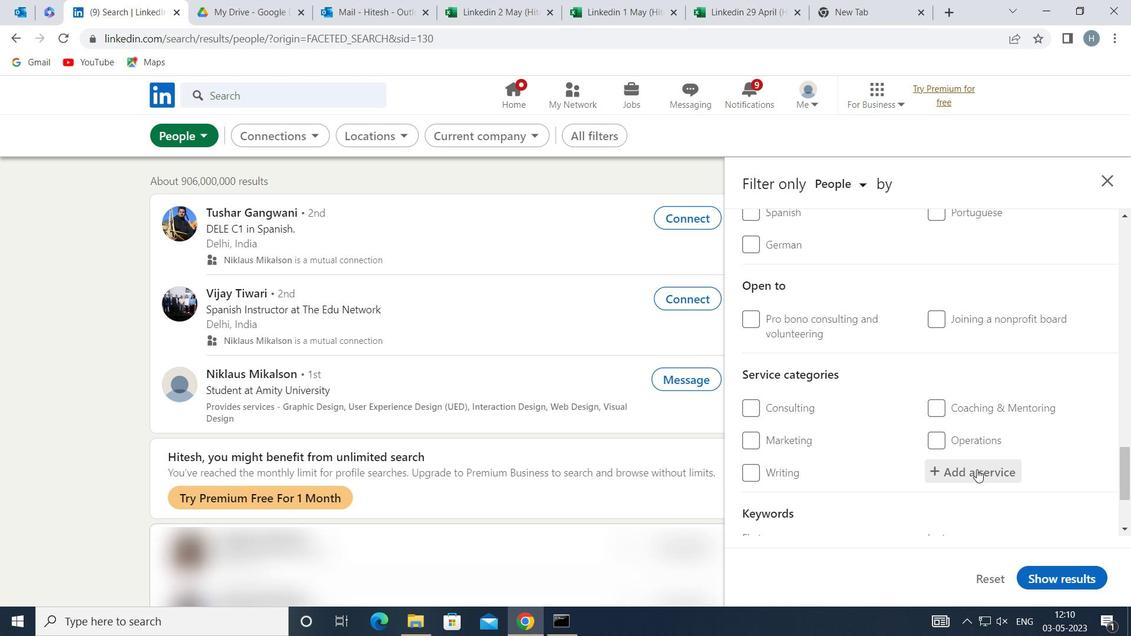 
Action: Key pressed <Key.shift>INTERACTION<Key.space>
Screenshot: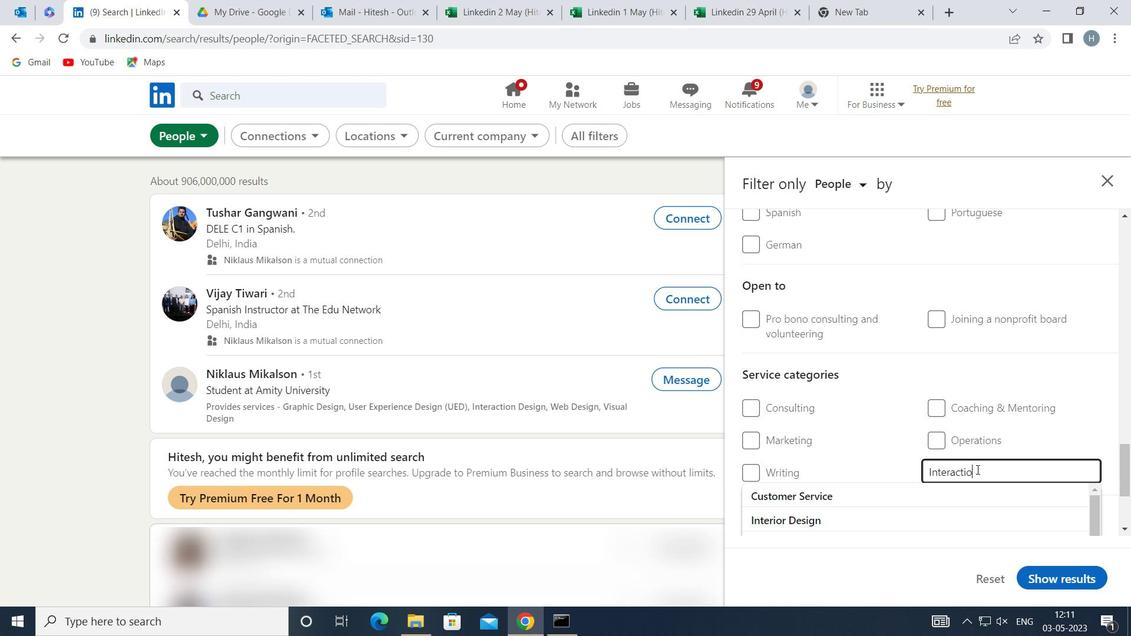 
Action: Mouse moved to (897, 490)
Screenshot: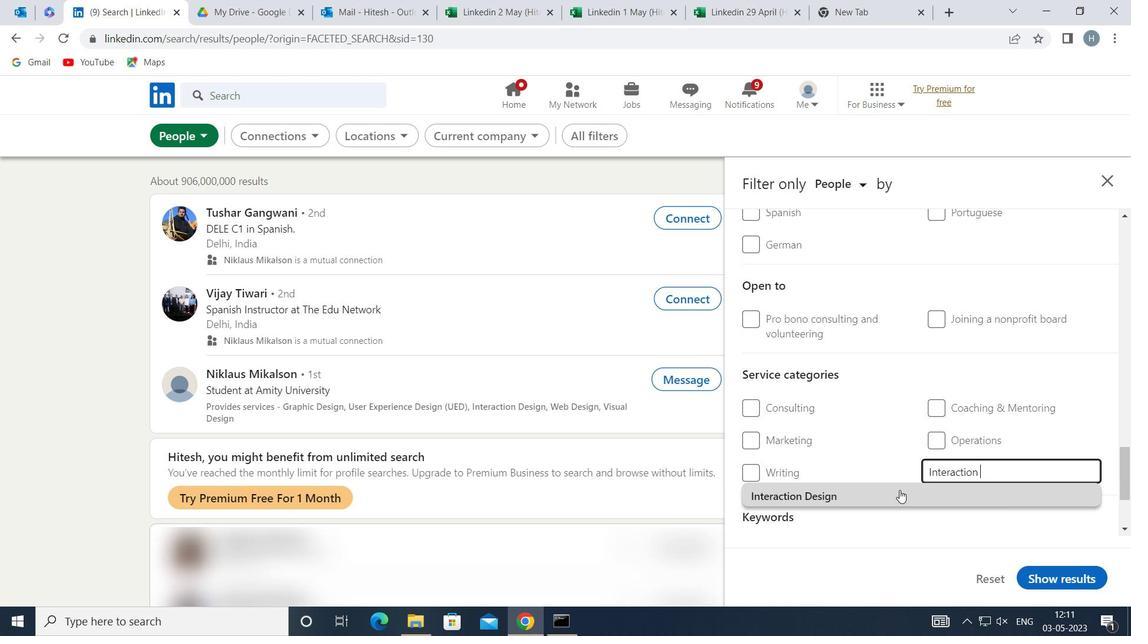 
Action: Mouse pressed left at (897, 490)
Screenshot: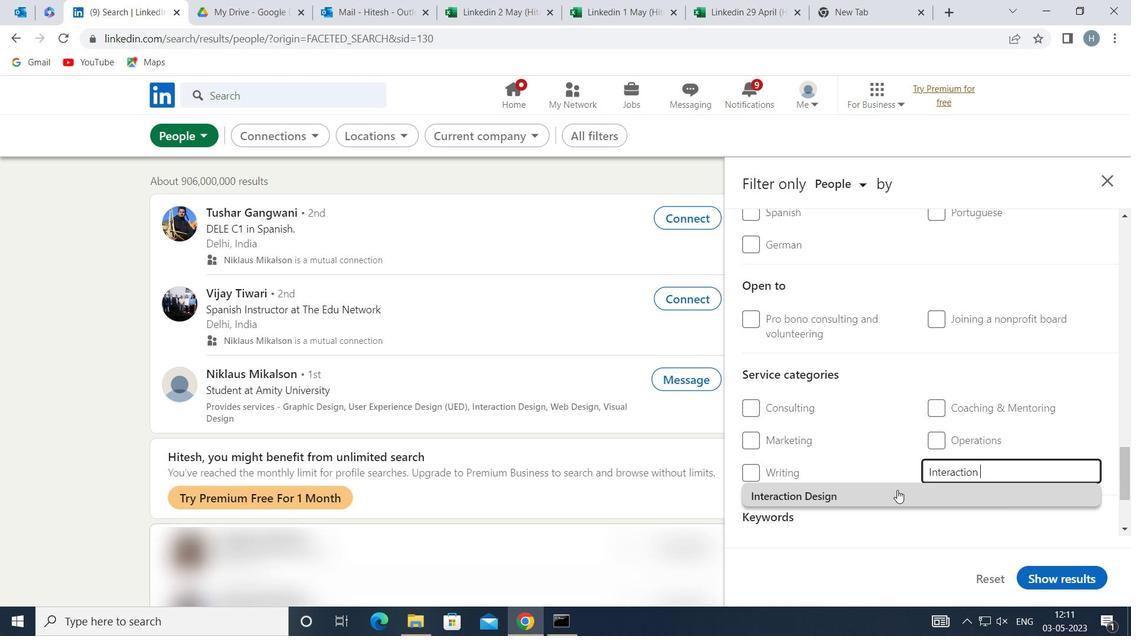 
Action: Mouse moved to (877, 473)
Screenshot: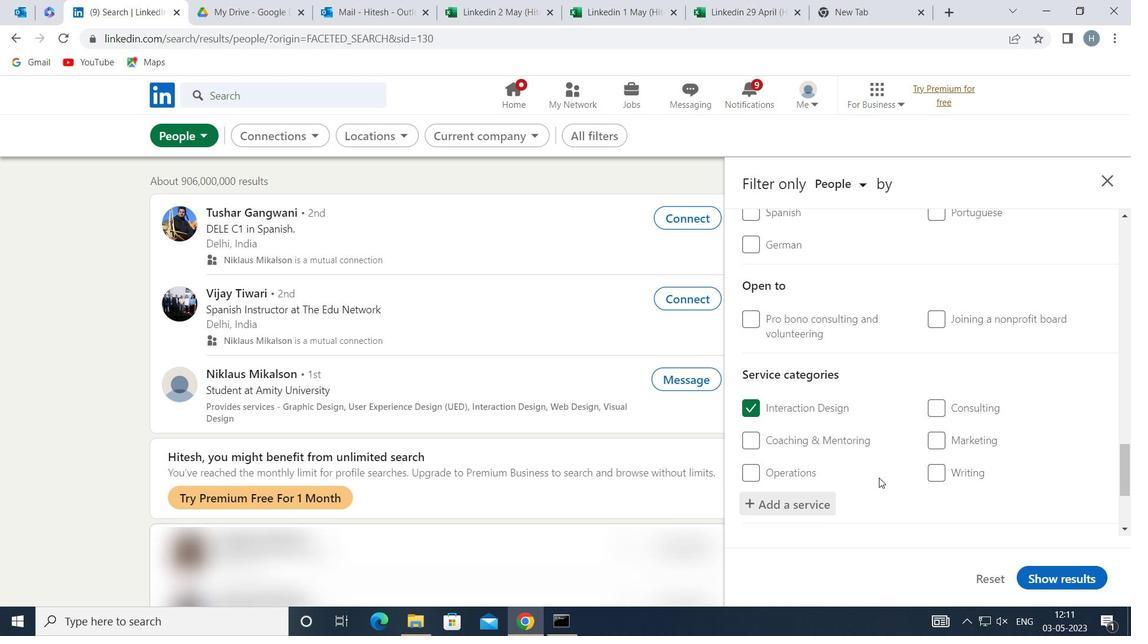 
Action: Mouse scrolled (877, 472) with delta (0, 0)
Screenshot: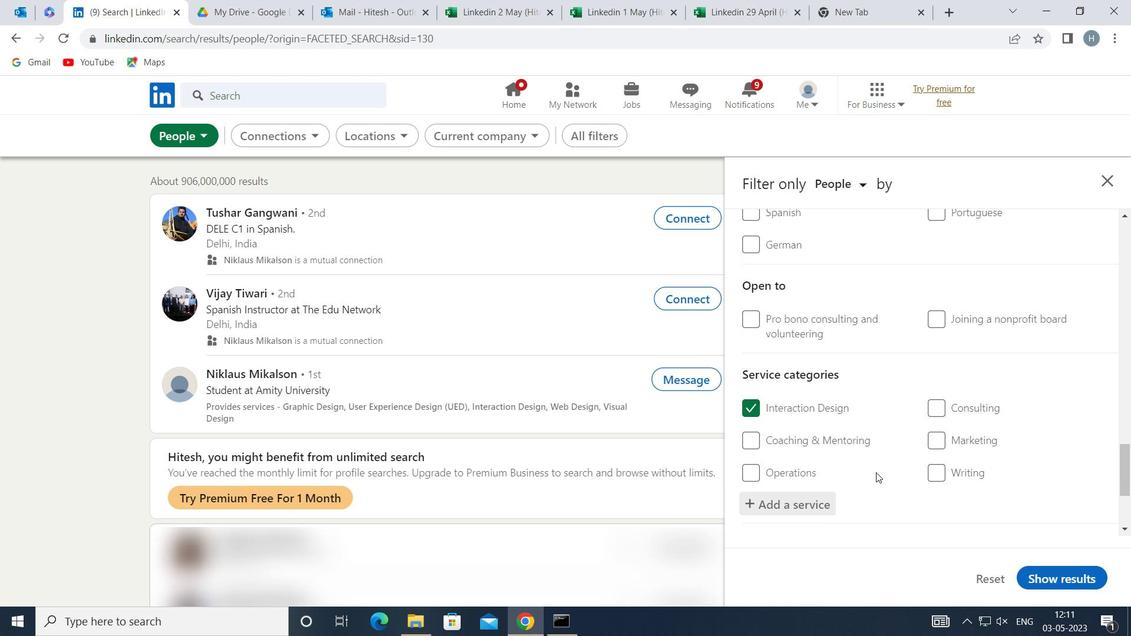 
Action: Mouse scrolled (877, 472) with delta (0, 0)
Screenshot: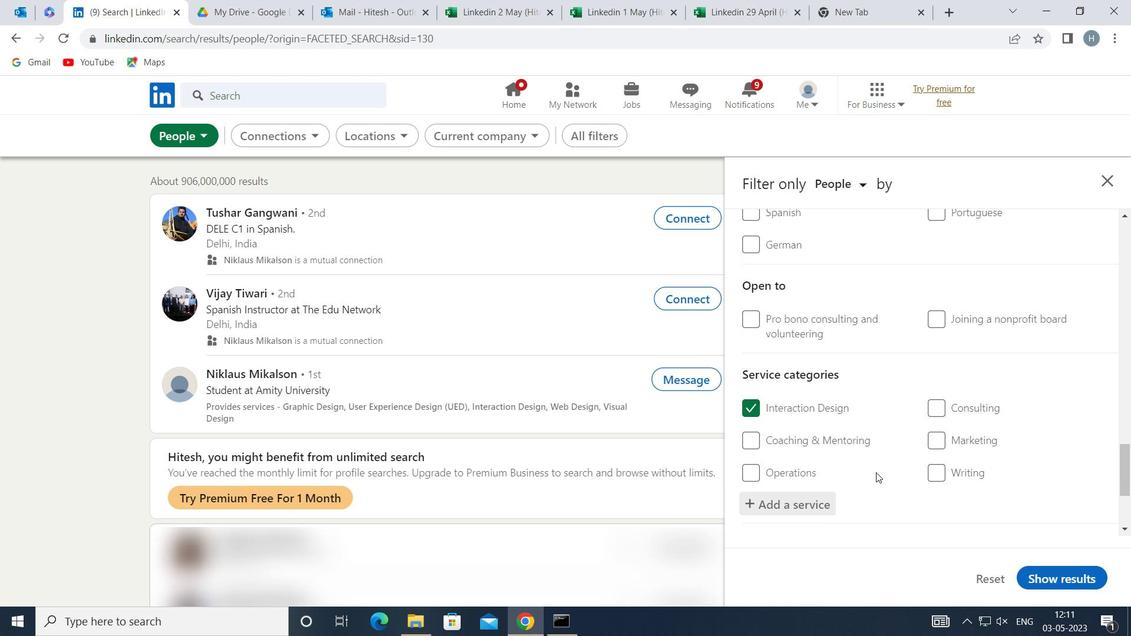 
Action: Mouse scrolled (877, 472) with delta (0, 0)
Screenshot: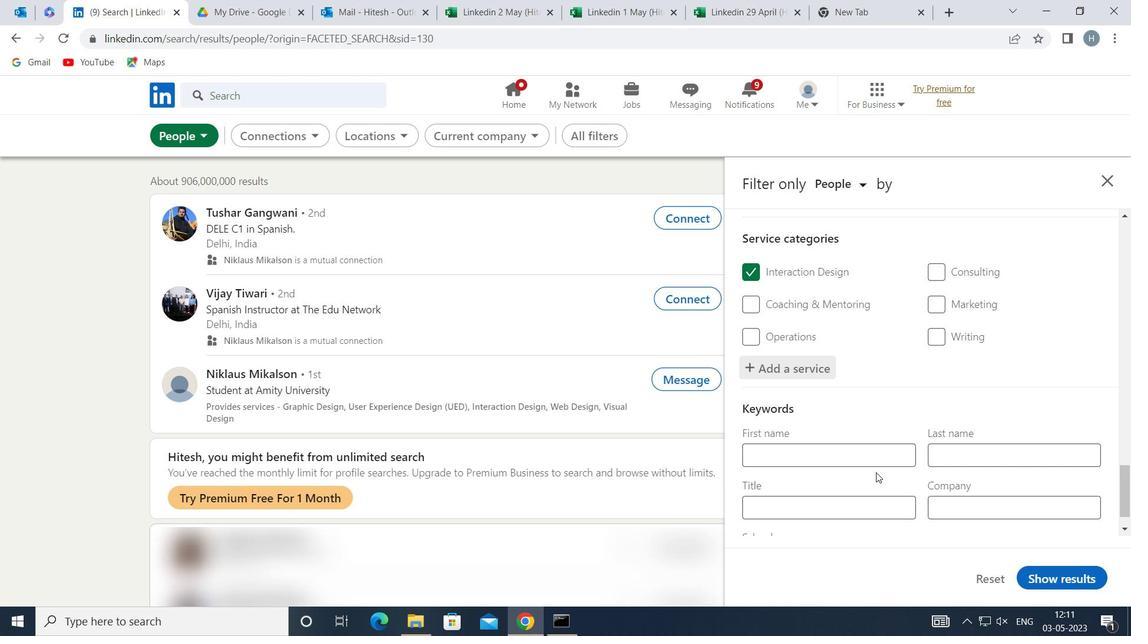
Action: Mouse scrolled (877, 472) with delta (0, 0)
Screenshot: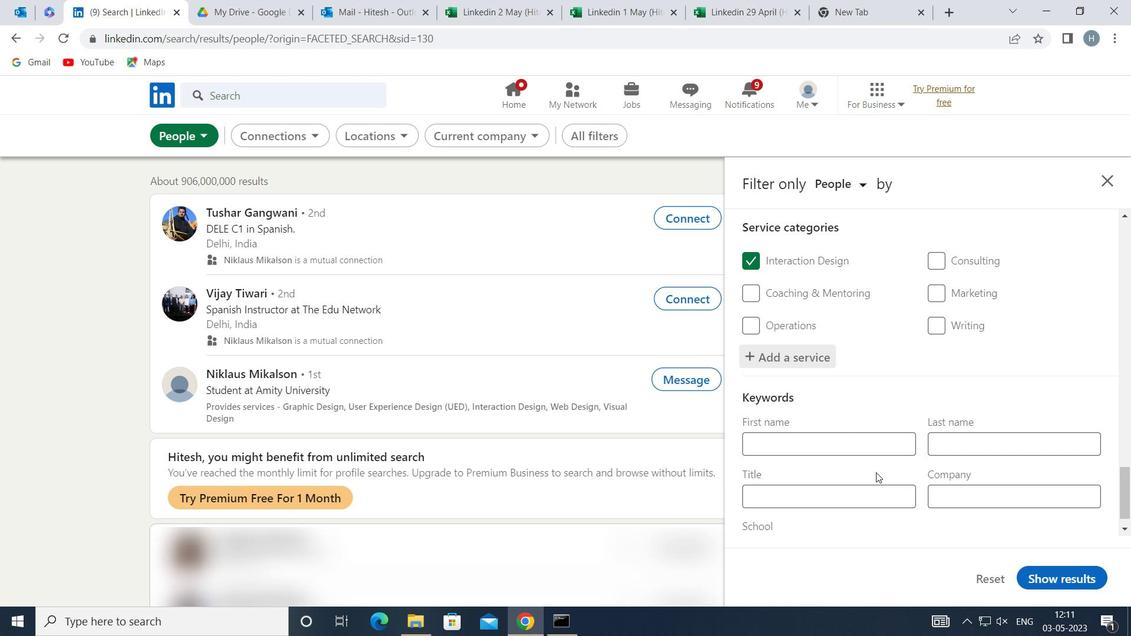 
Action: Mouse moved to (868, 469)
Screenshot: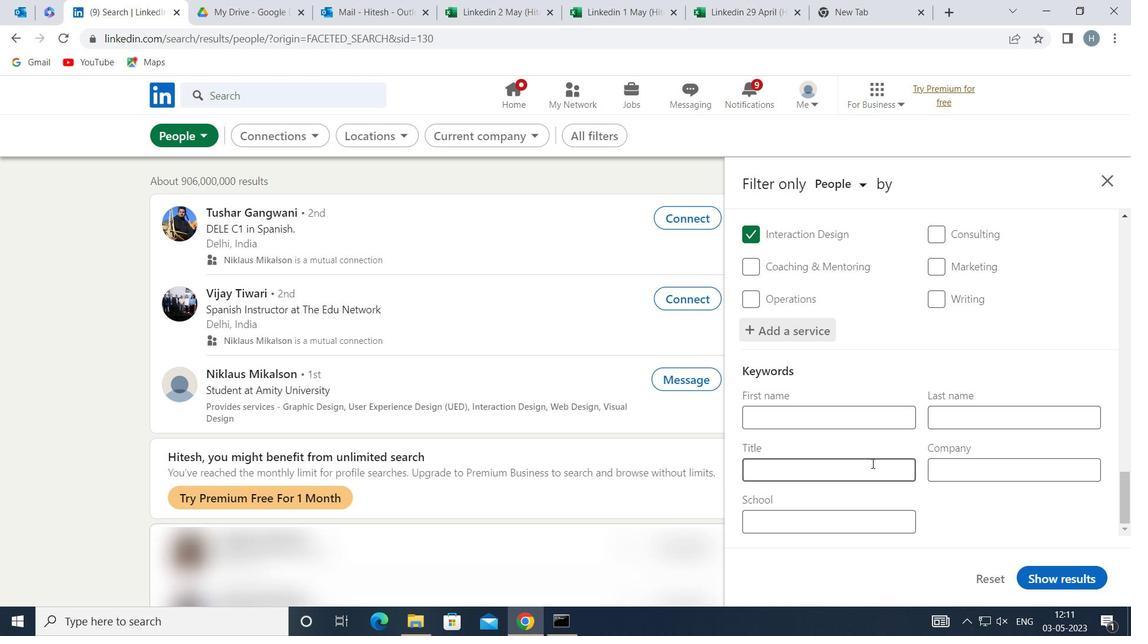 
Action: Mouse pressed left at (868, 469)
Screenshot: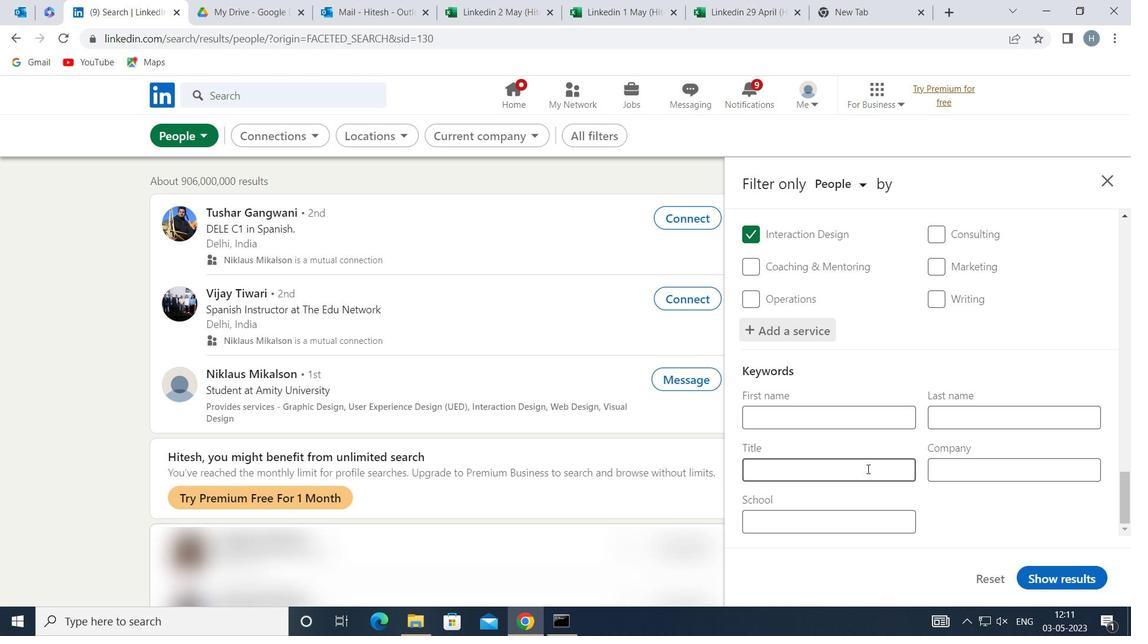 
Action: Key pressed <Key.shift>TECHNICAL<Key.space><Key.shift>SPECIALIST
Screenshot: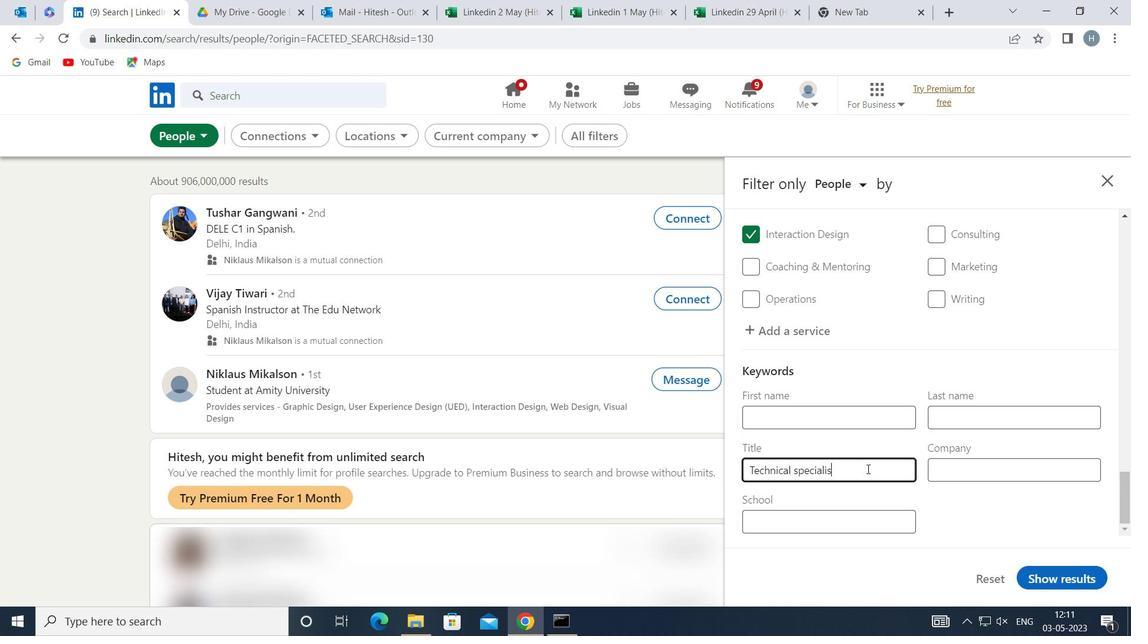 
Action: Mouse moved to (1050, 579)
Screenshot: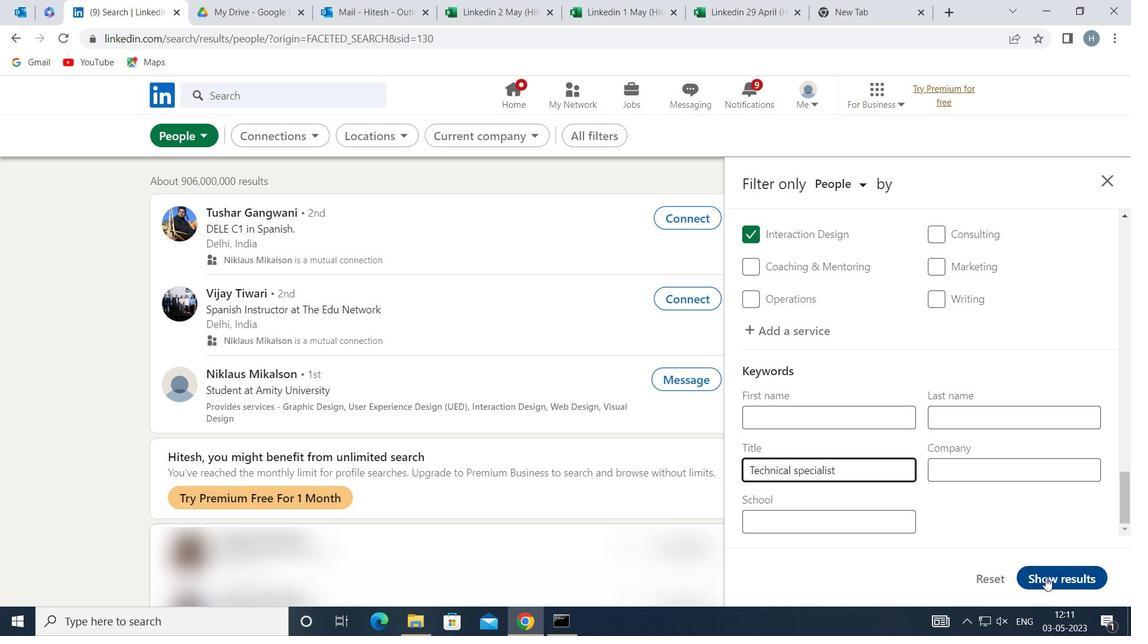 
Action: Mouse pressed left at (1050, 579)
Screenshot: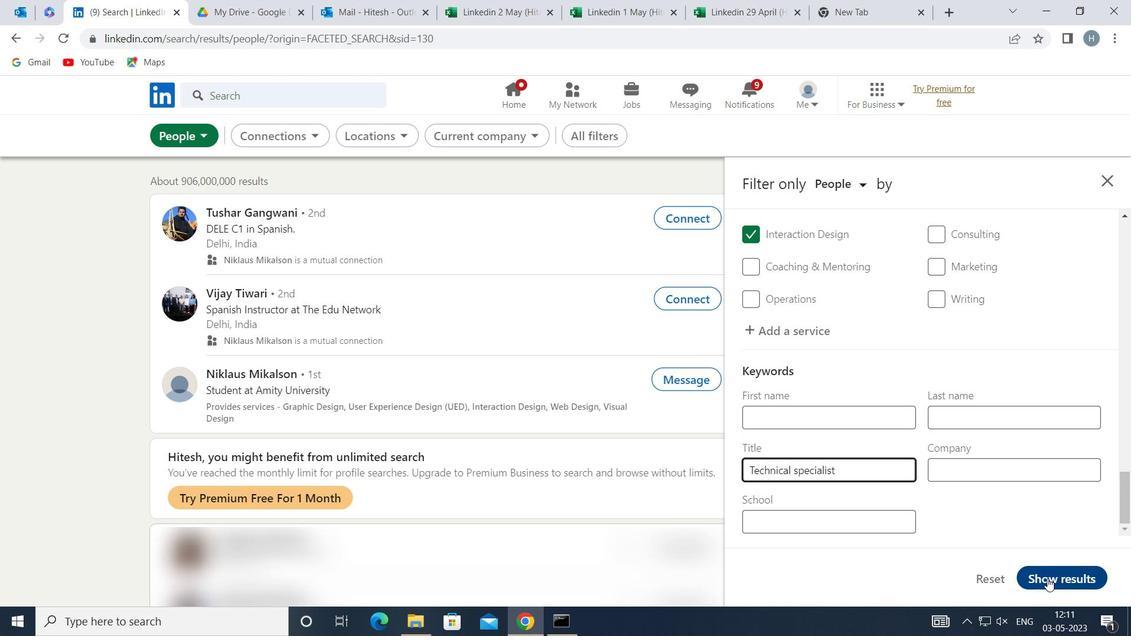 
Action: Mouse moved to (843, 464)
Screenshot: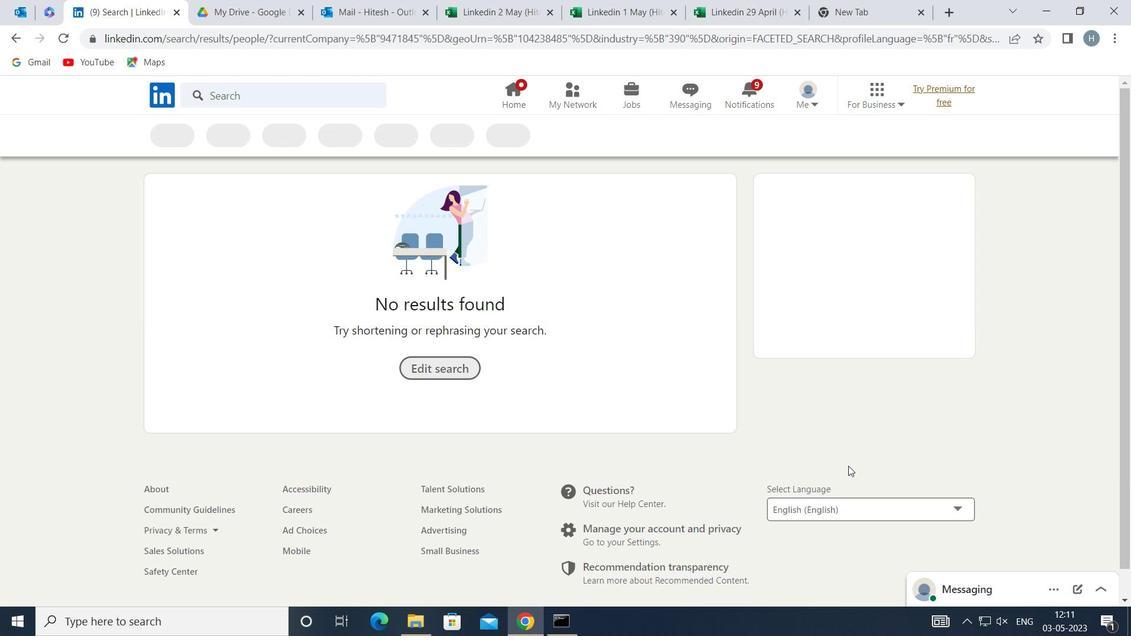 
